 Task: Look for space in Villaviciosa de Odón, Spain from 9th July, 2023 to 16th July, 2023 for 2 adults, 1 child in price range Rs.8000 to Rs.16000. Place can be entire place with 2 bedrooms having 2 beds and 1 bathroom. Property type can be house, flat, guest house. Booking option can be shelf check-in. Required host language is English.
Action: Mouse moved to (296, 165)
Screenshot: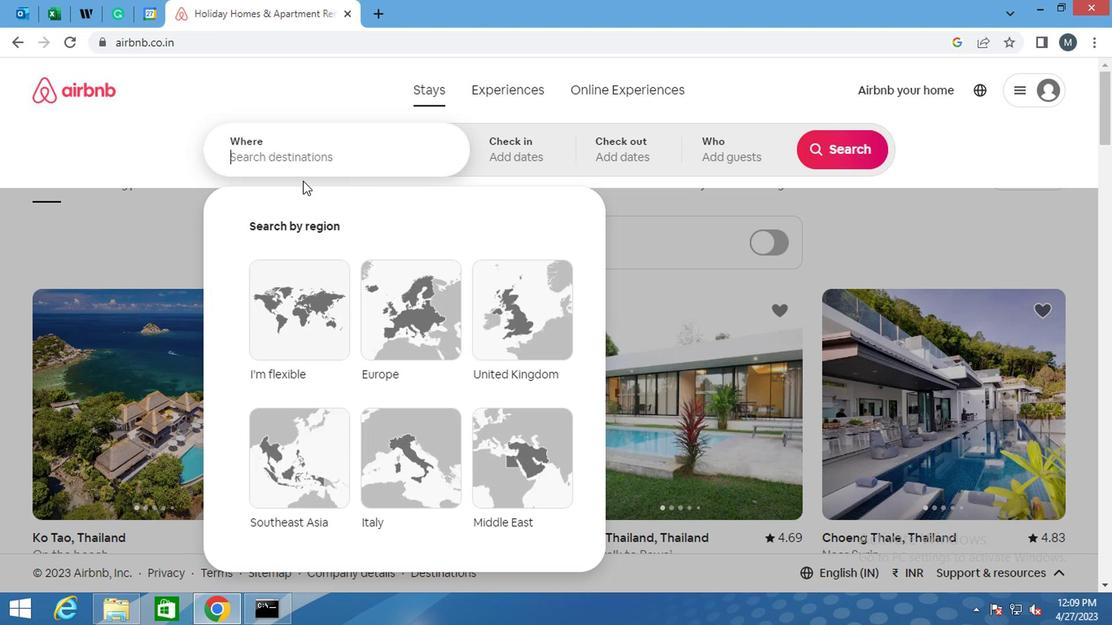 
Action: Mouse pressed left at (296, 165)
Screenshot: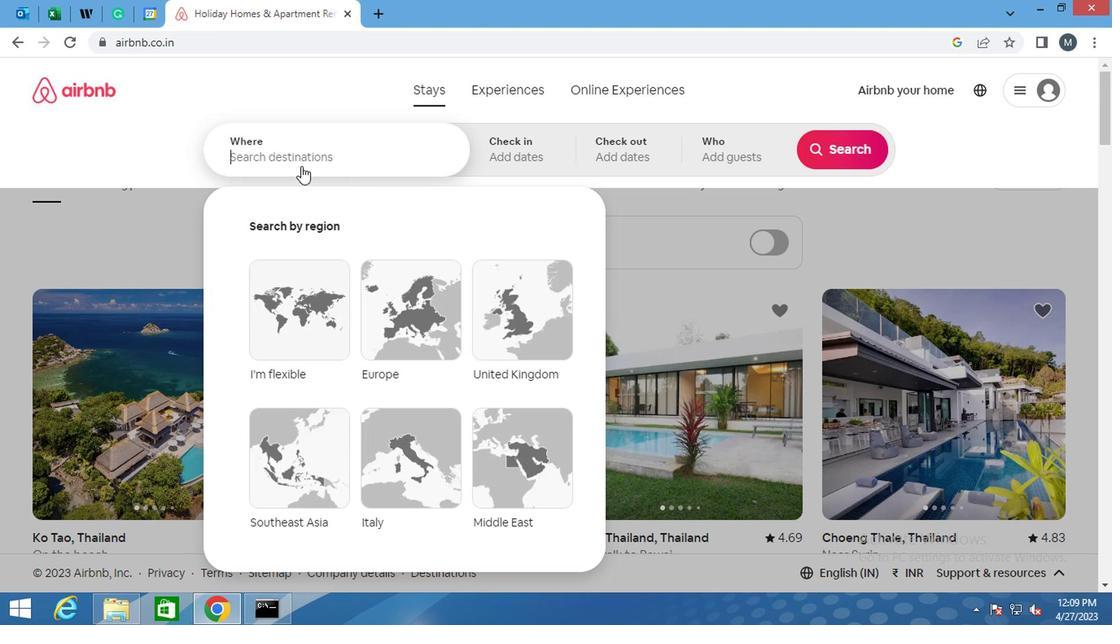 
Action: Mouse moved to (296, 165)
Screenshot: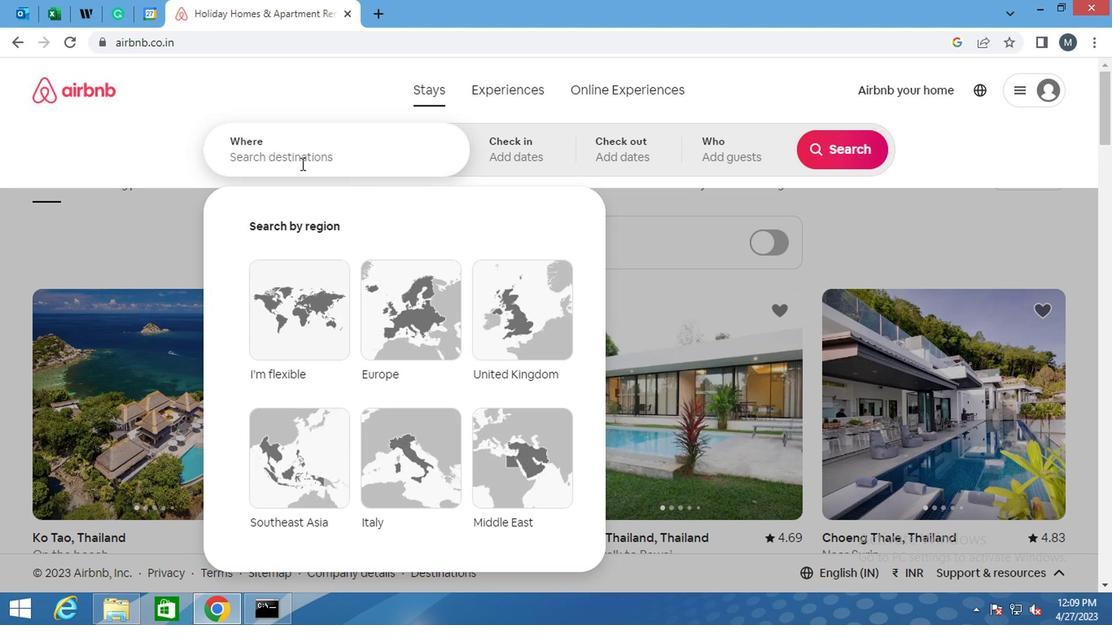 
Action: Key pressed <Key.shift><Key.shift><Key.shift><Key.shift>VILLAVICIOSA,<Key.space><Key.shift>ODA<Key.backspace>ON,<Key.shift>SPAIN
Screenshot: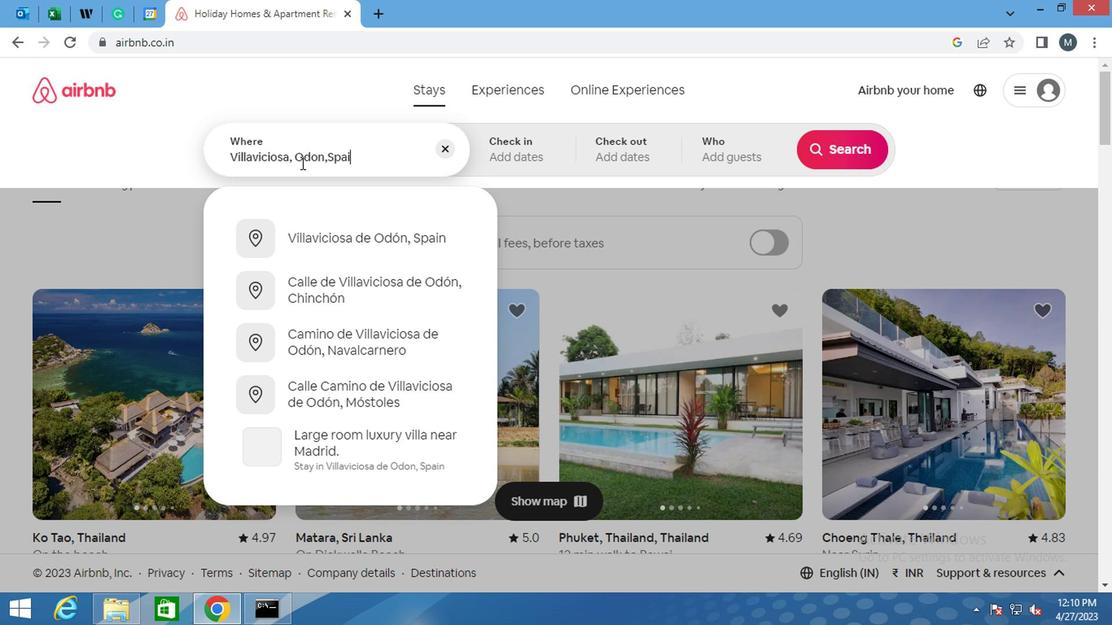 
Action: Mouse moved to (407, 235)
Screenshot: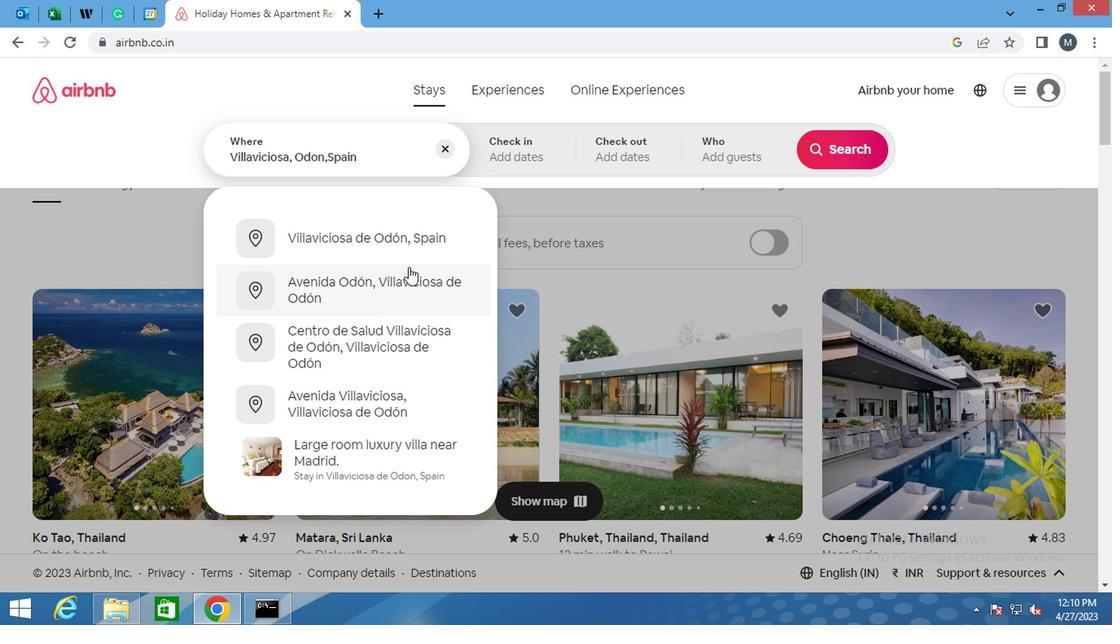 
Action: Mouse pressed left at (407, 235)
Screenshot: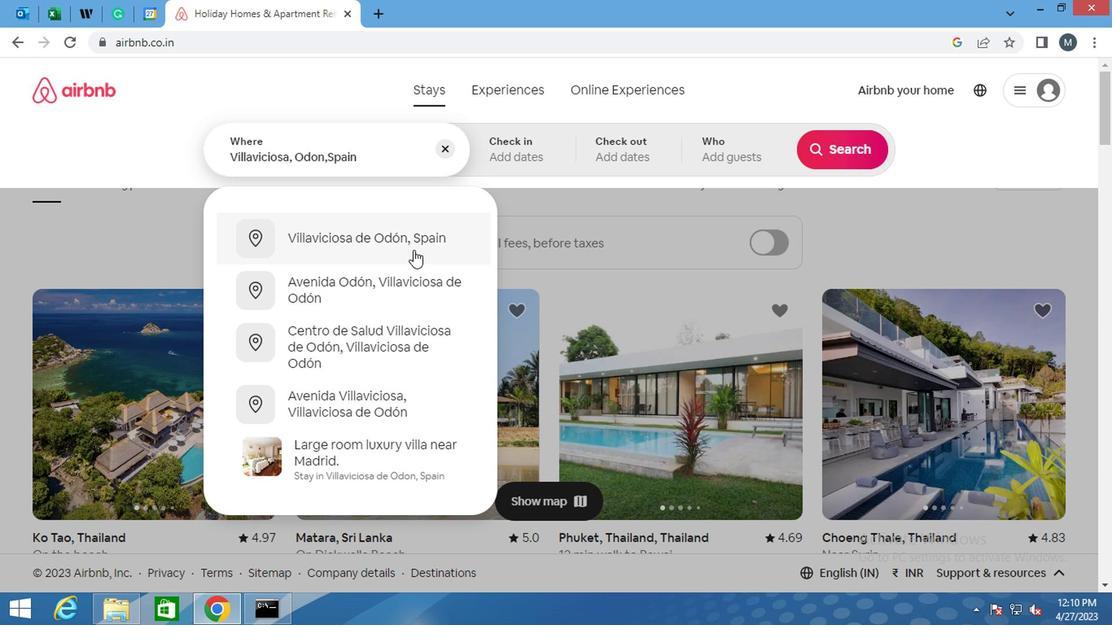 
Action: Mouse moved to (825, 288)
Screenshot: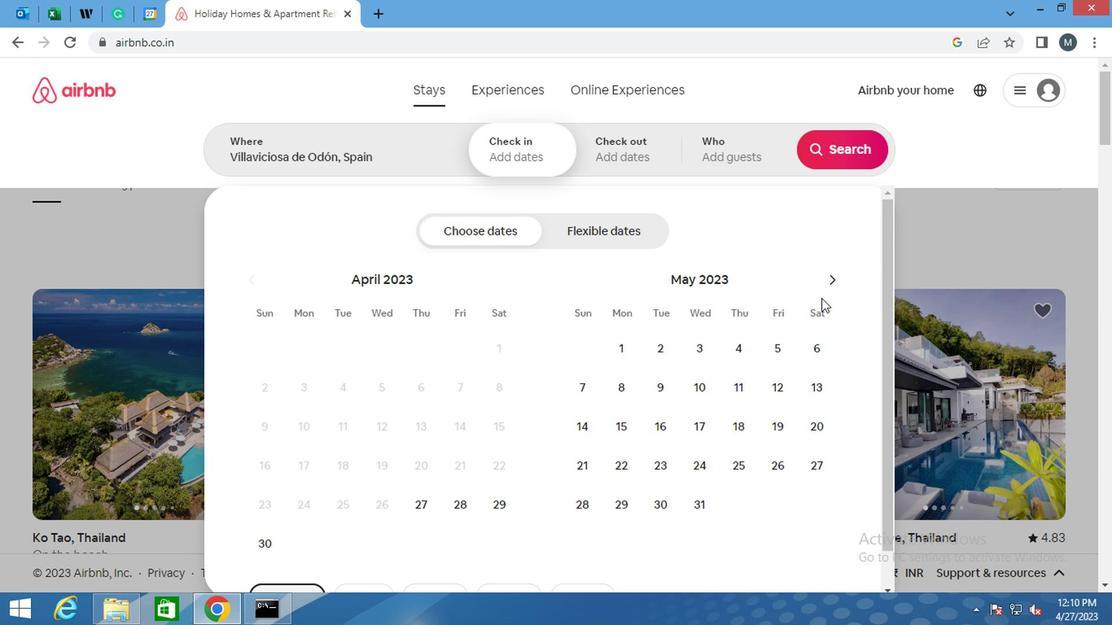 
Action: Mouse pressed left at (825, 288)
Screenshot: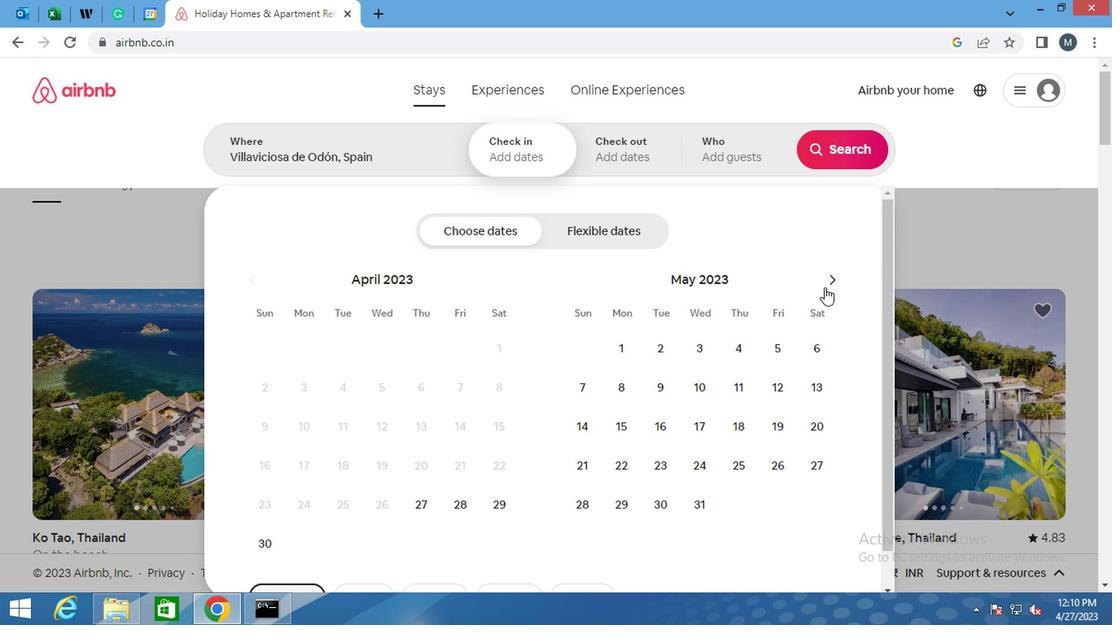 
Action: Mouse moved to (827, 285)
Screenshot: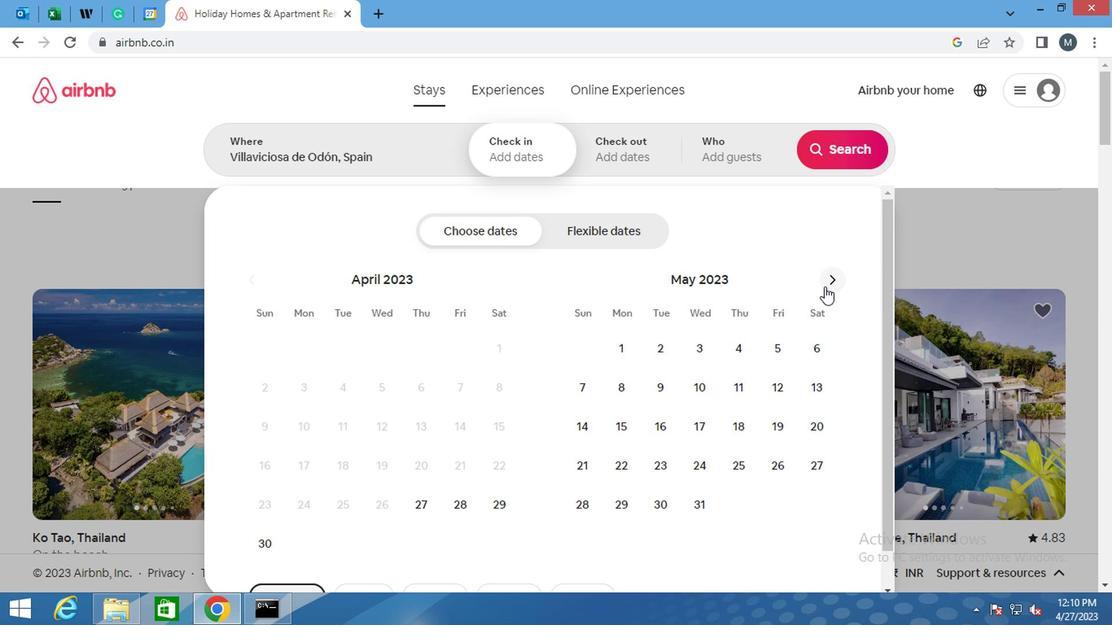 
Action: Mouse pressed left at (827, 285)
Screenshot: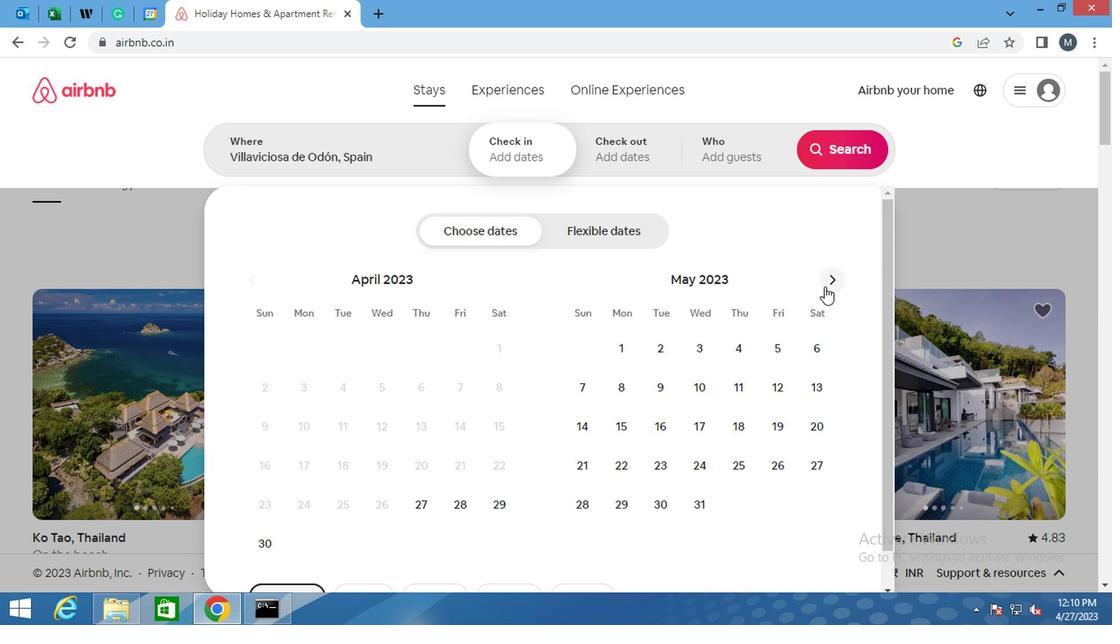
Action: Mouse pressed left at (827, 285)
Screenshot: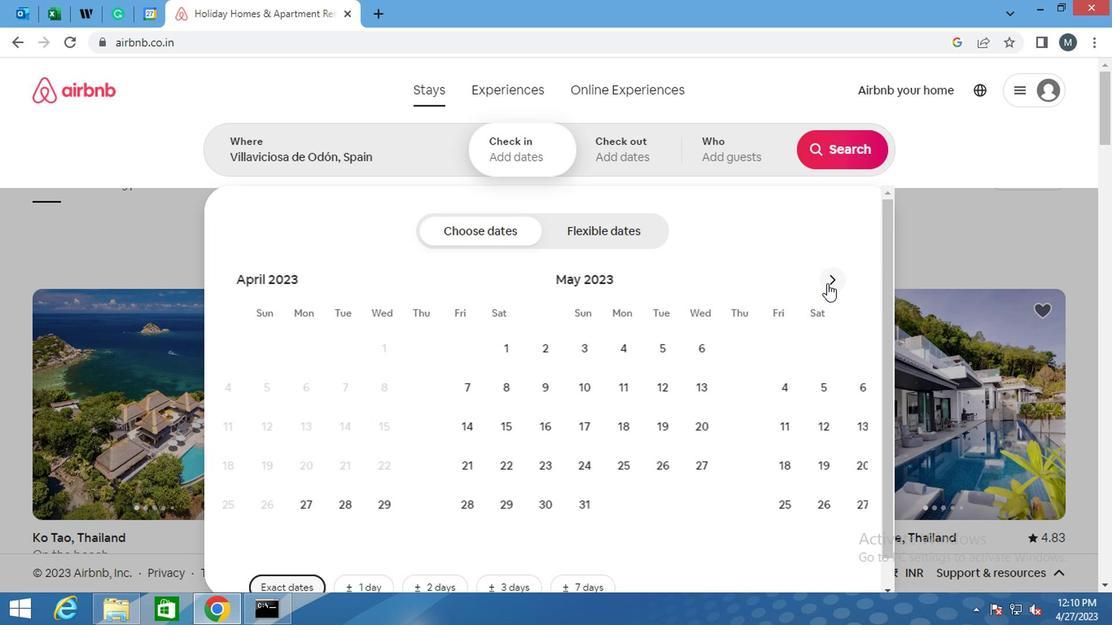 
Action: Mouse moved to (582, 424)
Screenshot: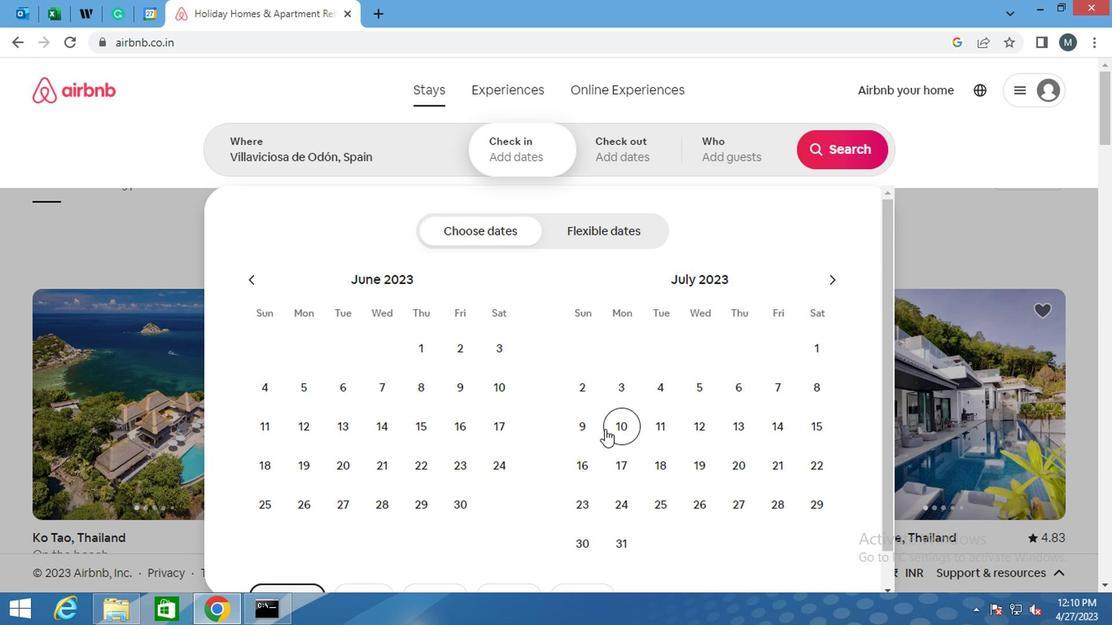 
Action: Mouse pressed left at (582, 424)
Screenshot: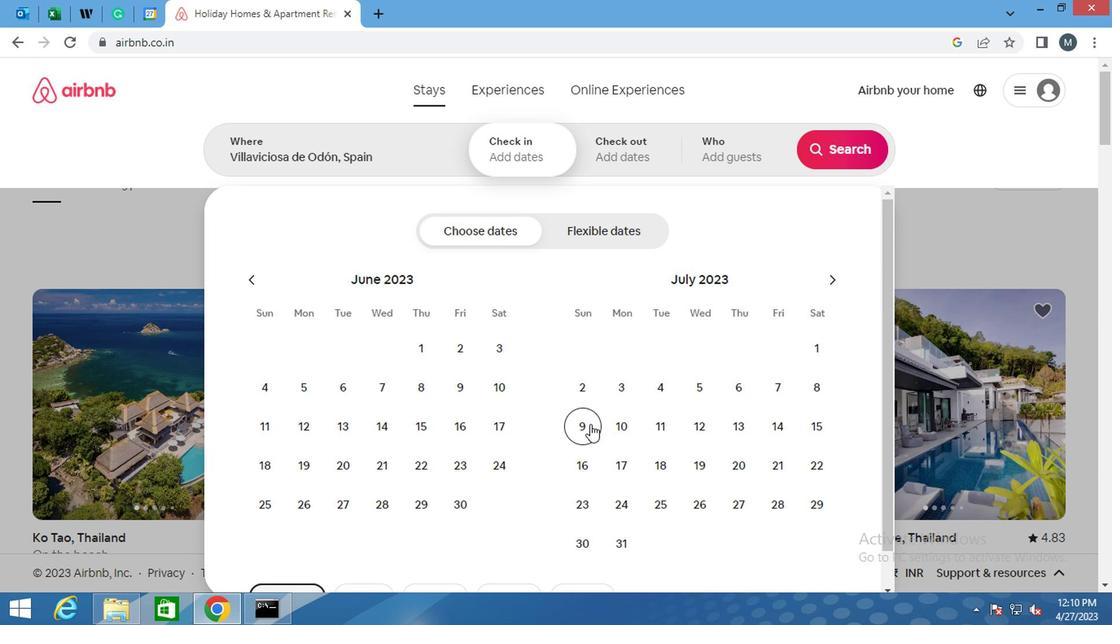 
Action: Mouse moved to (594, 469)
Screenshot: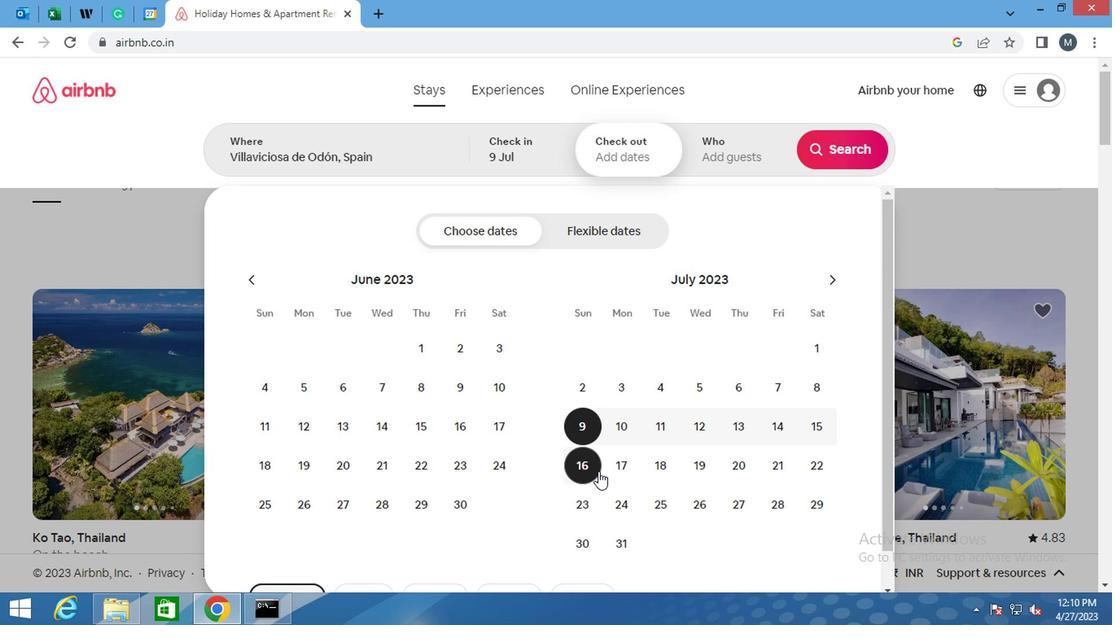 
Action: Mouse pressed left at (594, 469)
Screenshot: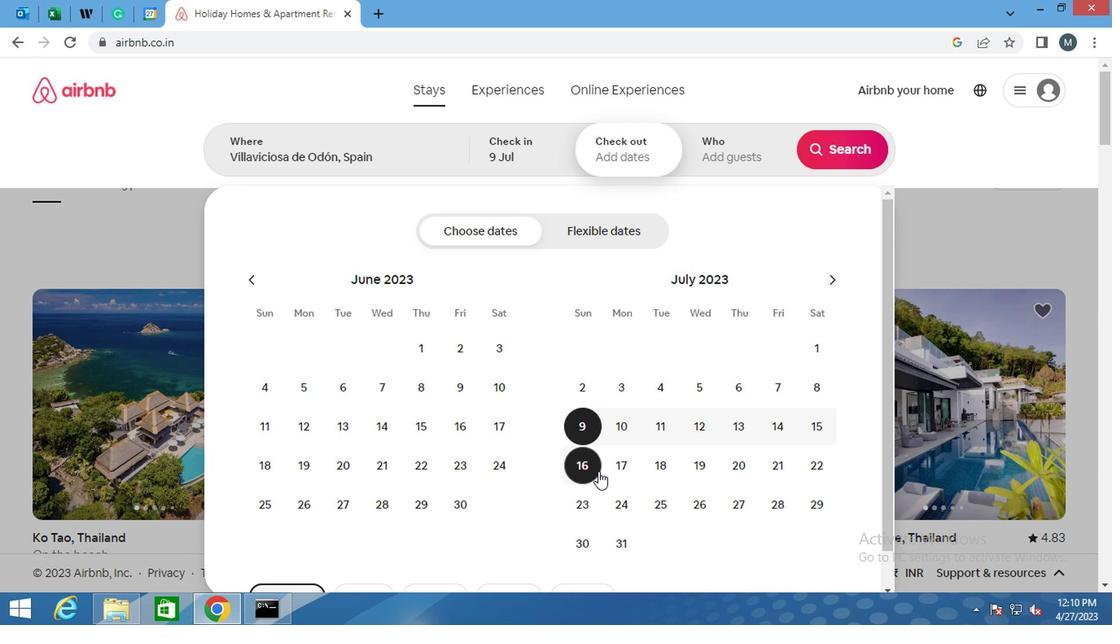
Action: Mouse moved to (723, 161)
Screenshot: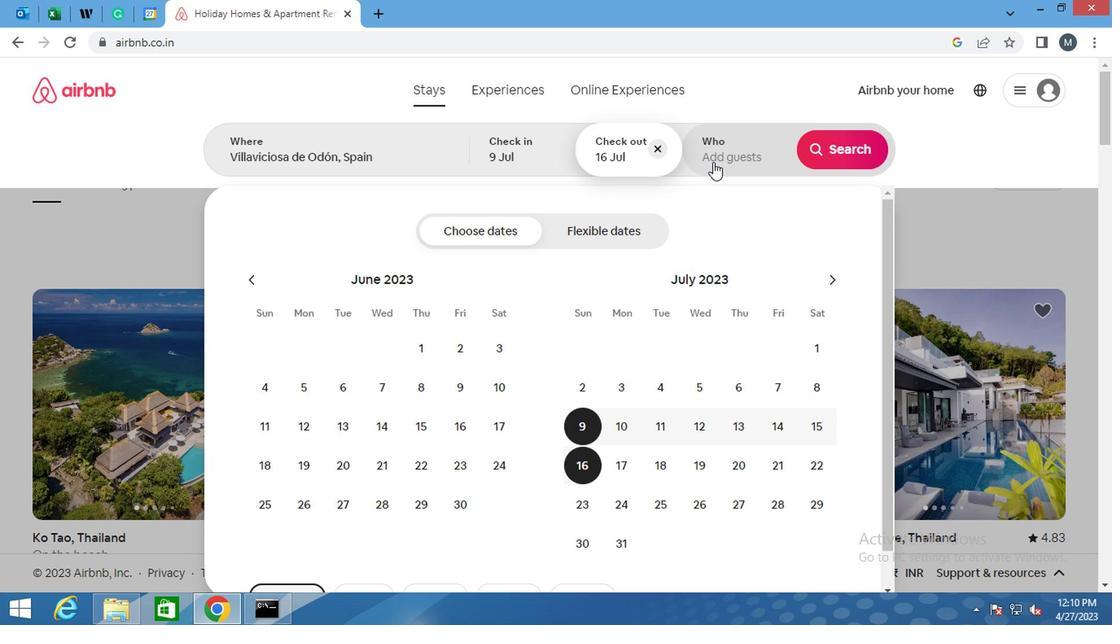 
Action: Mouse pressed left at (723, 161)
Screenshot: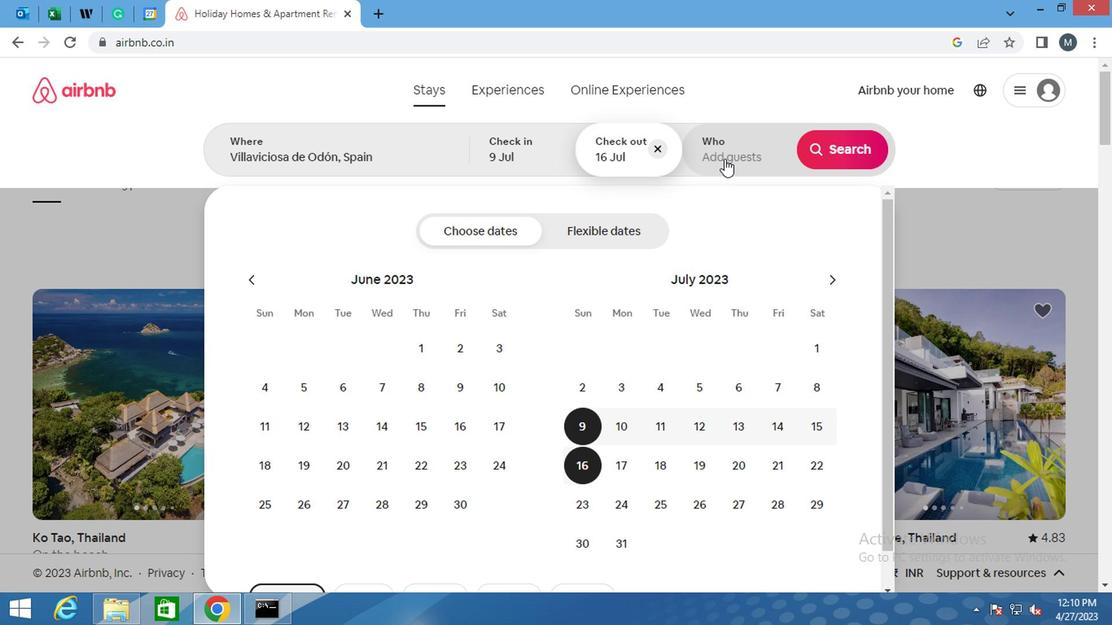 
Action: Mouse moved to (851, 244)
Screenshot: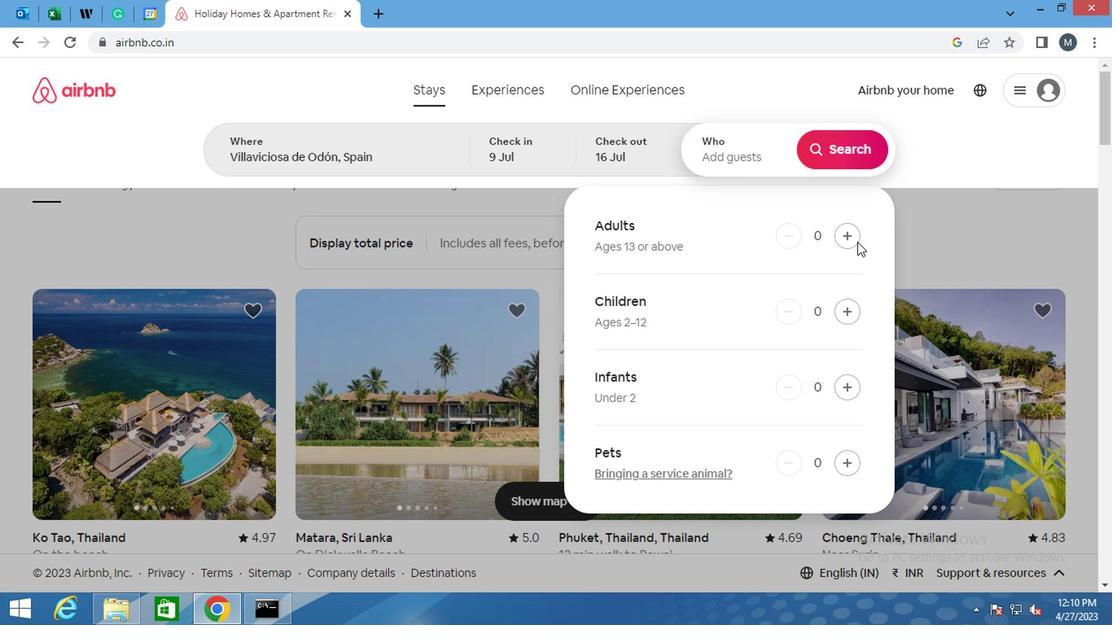 
Action: Mouse pressed left at (851, 244)
Screenshot: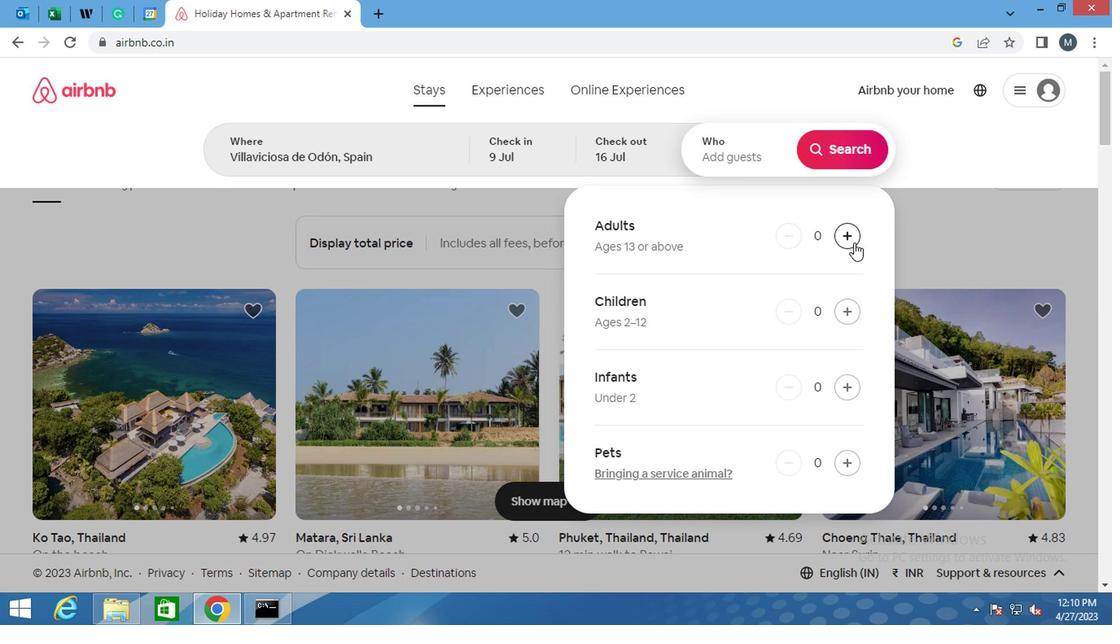 
Action: Mouse moved to (850, 246)
Screenshot: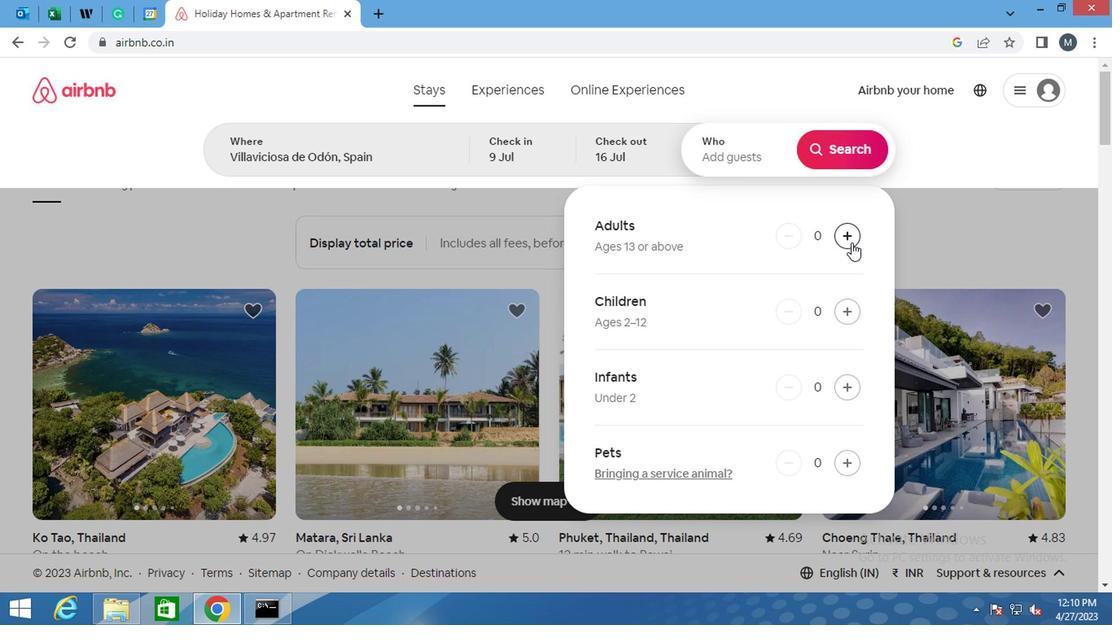 
Action: Mouse pressed left at (850, 246)
Screenshot: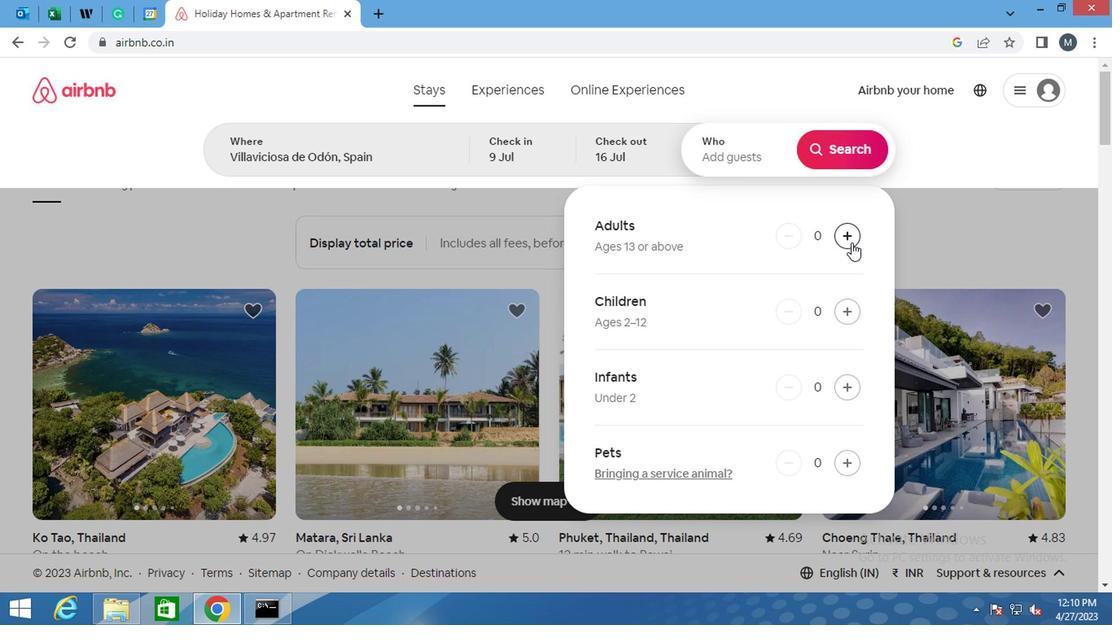 
Action: Mouse moved to (847, 312)
Screenshot: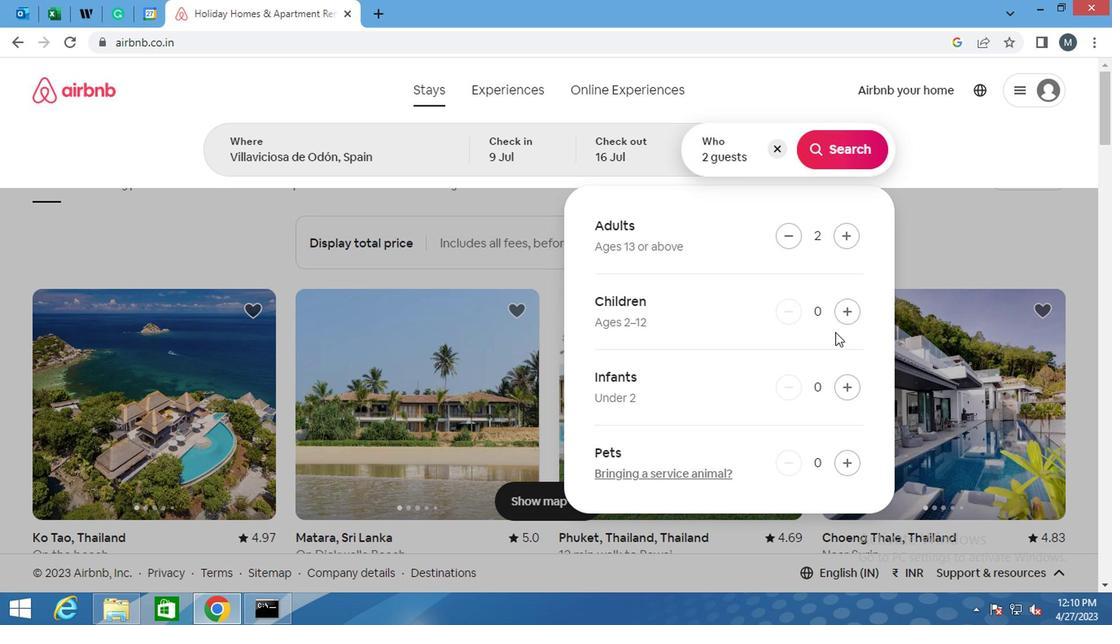 
Action: Mouse pressed left at (847, 312)
Screenshot: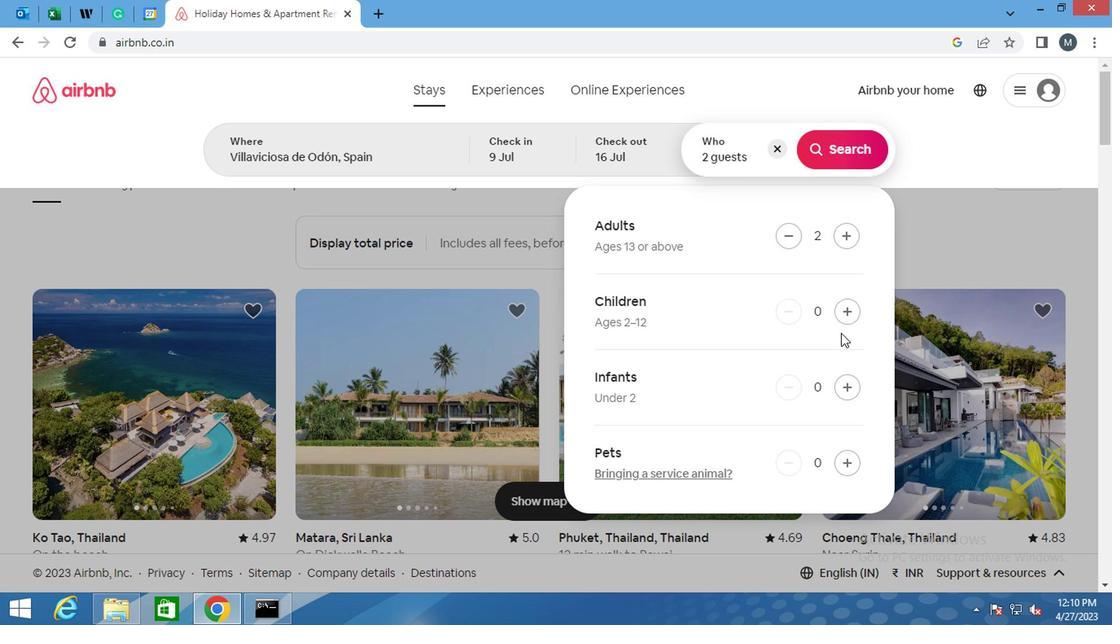 
Action: Mouse moved to (859, 147)
Screenshot: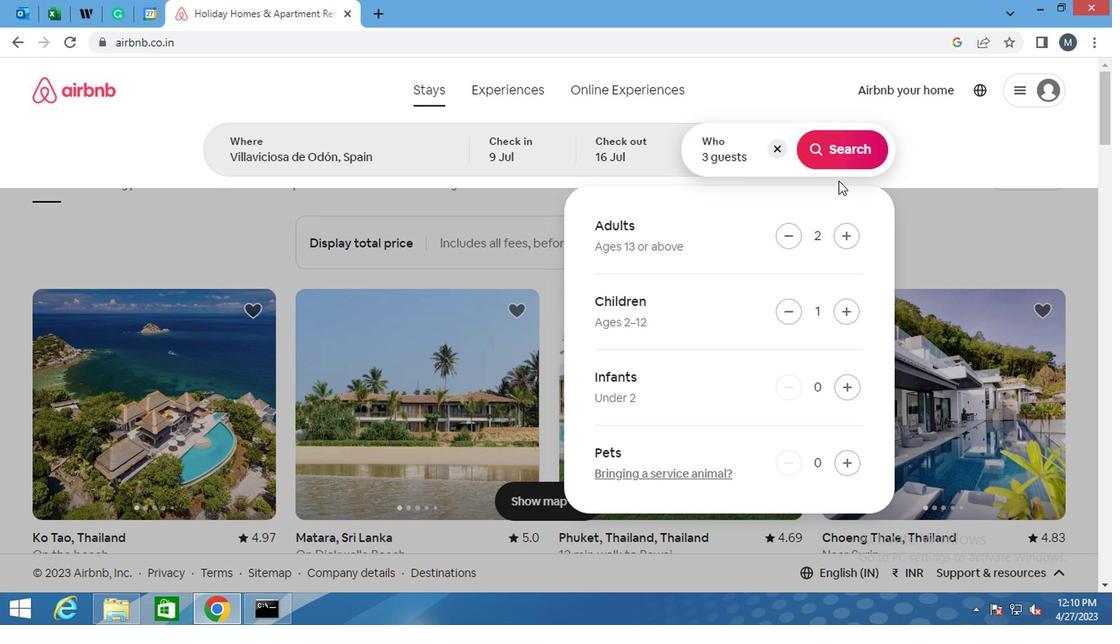 
Action: Mouse pressed left at (859, 147)
Screenshot: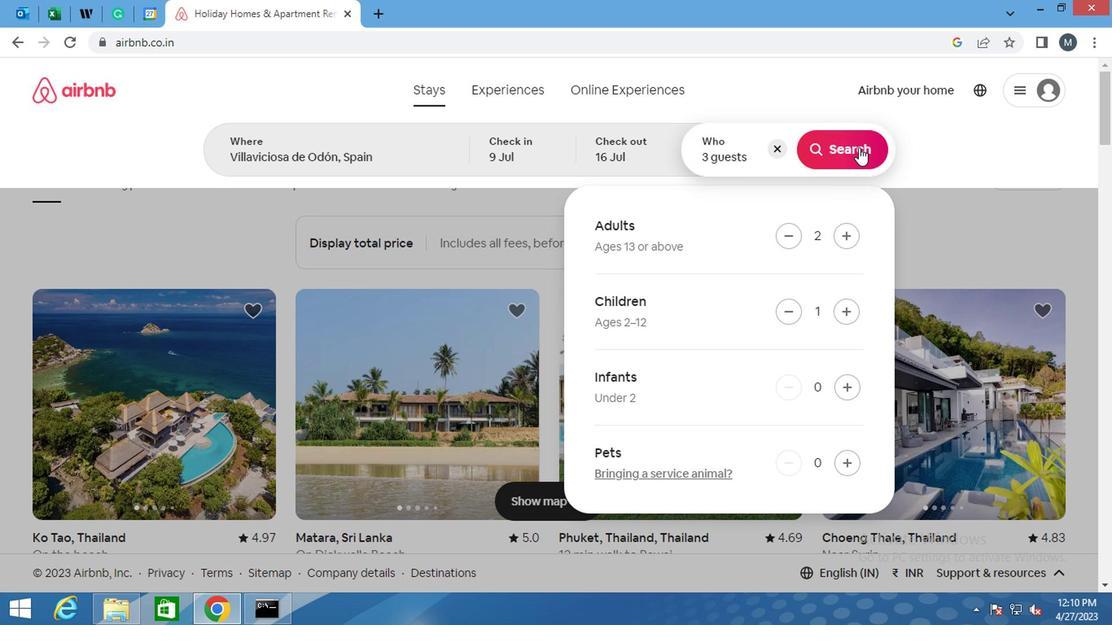 
Action: Mouse moved to (1021, 152)
Screenshot: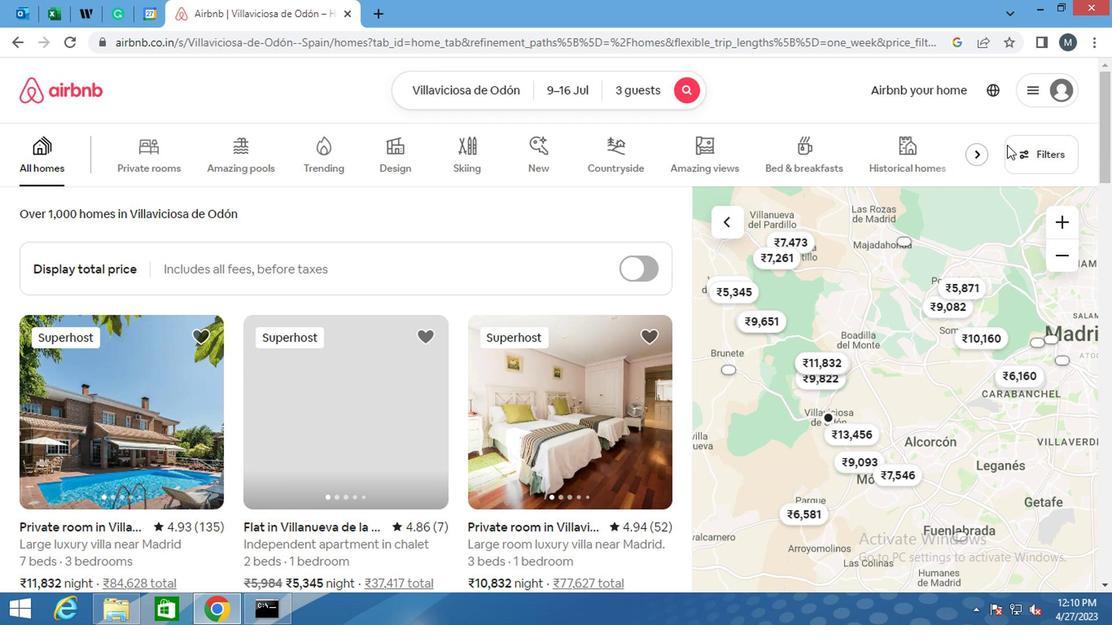 
Action: Mouse pressed left at (1021, 152)
Screenshot: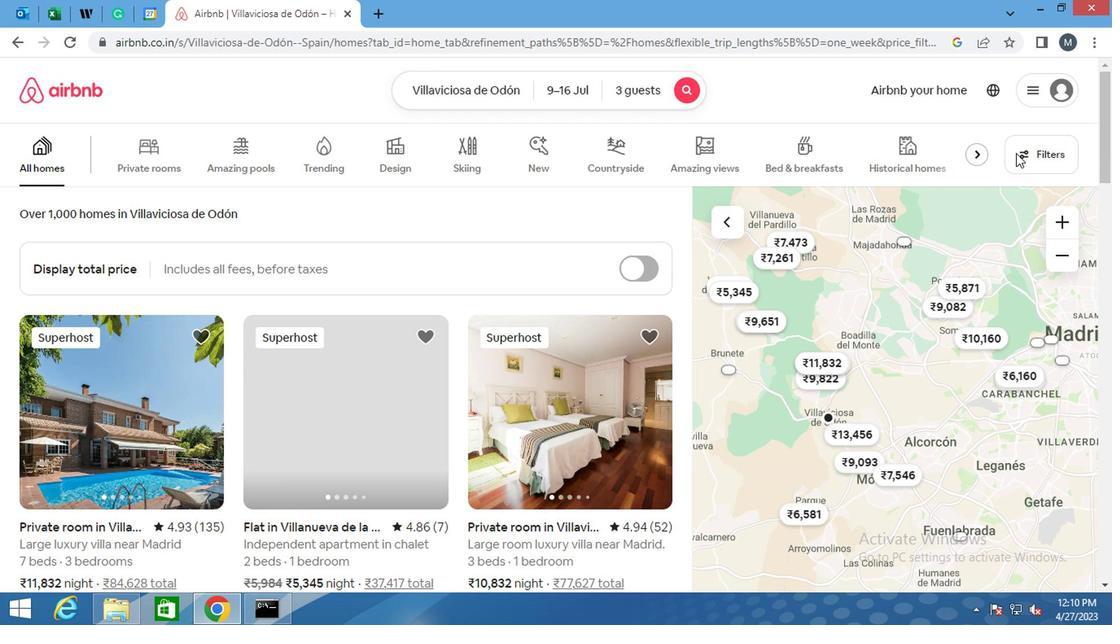 
Action: Mouse moved to (350, 359)
Screenshot: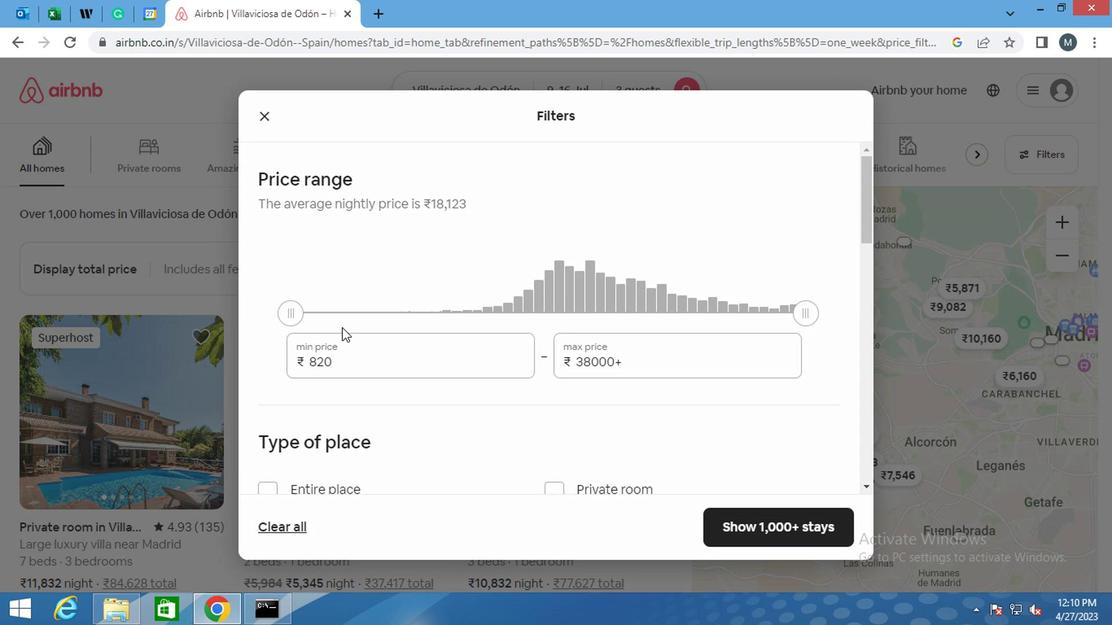 
Action: Mouse pressed left at (350, 359)
Screenshot: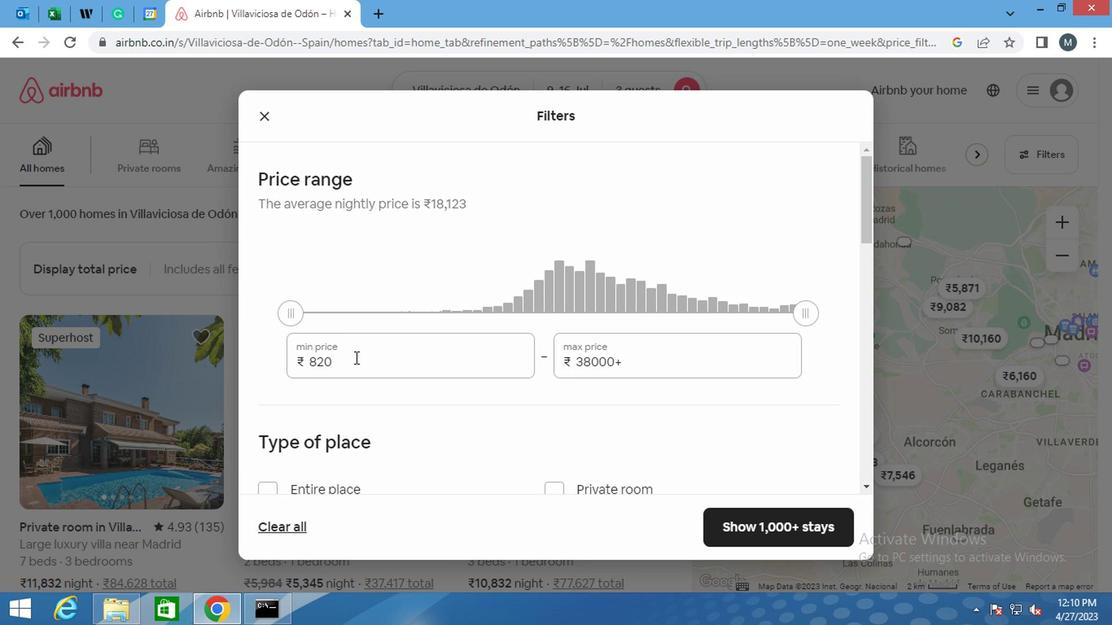 
Action: Key pressed <Key.backspace><Key.backspace>000
Screenshot: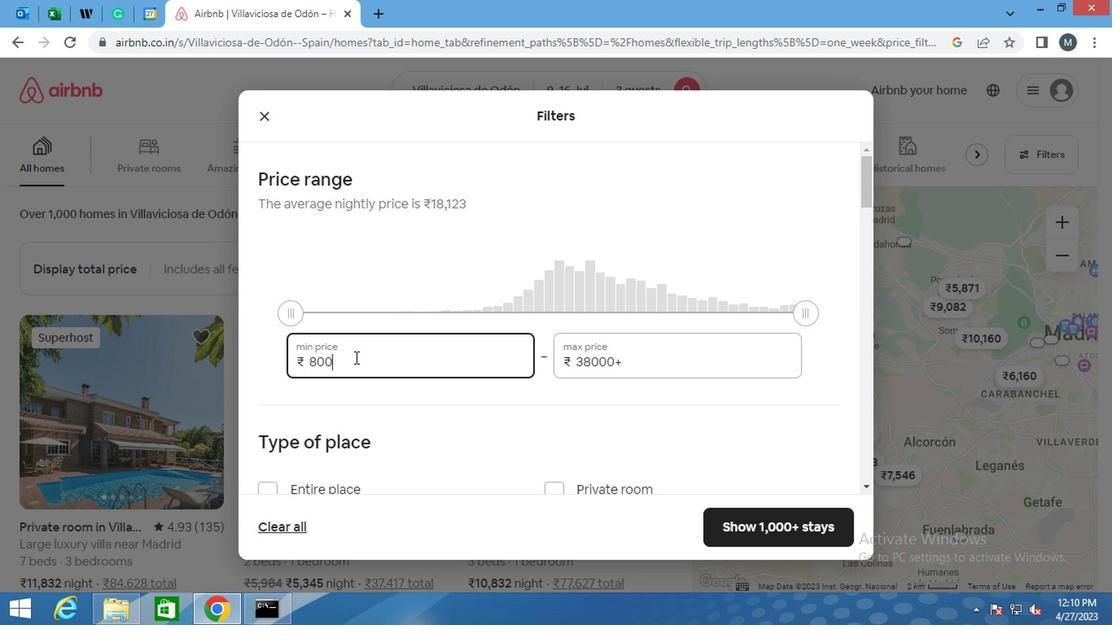 
Action: Mouse moved to (639, 351)
Screenshot: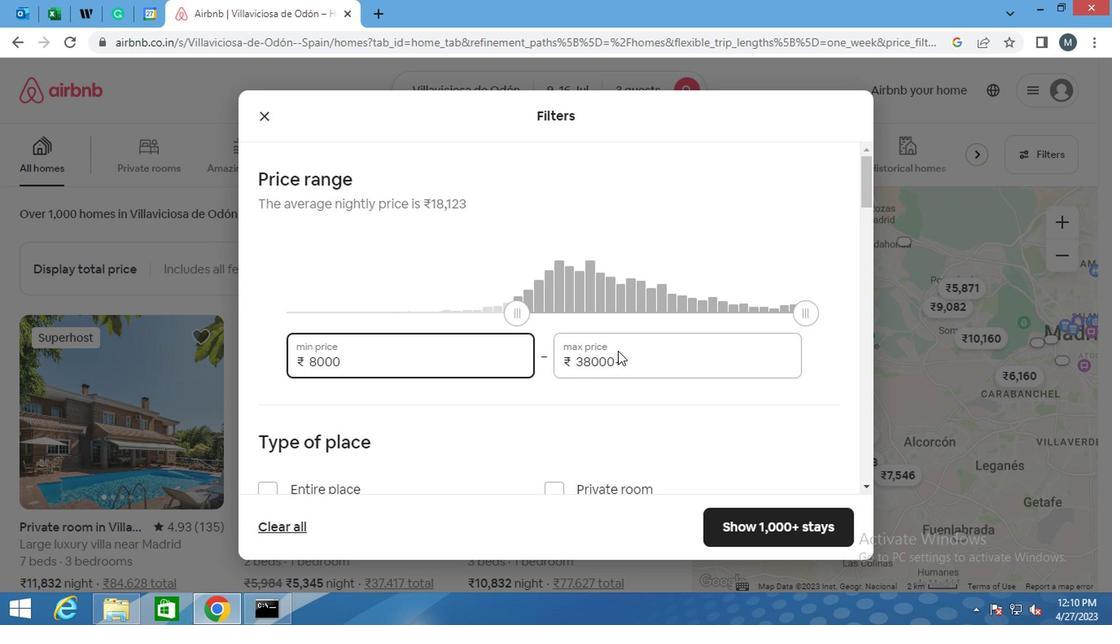 
Action: Mouse pressed left at (639, 351)
Screenshot: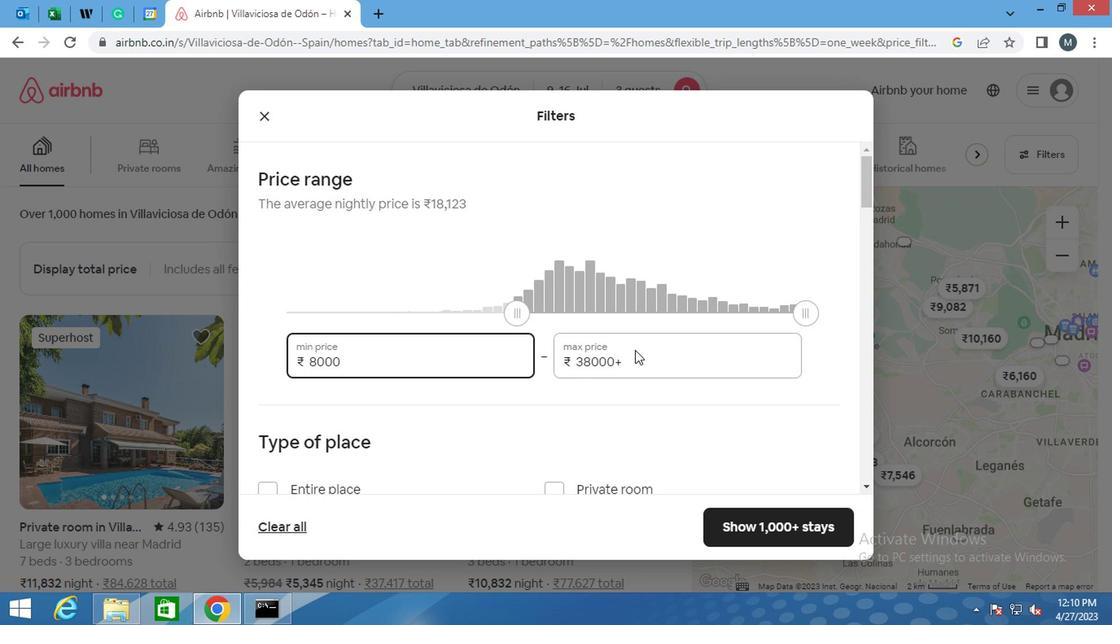 
Action: Mouse moved to (639, 368)
Screenshot: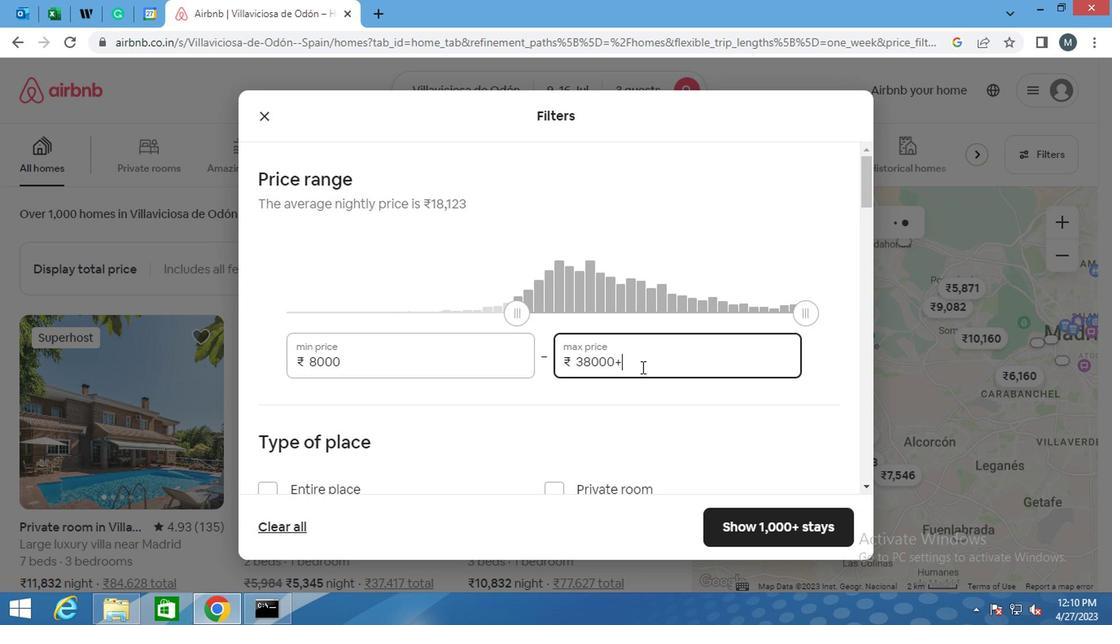 
Action: Key pressed <Key.backspace><Key.backspace><Key.backspace><Key.backspace><Key.backspace><Key.backspace><Key.backspace><Key.backspace>
Screenshot: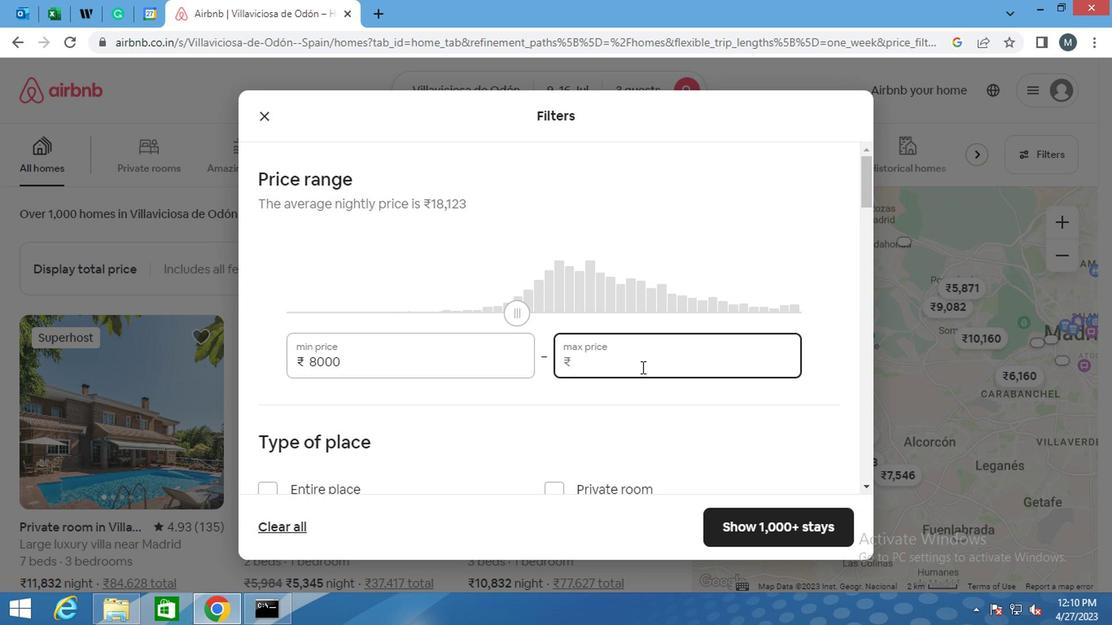 
Action: Mouse moved to (639, 365)
Screenshot: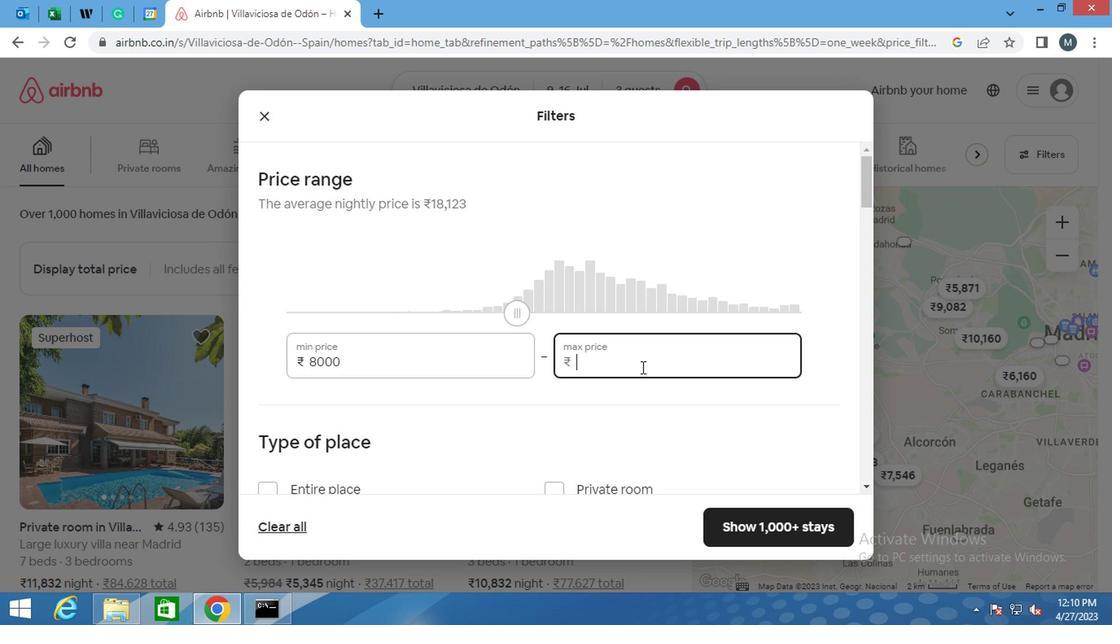 
Action: Key pressed 16
Screenshot: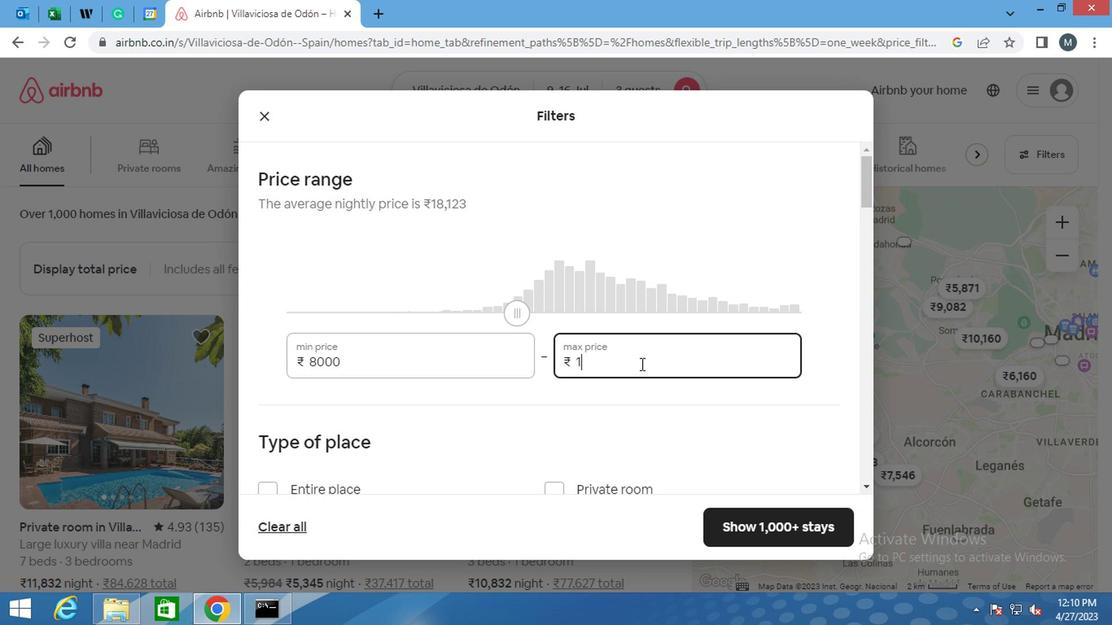 
Action: Mouse moved to (637, 365)
Screenshot: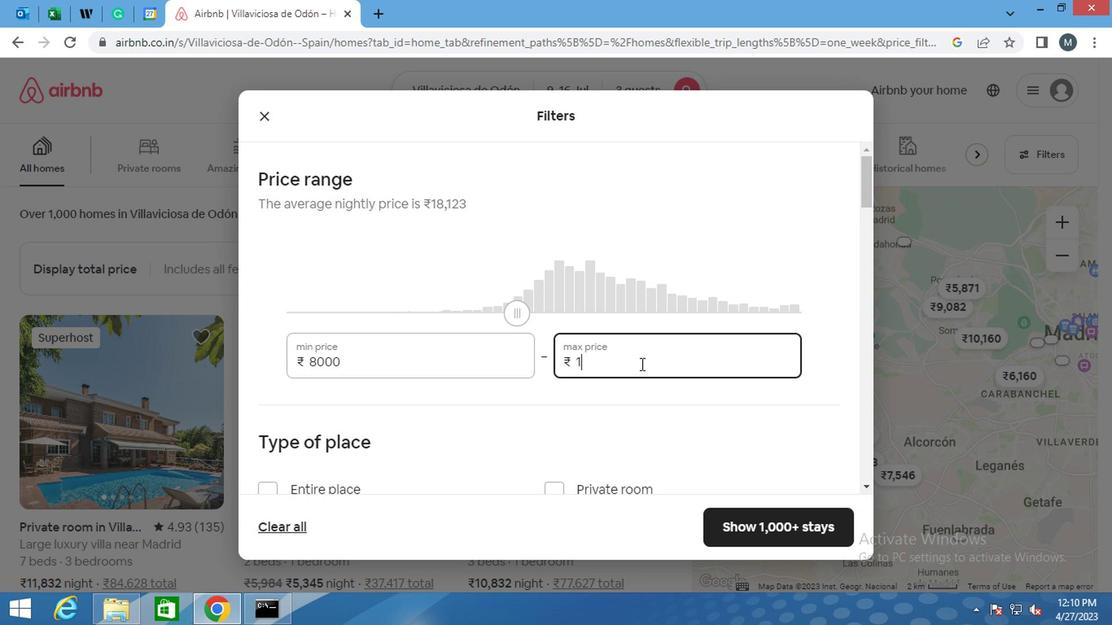 
Action: Key pressed 000
Screenshot: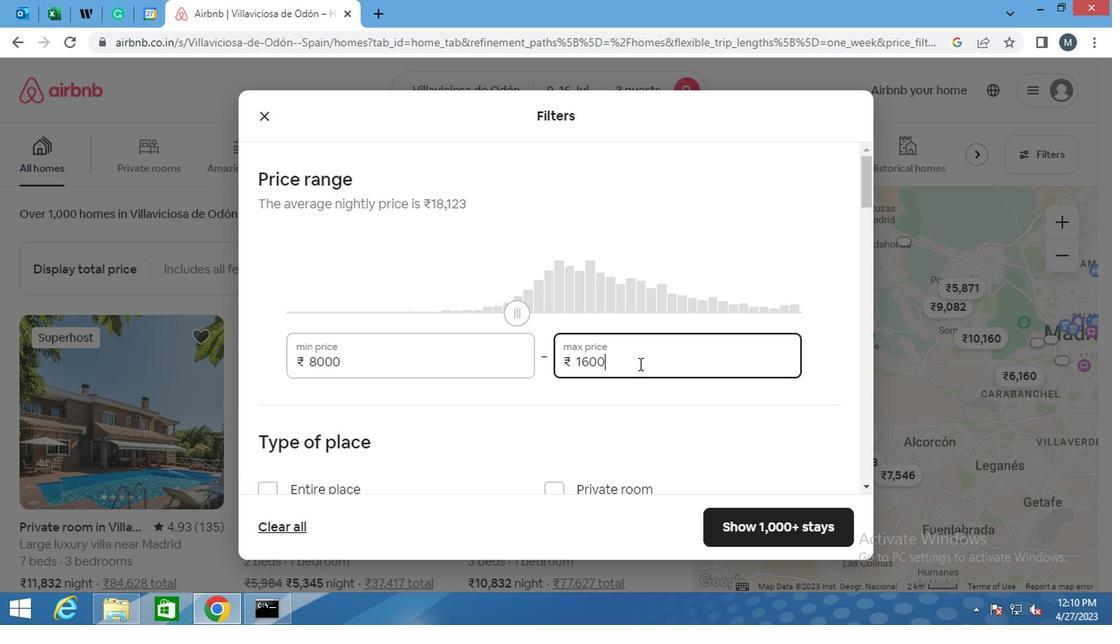 
Action: Mouse moved to (400, 336)
Screenshot: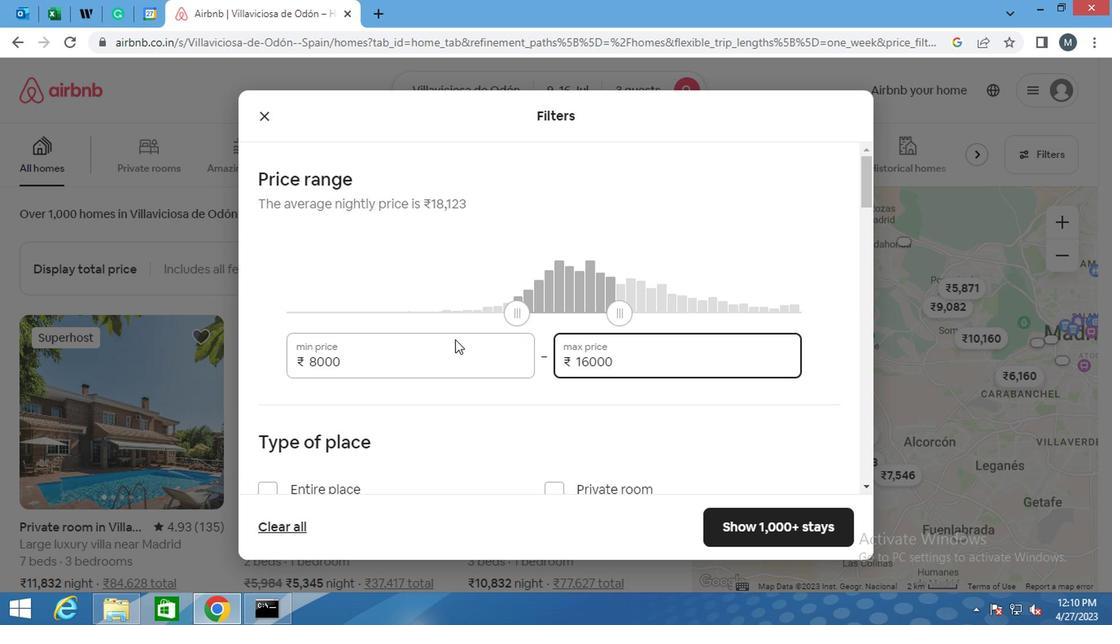 
Action: Mouse scrolled (400, 335) with delta (0, 0)
Screenshot: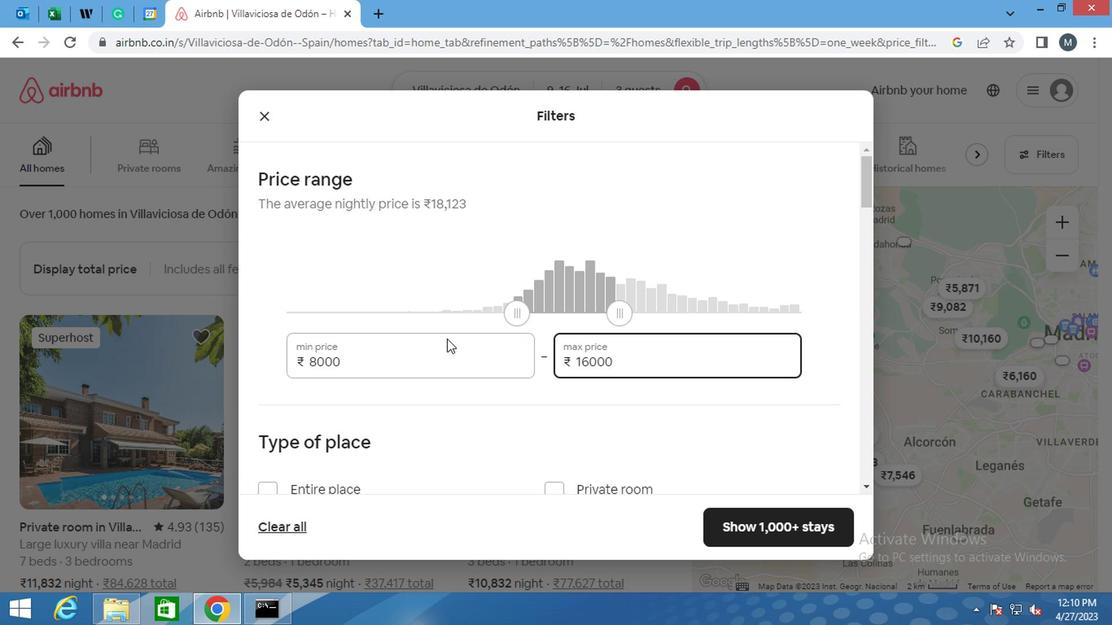 
Action: Mouse moved to (270, 341)
Screenshot: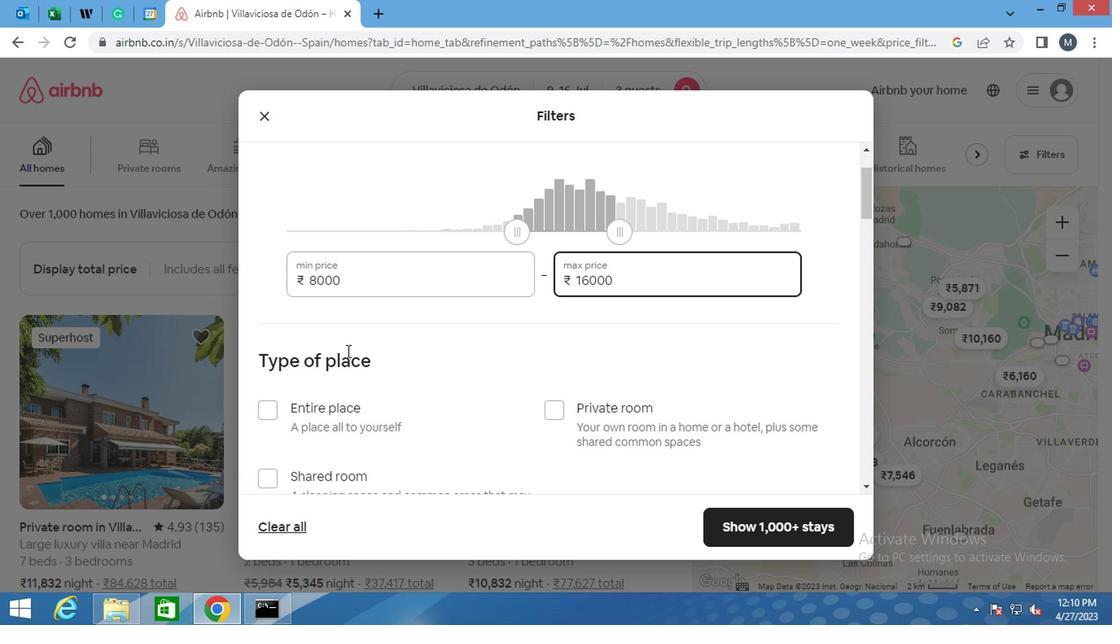 
Action: Mouse scrolled (270, 341) with delta (0, 0)
Screenshot: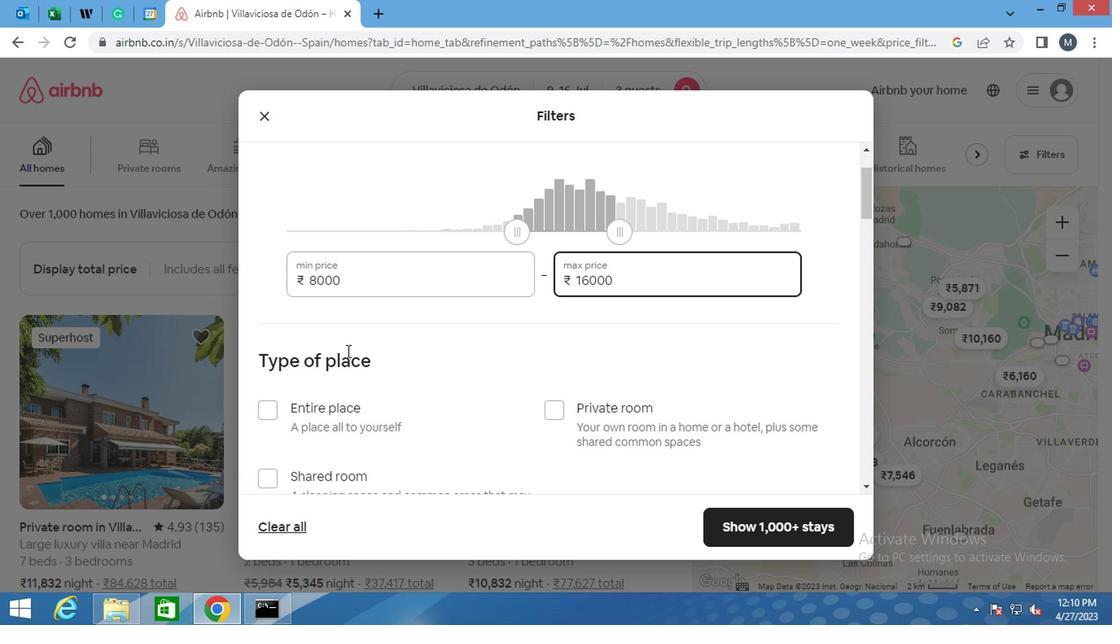 
Action: Mouse moved to (270, 341)
Screenshot: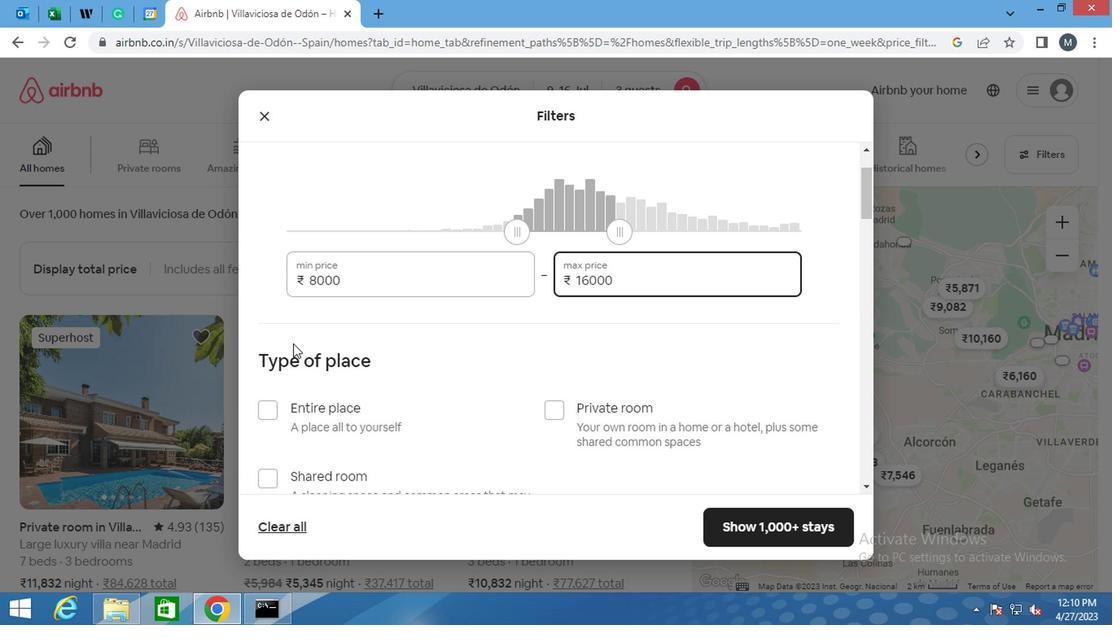 
Action: Mouse scrolled (270, 341) with delta (0, 0)
Screenshot: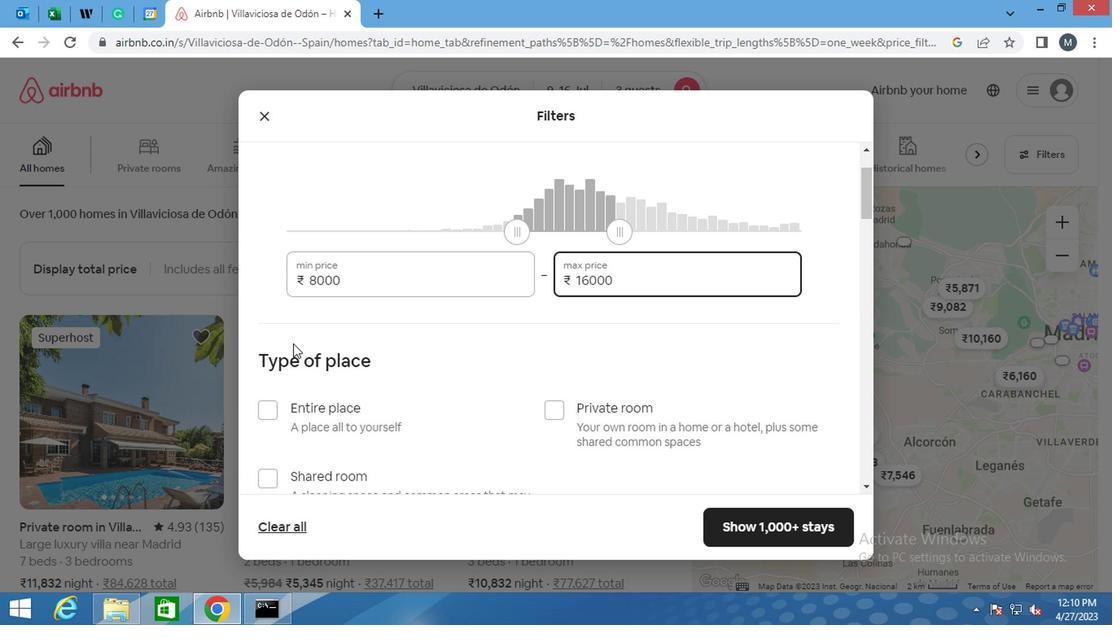
Action: Mouse moved to (256, 252)
Screenshot: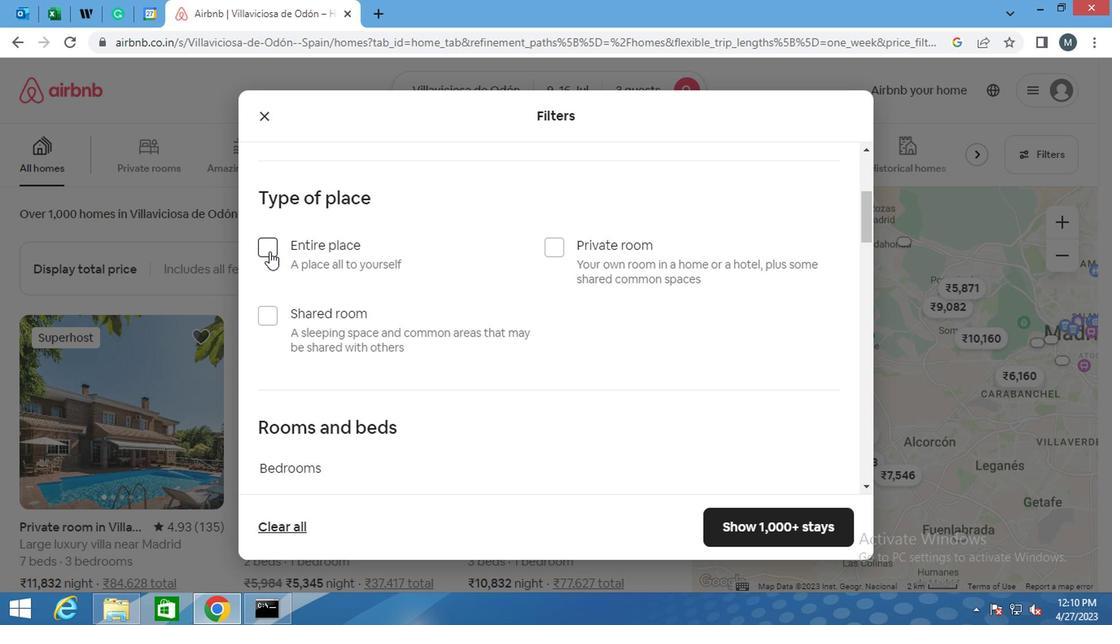 
Action: Mouse pressed left at (256, 252)
Screenshot: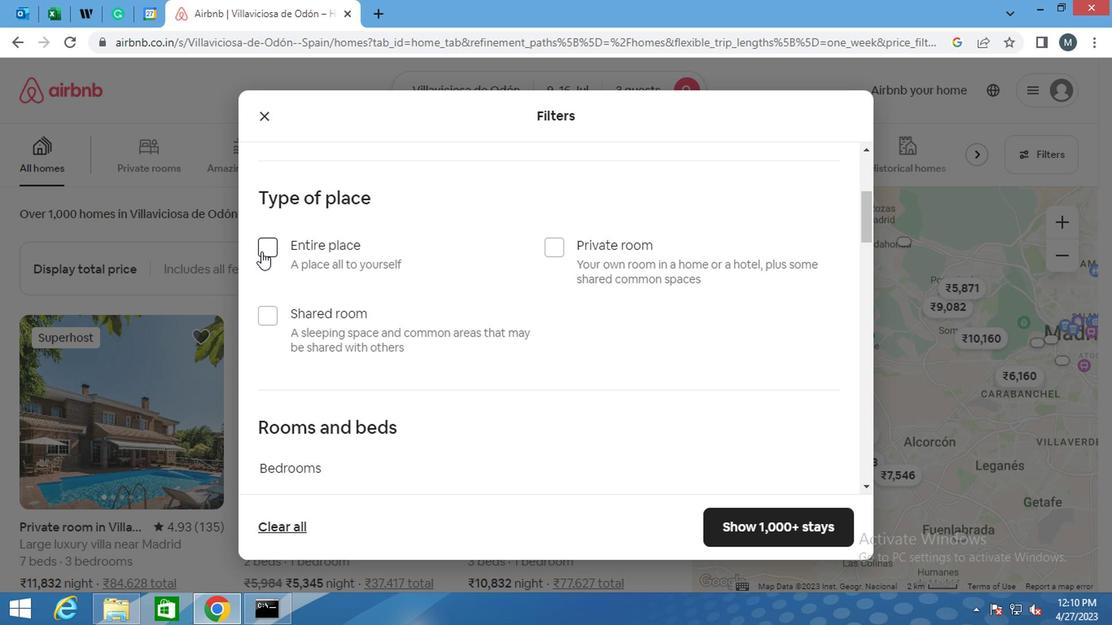 
Action: Mouse moved to (313, 252)
Screenshot: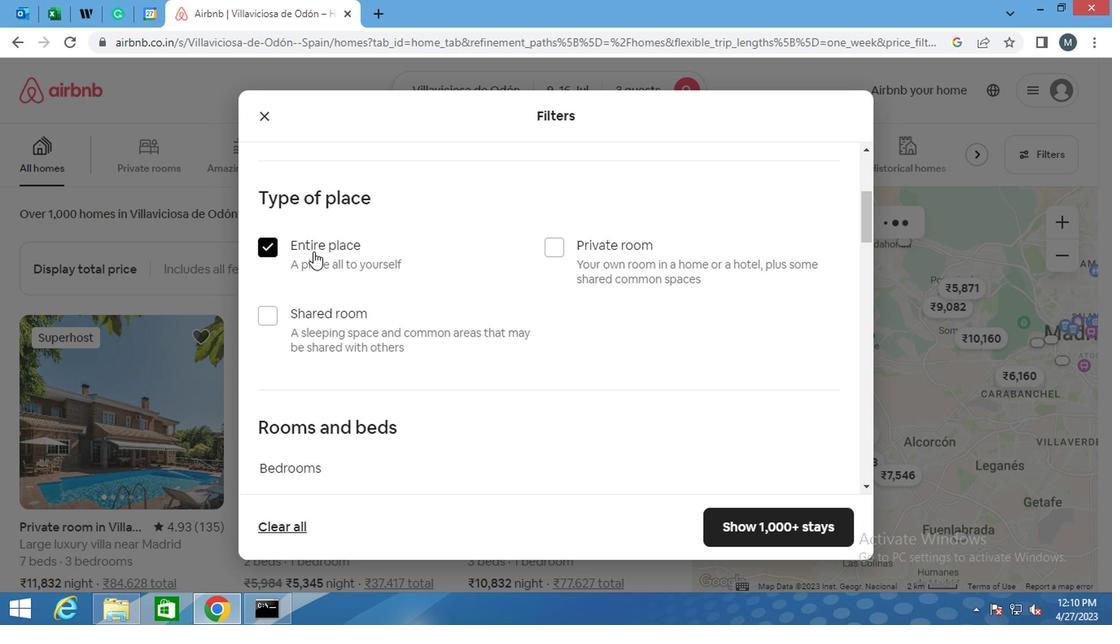 
Action: Mouse scrolled (313, 252) with delta (0, 0)
Screenshot: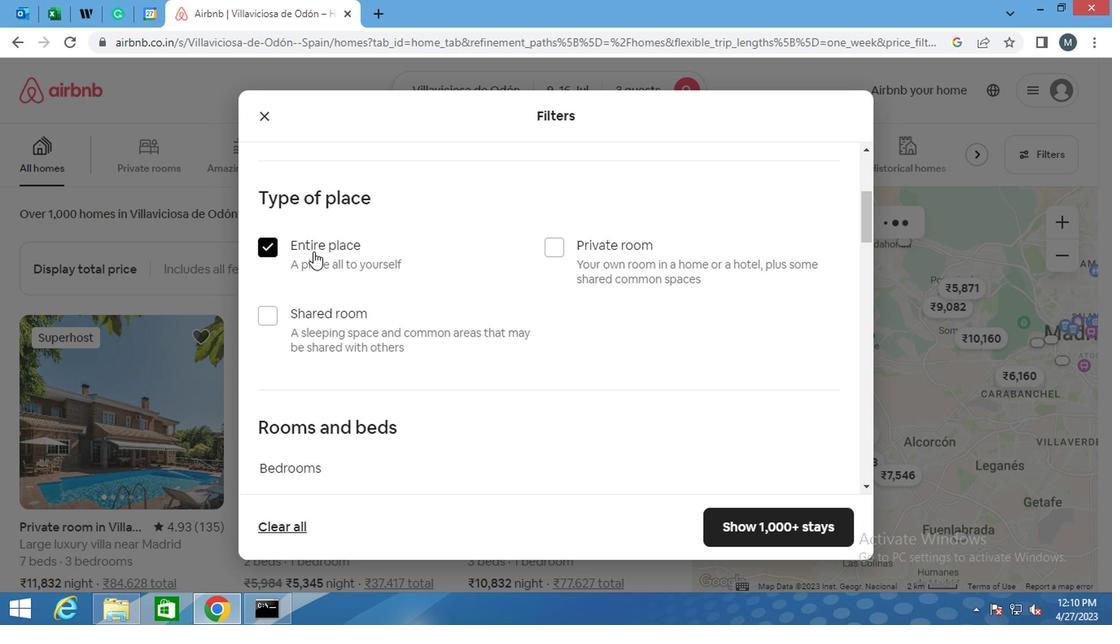 
Action: Mouse moved to (313, 253)
Screenshot: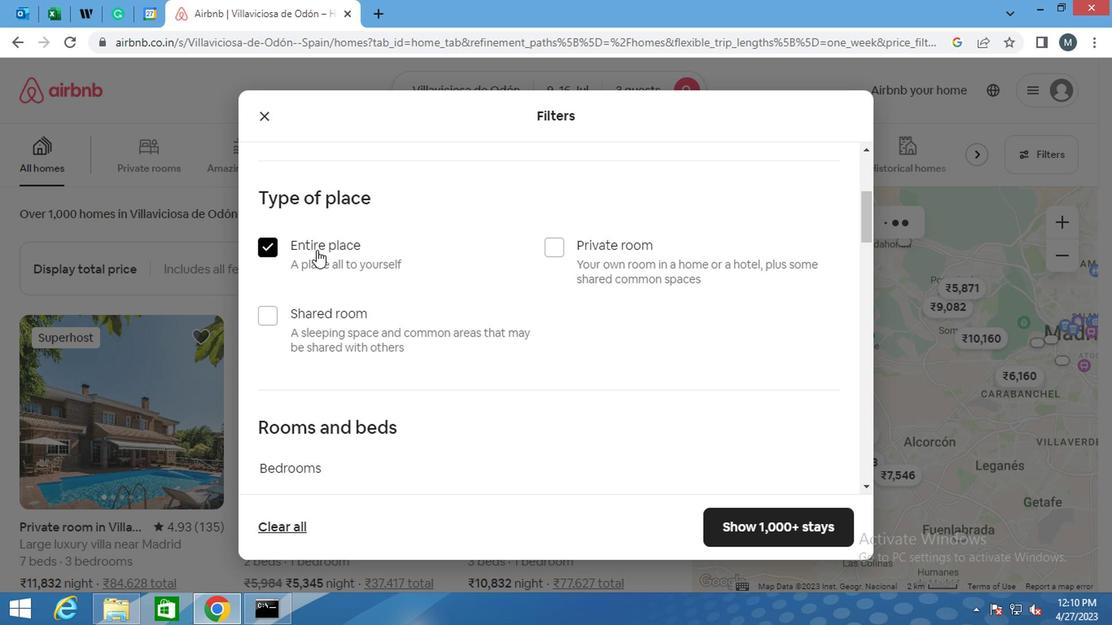 
Action: Mouse scrolled (313, 252) with delta (0, 0)
Screenshot: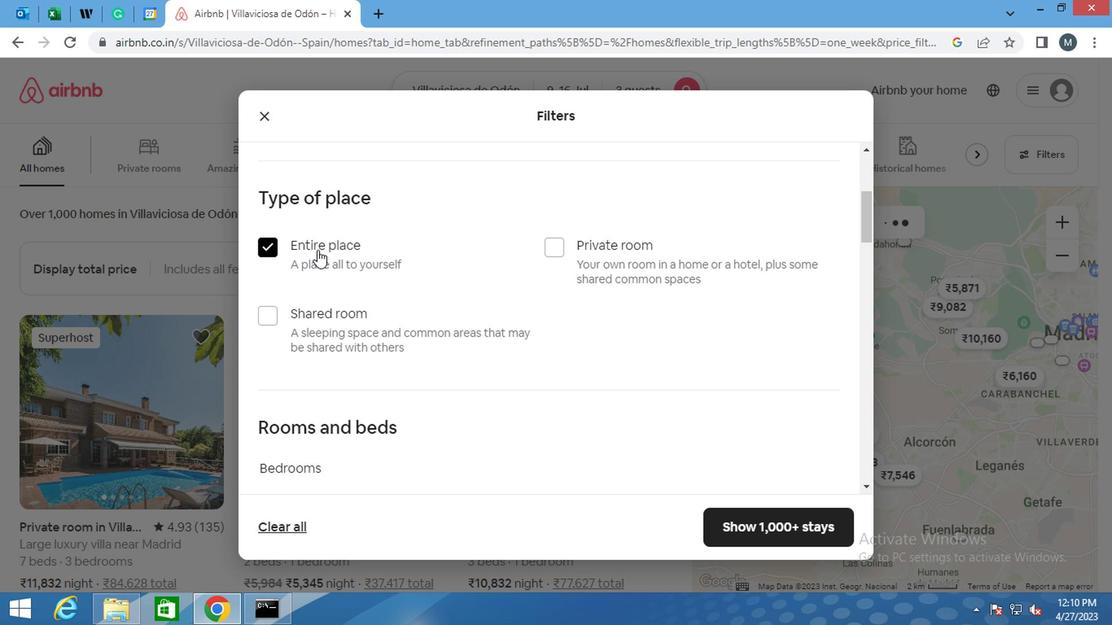 
Action: Mouse moved to (295, 252)
Screenshot: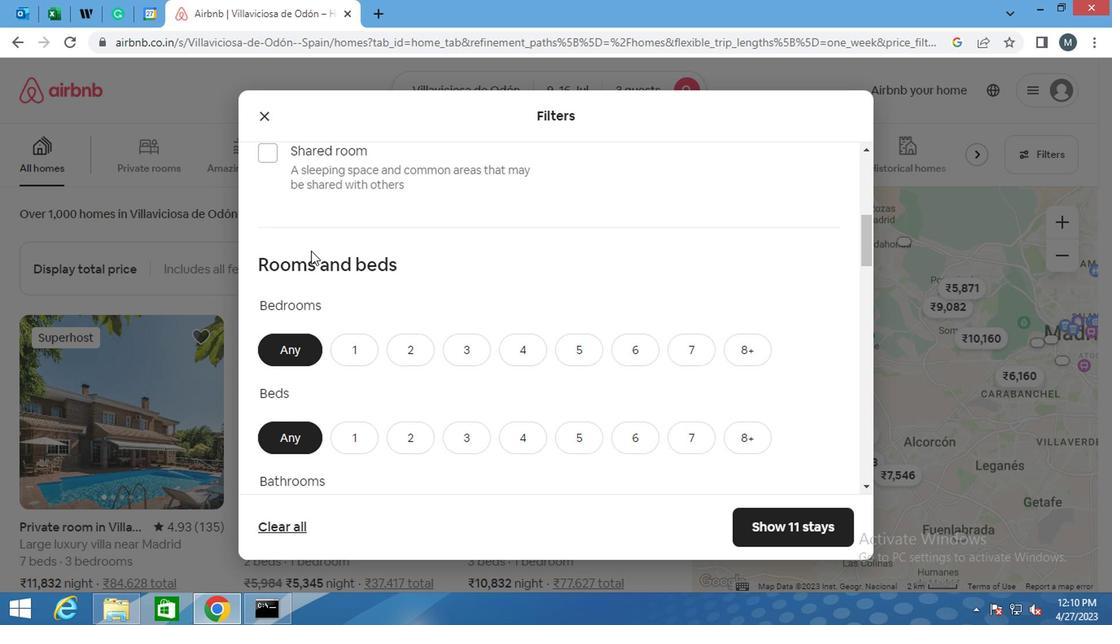 
Action: Mouse scrolled (295, 252) with delta (0, 0)
Screenshot: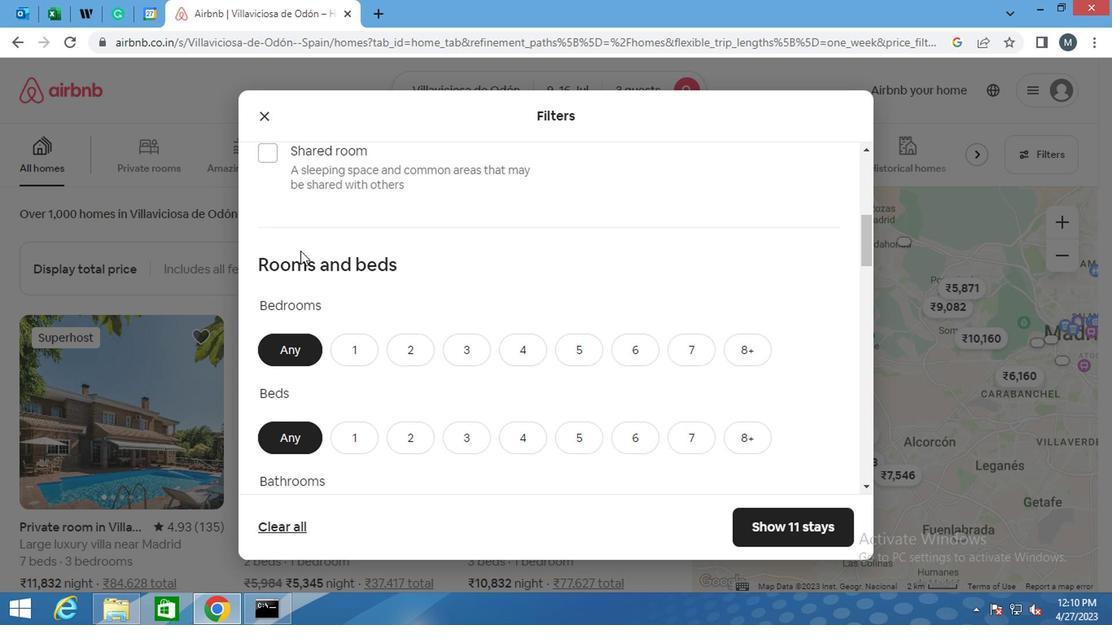 
Action: Mouse moved to (295, 250)
Screenshot: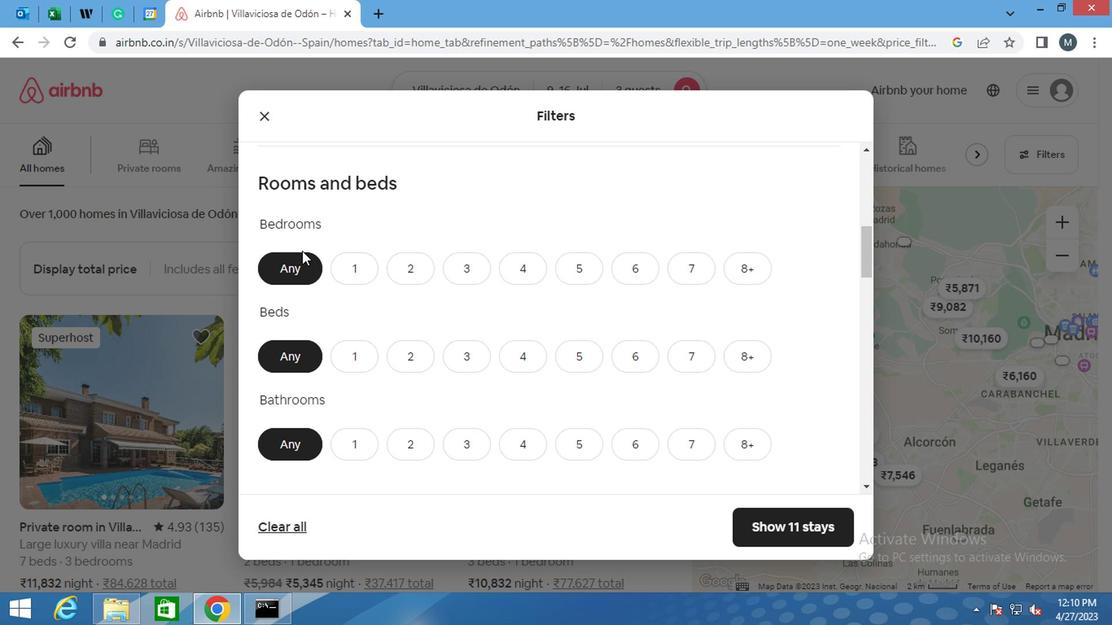 
Action: Mouse scrolled (295, 250) with delta (0, 0)
Screenshot: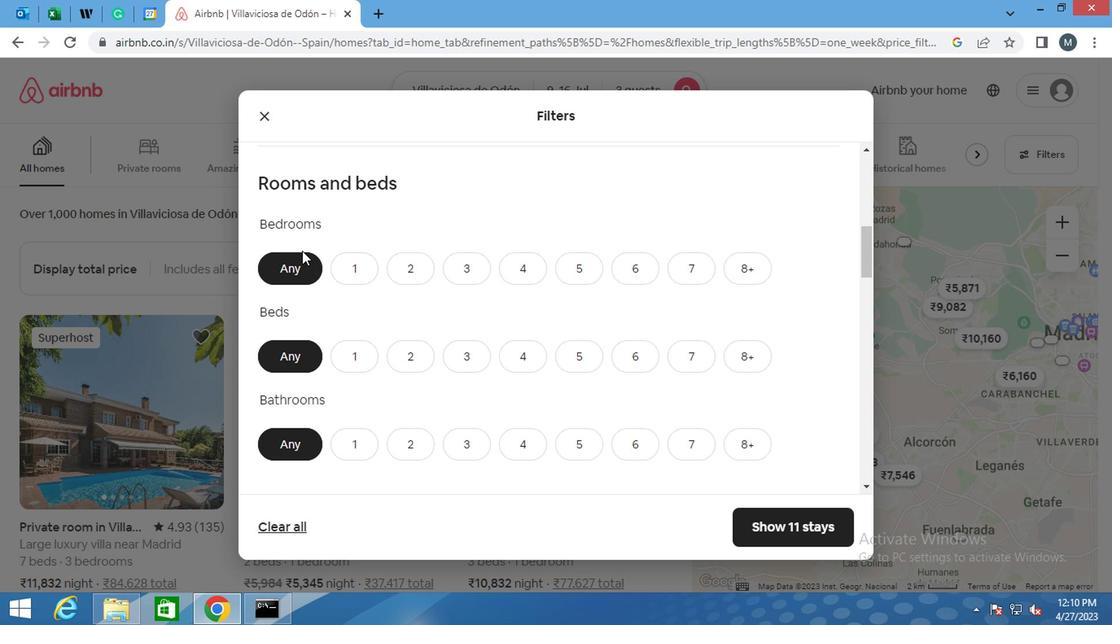 
Action: Mouse scrolled (295, 250) with delta (0, 0)
Screenshot: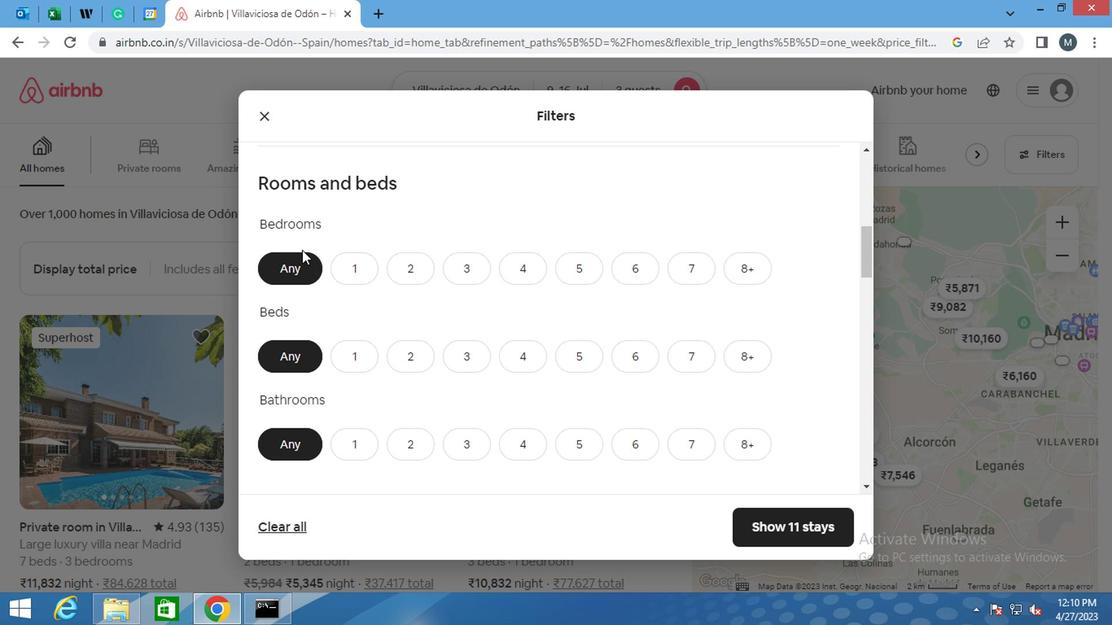 
Action: Mouse moved to (334, 246)
Screenshot: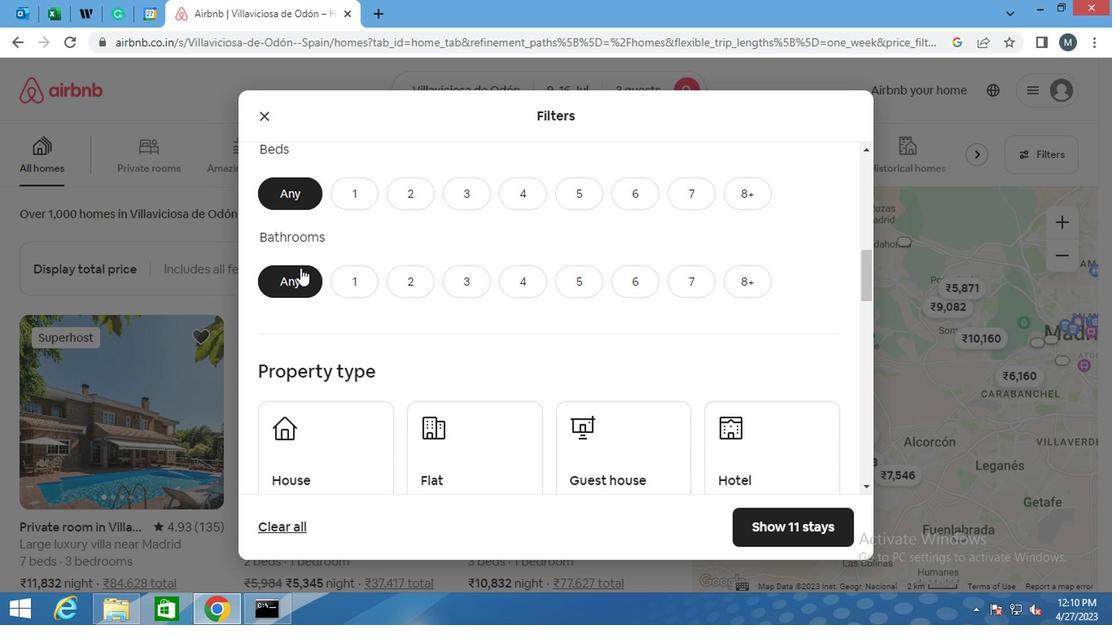 
Action: Mouse scrolled (334, 248) with delta (0, 1)
Screenshot: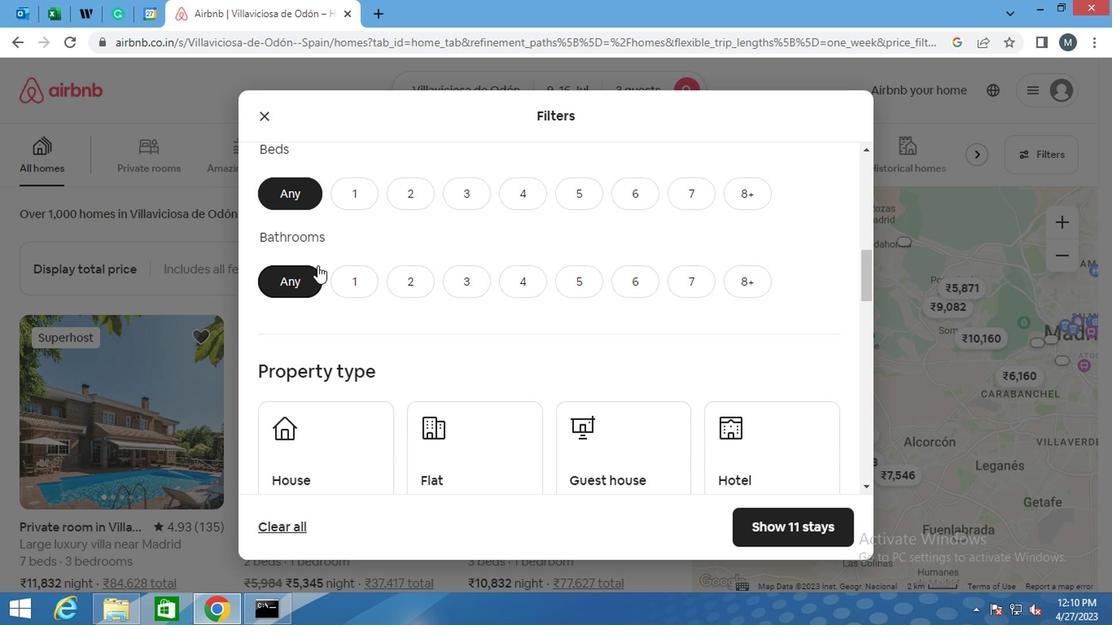 
Action: Mouse moved to (334, 246)
Screenshot: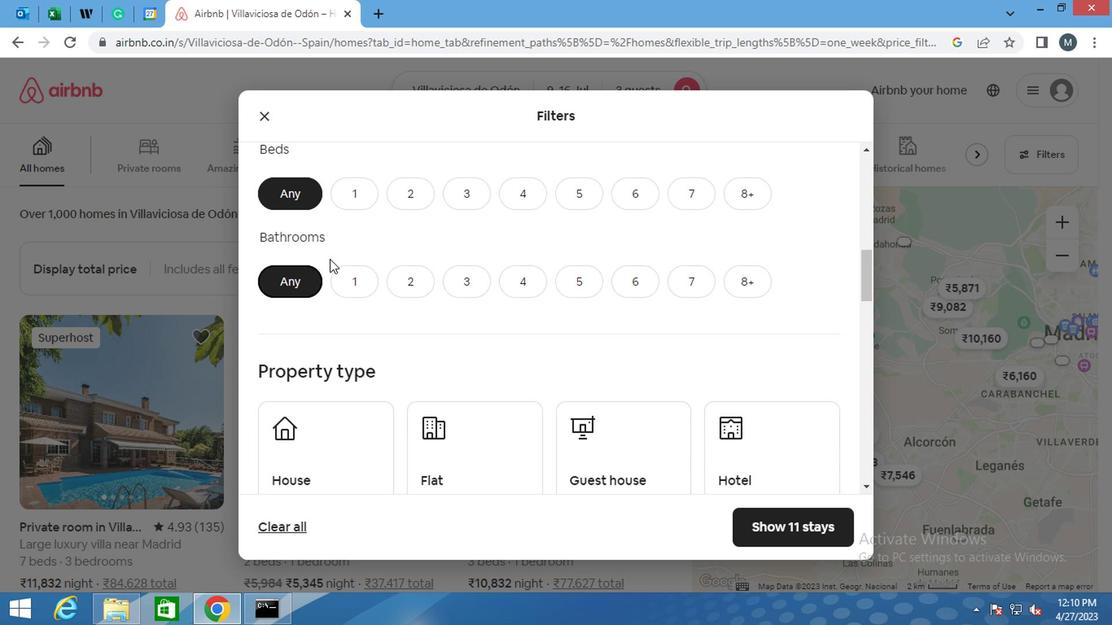 
Action: Mouse scrolled (334, 246) with delta (0, 0)
Screenshot: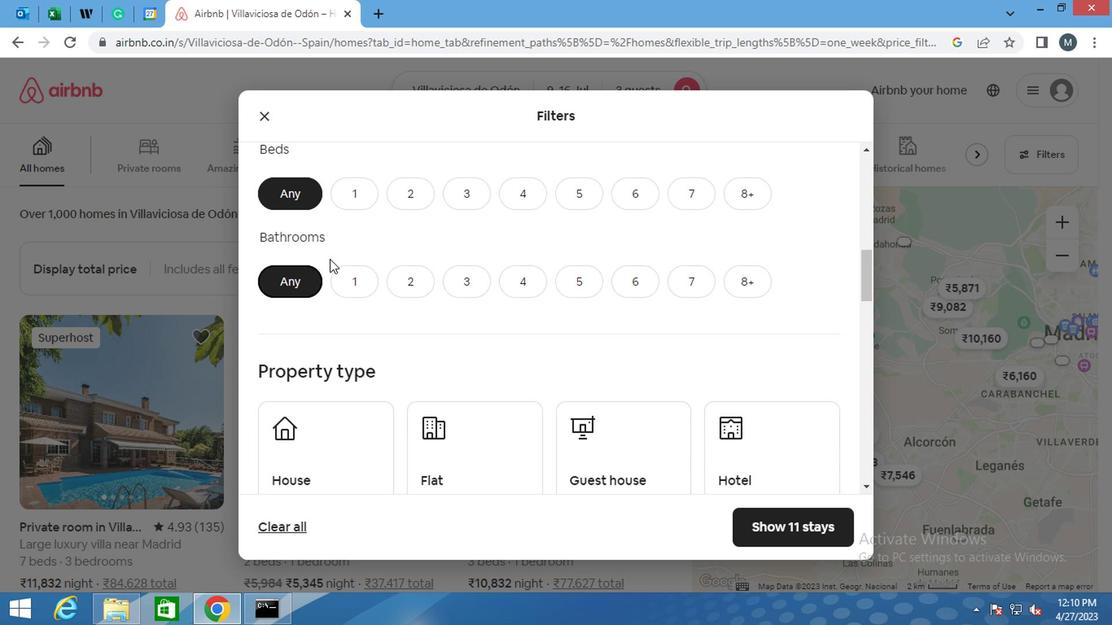 
Action: Mouse moved to (396, 272)
Screenshot: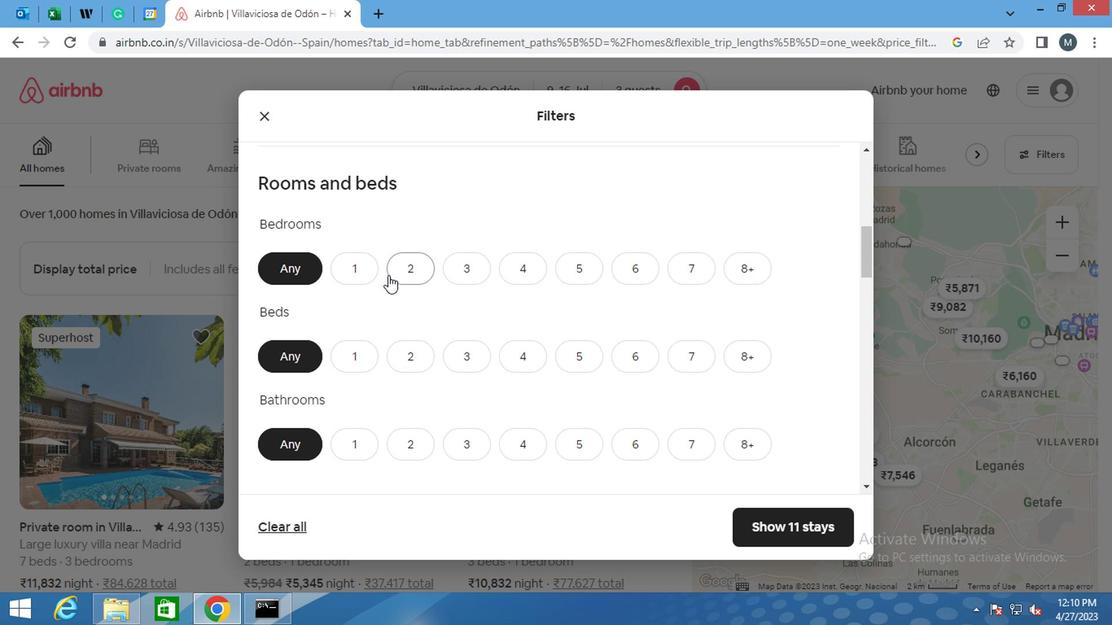 
Action: Mouse pressed left at (396, 272)
Screenshot: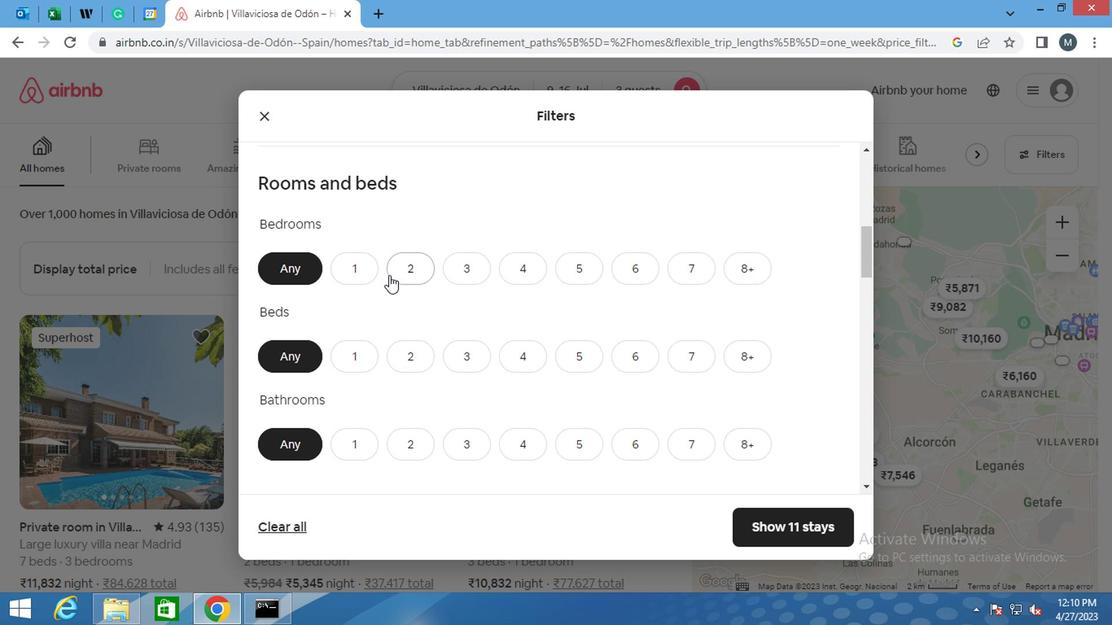 
Action: Mouse moved to (404, 360)
Screenshot: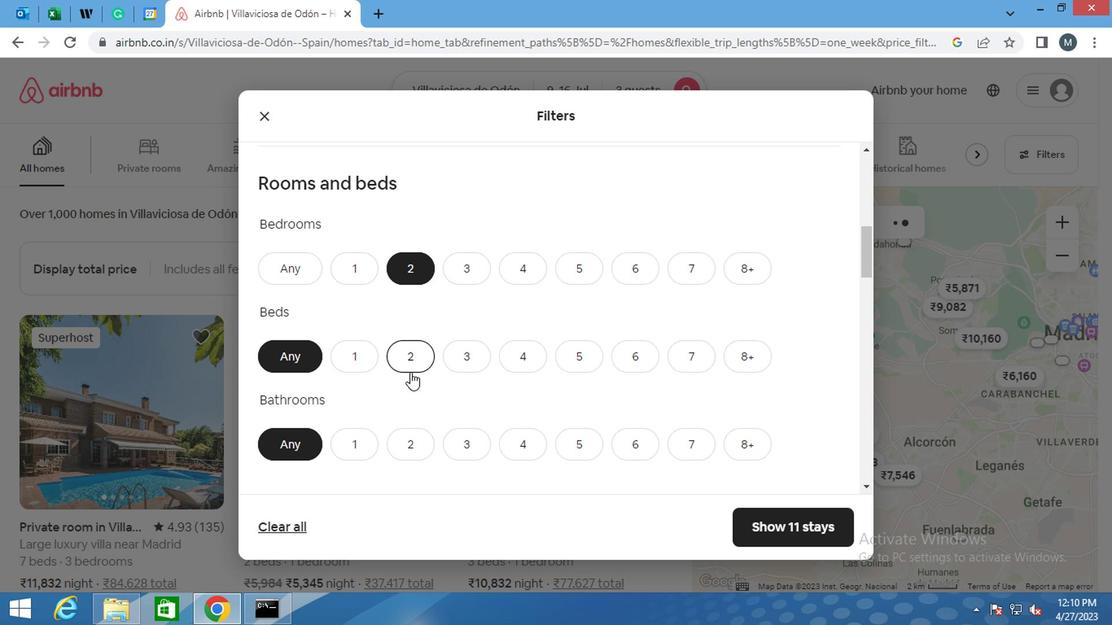
Action: Mouse pressed left at (404, 360)
Screenshot: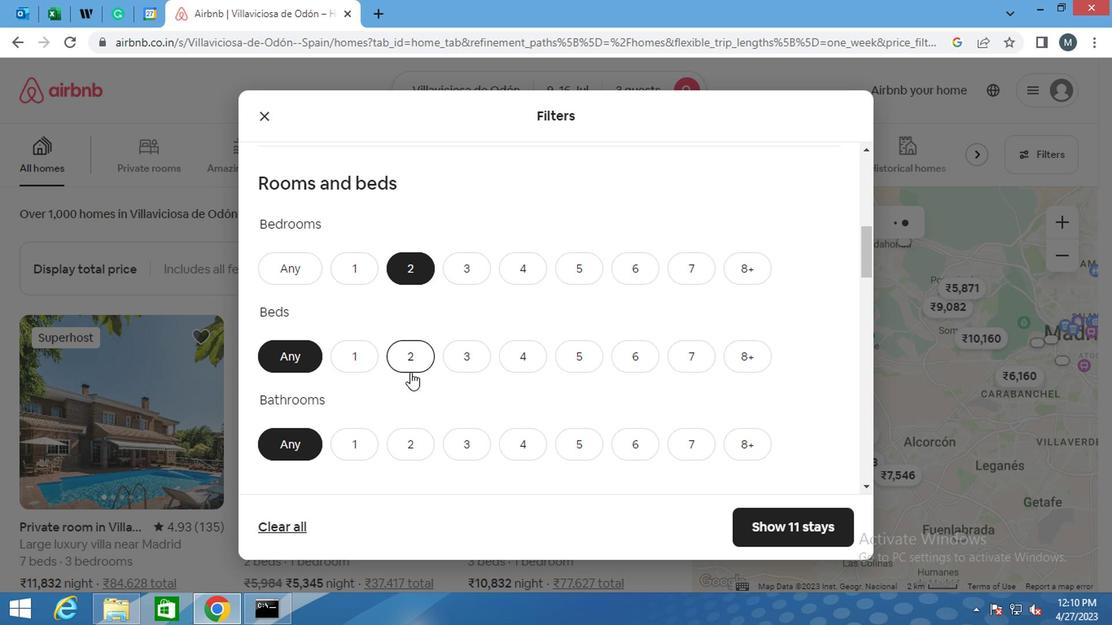 
Action: Mouse moved to (336, 451)
Screenshot: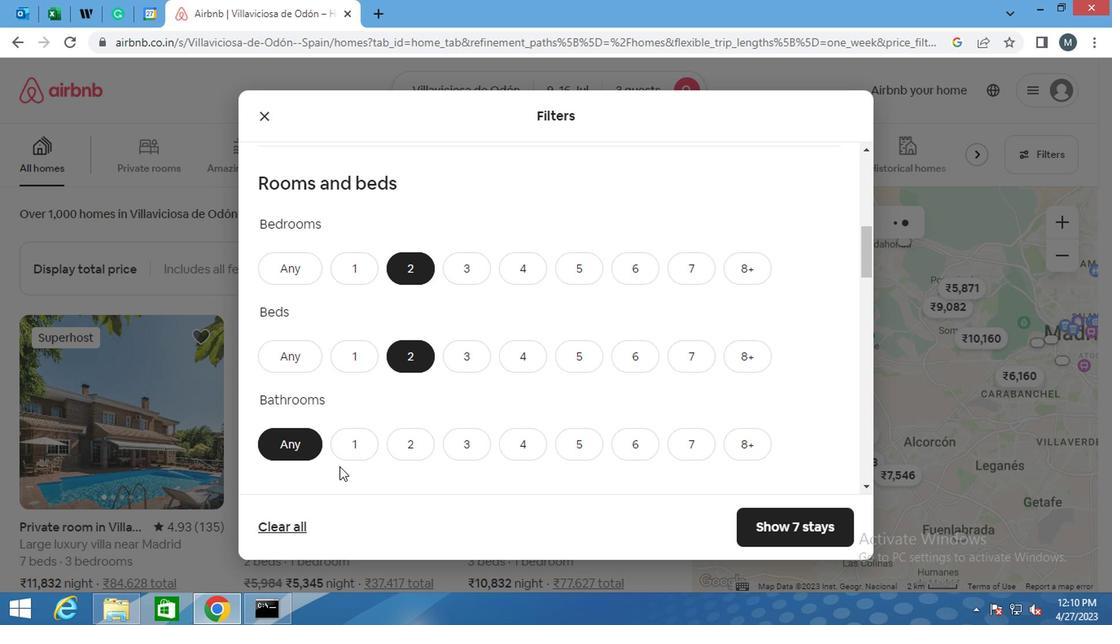 
Action: Mouse pressed left at (336, 451)
Screenshot: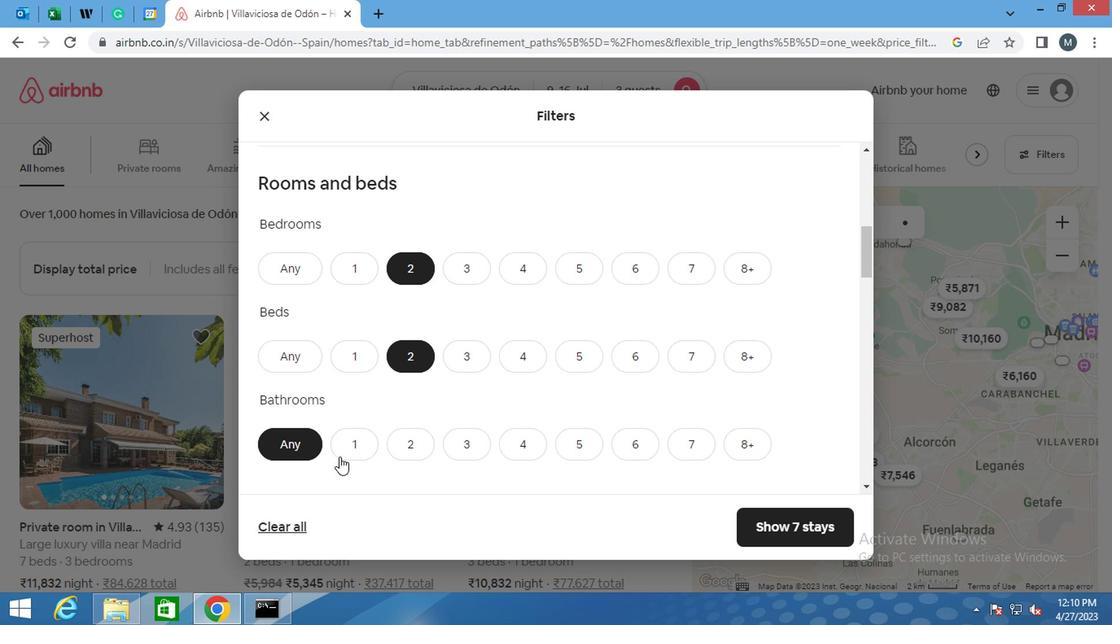 
Action: Mouse moved to (337, 383)
Screenshot: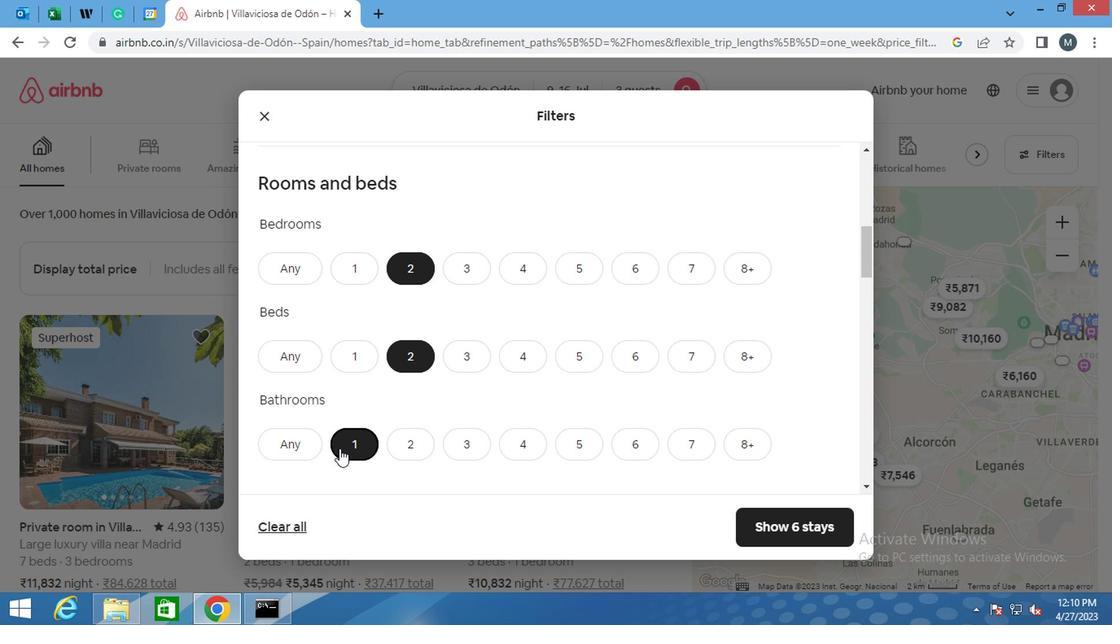 
Action: Mouse scrolled (337, 382) with delta (0, -1)
Screenshot: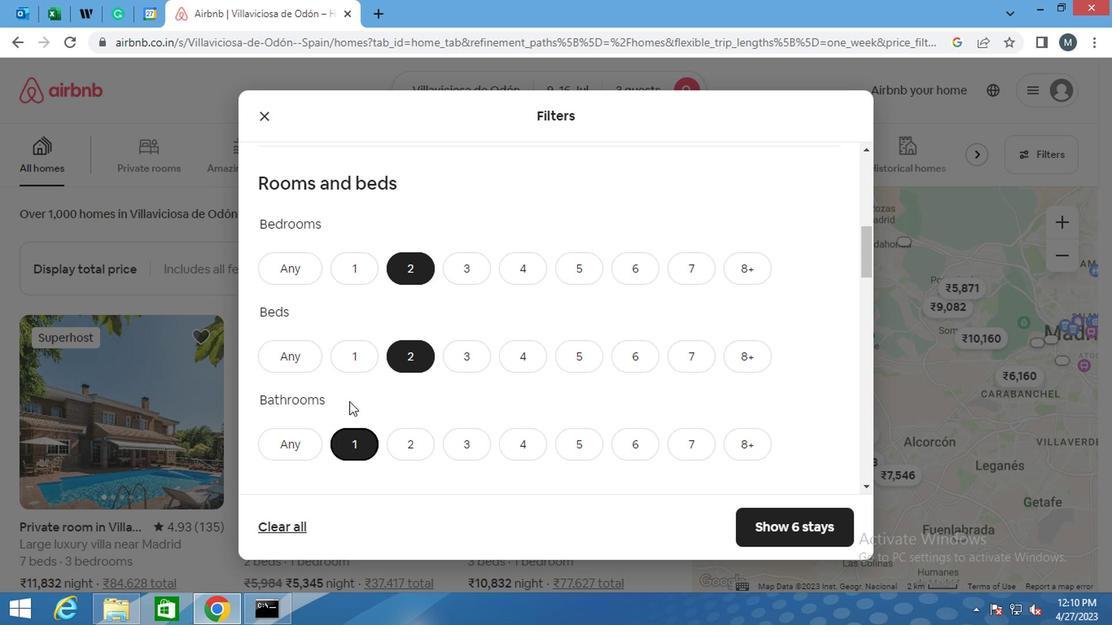 
Action: Mouse scrolled (337, 382) with delta (0, -1)
Screenshot: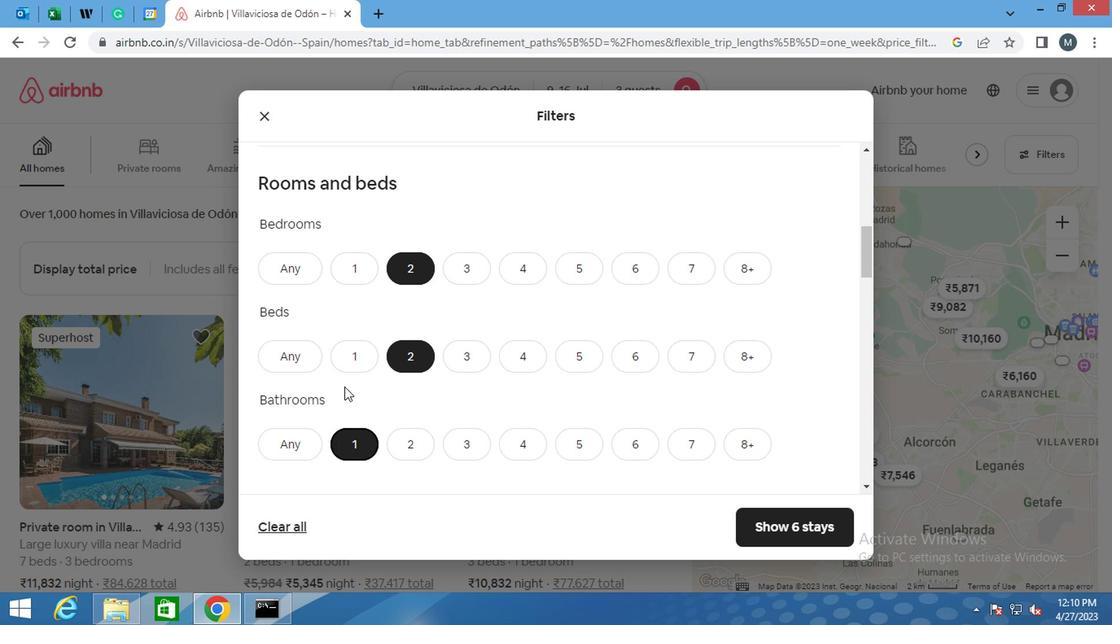 
Action: Mouse moved to (341, 381)
Screenshot: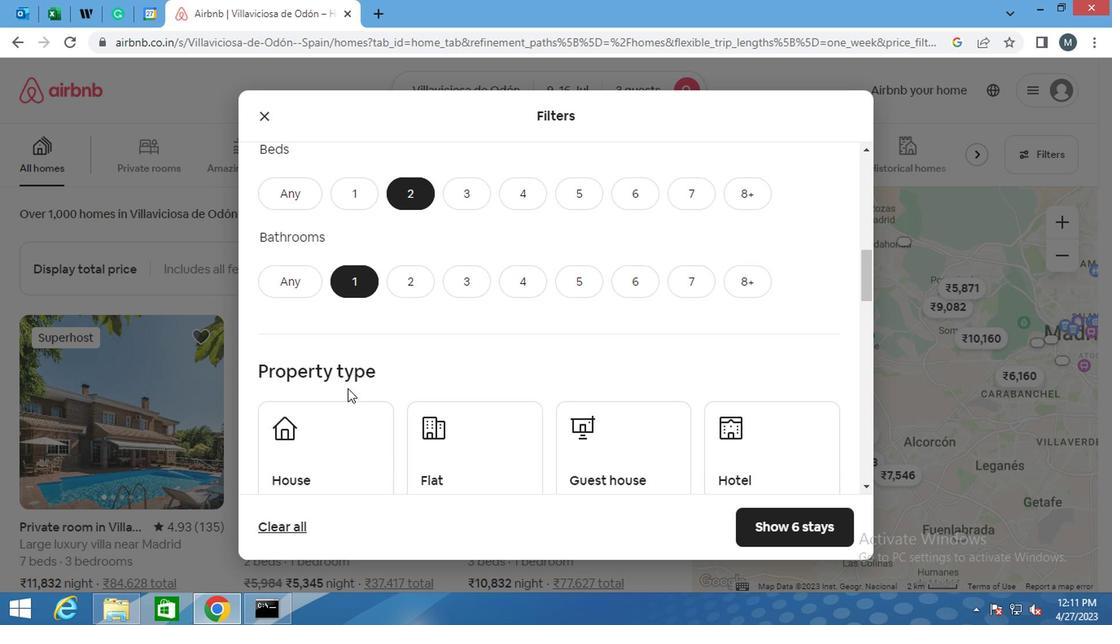 
Action: Mouse scrolled (341, 380) with delta (0, -1)
Screenshot: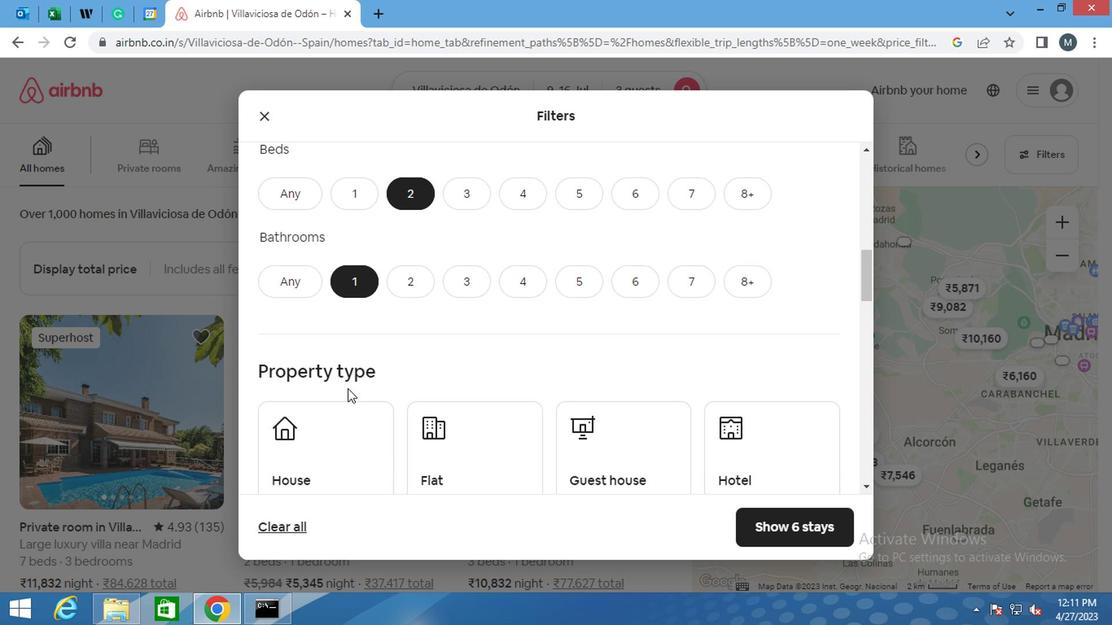 
Action: Mouse scrolled (341, 380) with delta (0, -1)
Screenshot: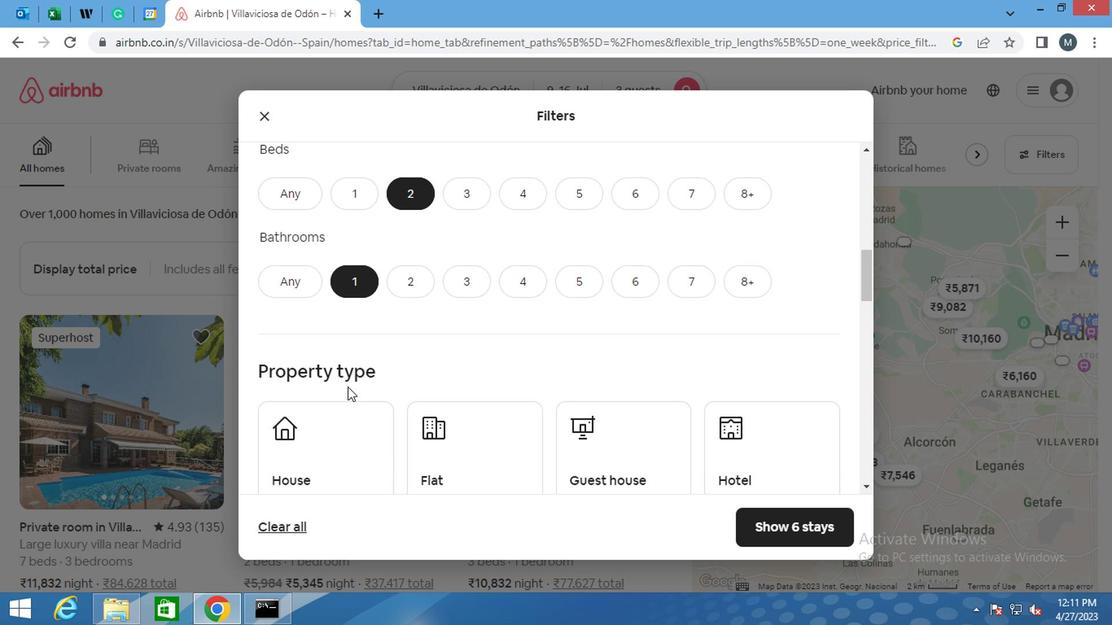 
Action: Mouse moved to (268, 305)
Screenshot: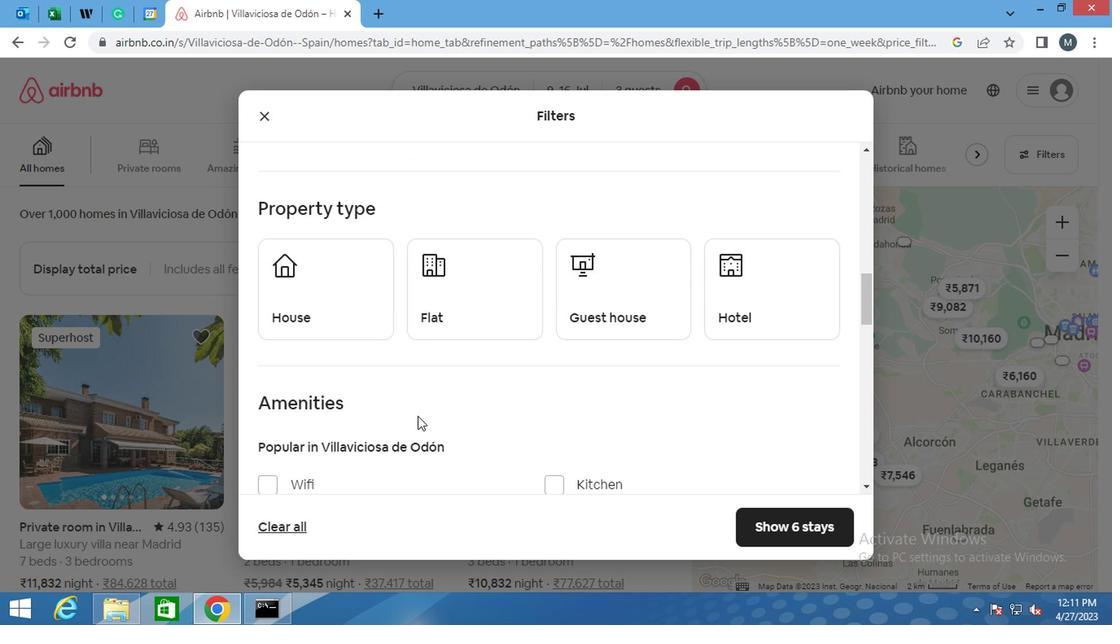 
Action: Mouse pressed left at (268, 305)
Screenshot: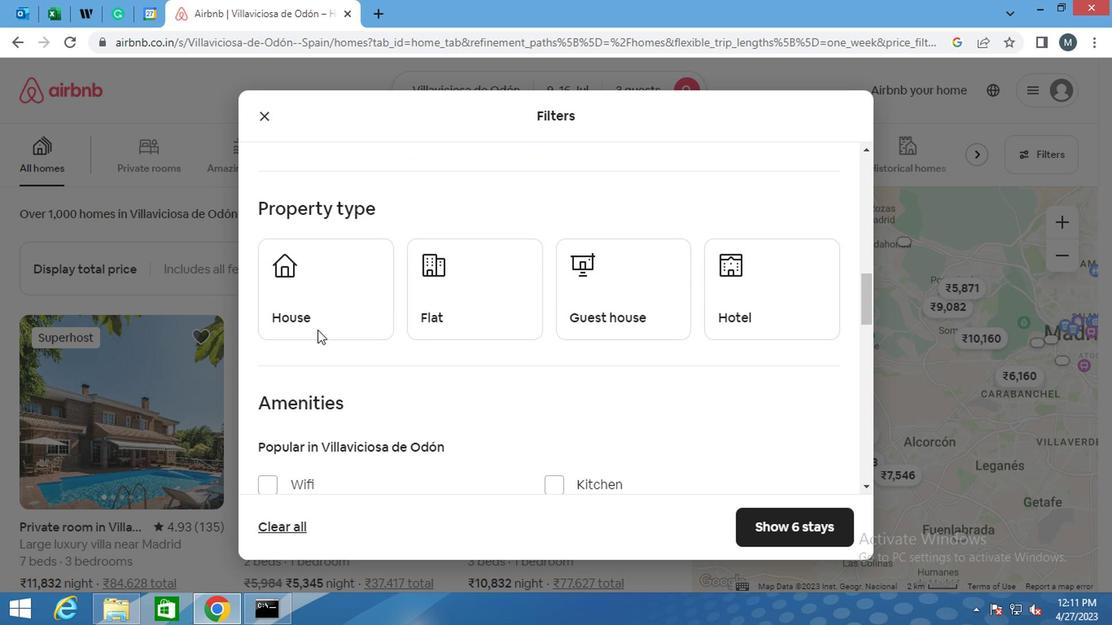 
Action: Mouse moved to (439, 307)
Screenshot: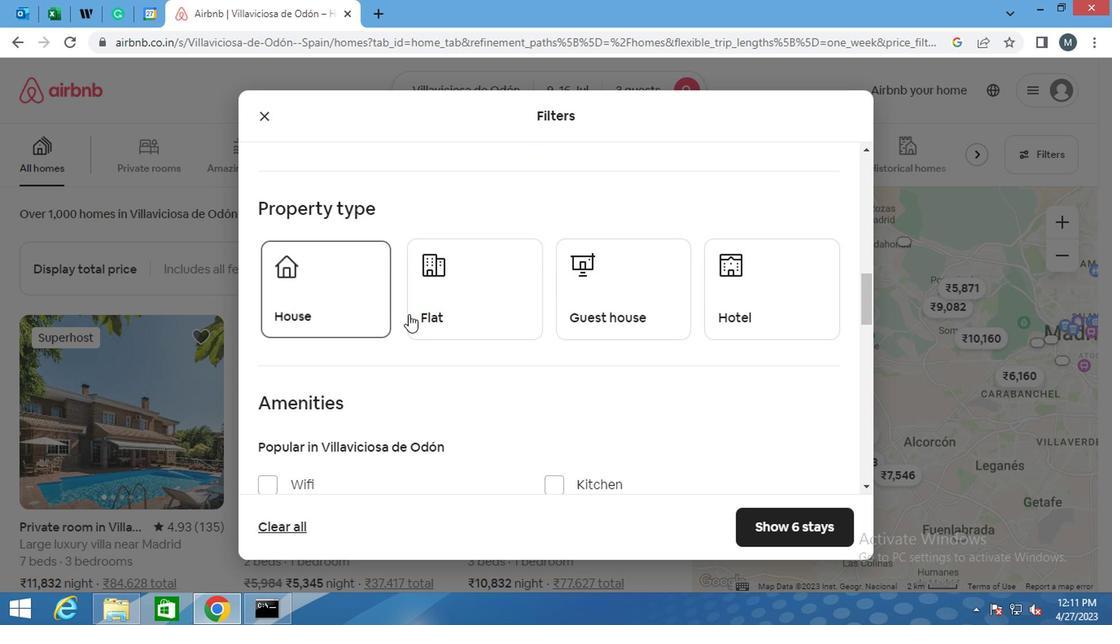 
Action: Mouse pressed left at (439, 307)
Screenshot: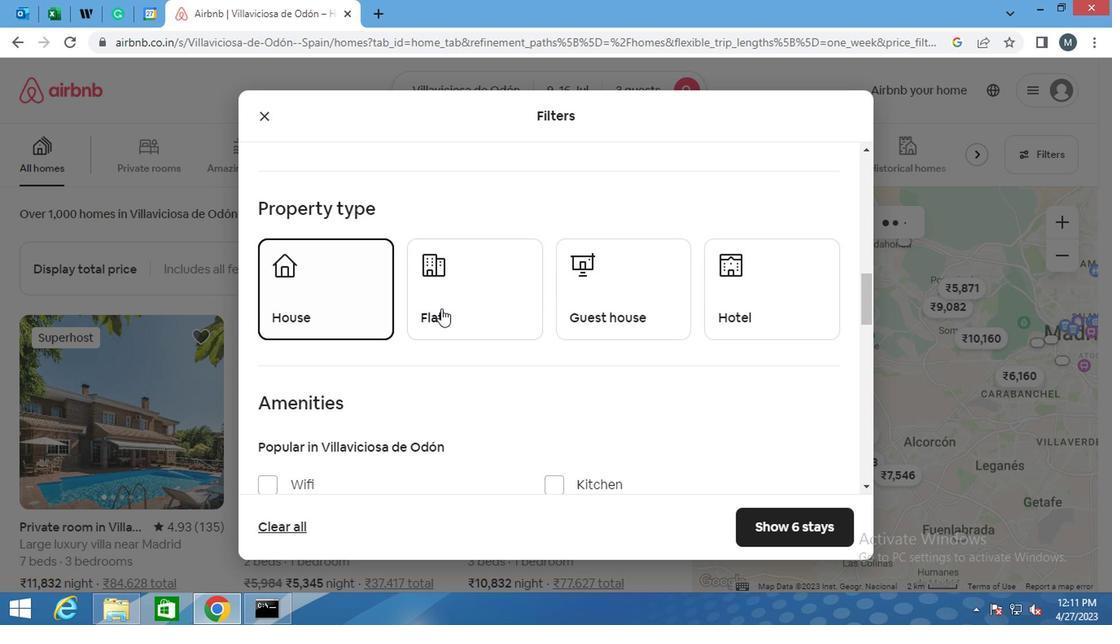 
Action: Mouse moved to (611, 307)
Screenshot: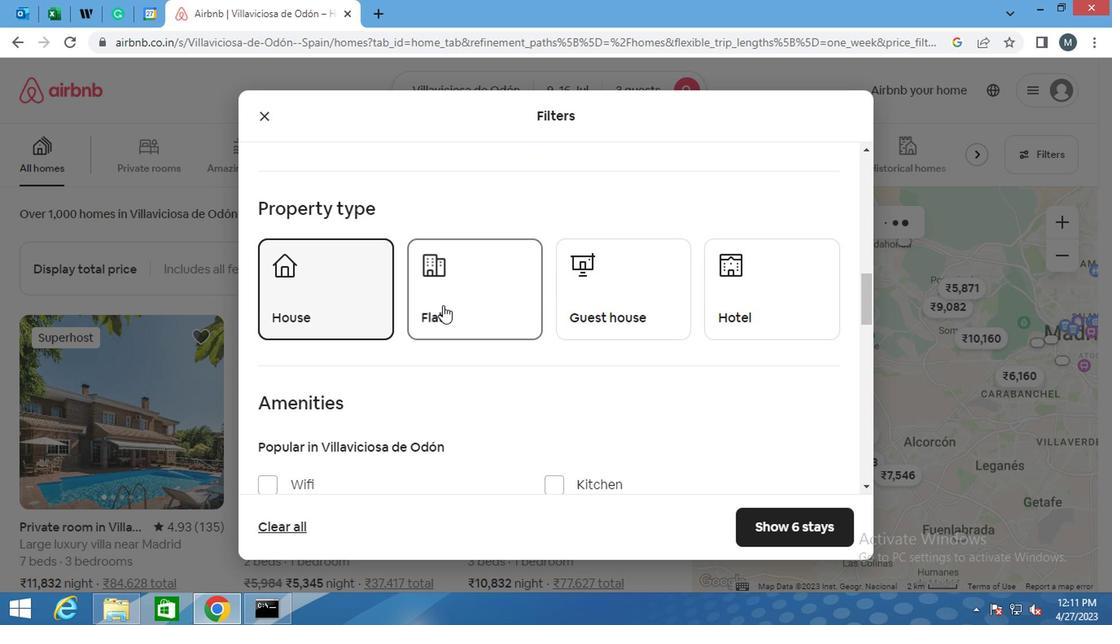 
Action: Mouse pressed left at (611, 307)
Screenshot: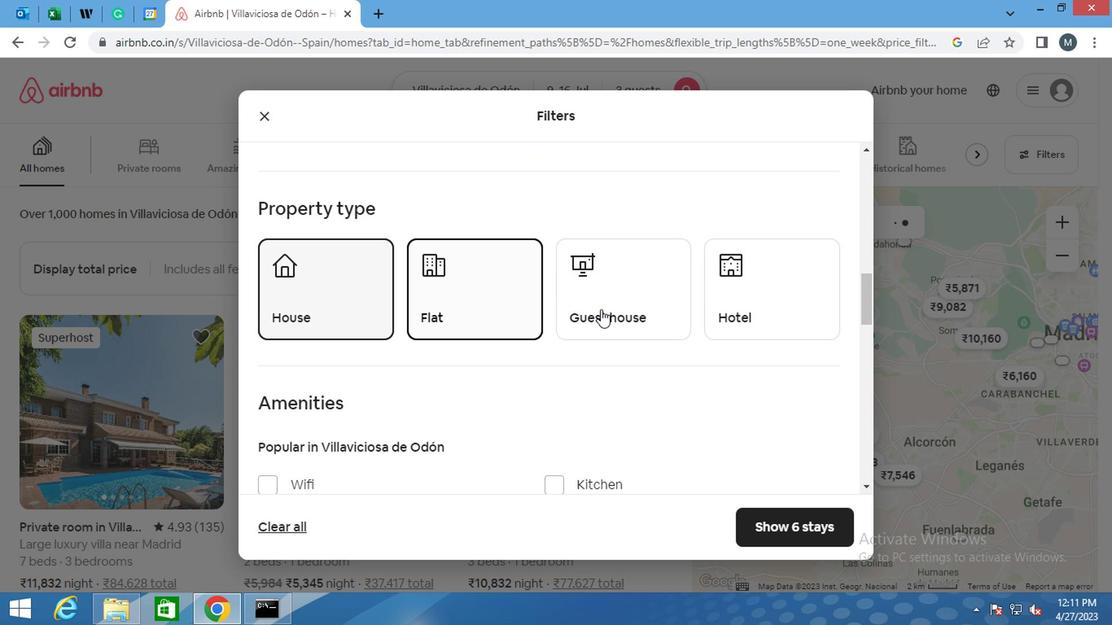 
Action: Mouse moved to (551, 295)
Screenshot: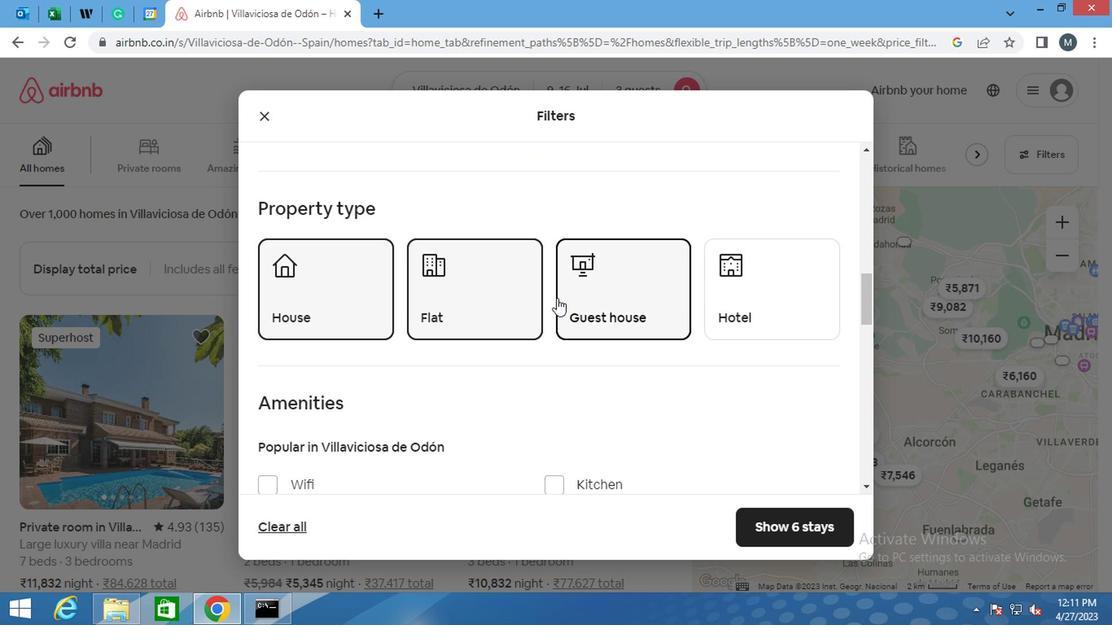 
Action: Mouse scrolled (551, 294) with delta (0, 0)
Screenshot: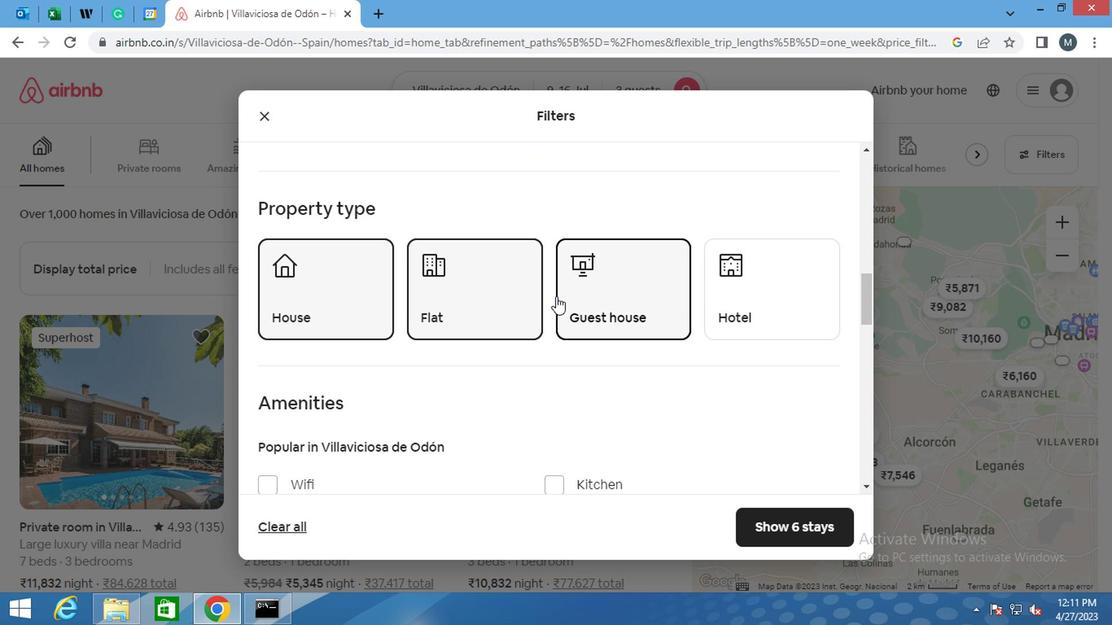 
Action: Mouse moved to (534, 295)
Screenshot: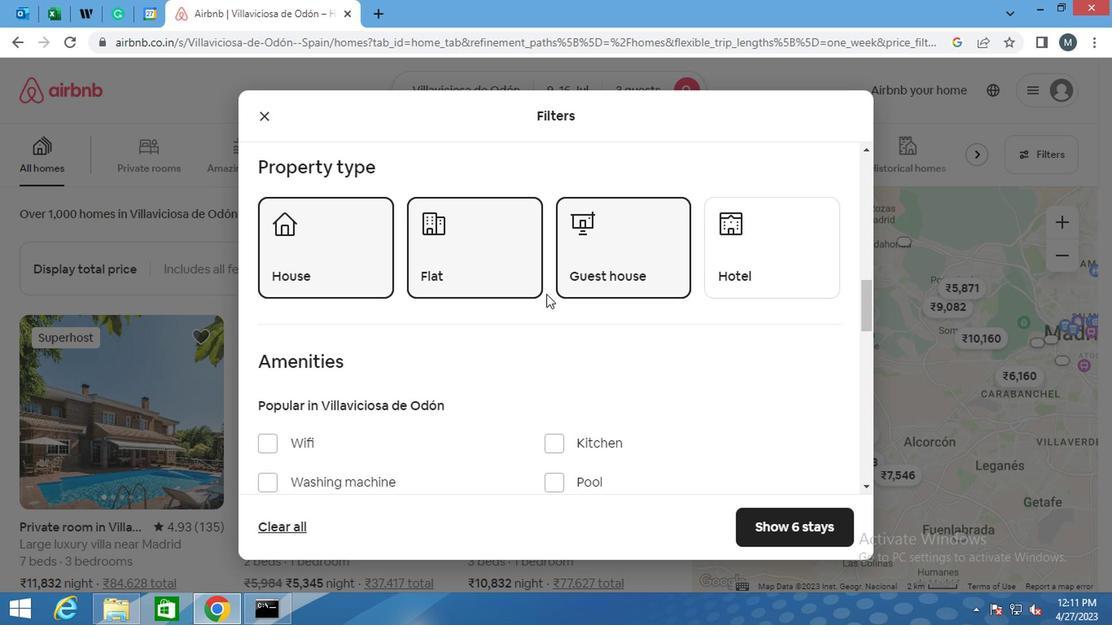 
Action: Mouse scrolled (534, 294) with delta (0, 0)
Screenshot: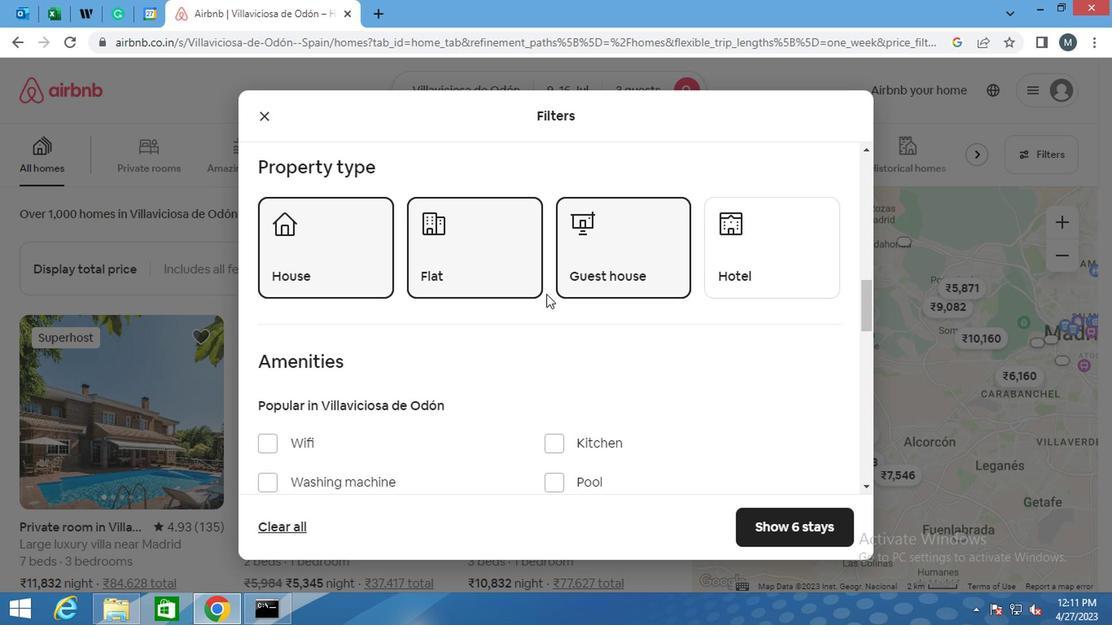 
Action: Mouse moved to (514, 295)
Screenshot: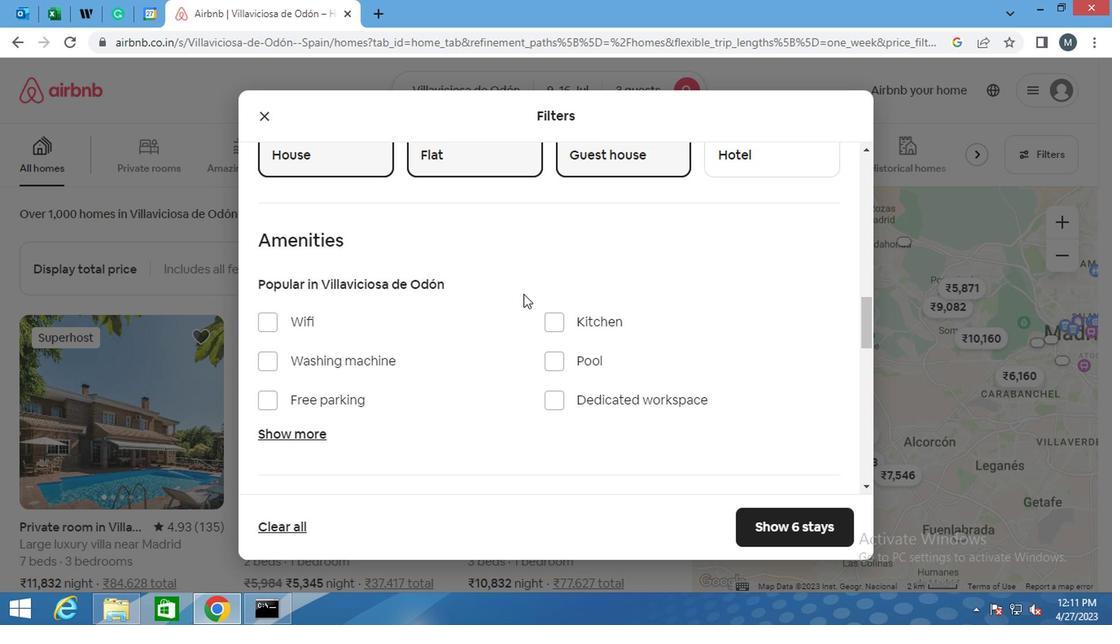 
Action: Mouse scrolled (514, 294) with delta (0, 0)
Screenshot: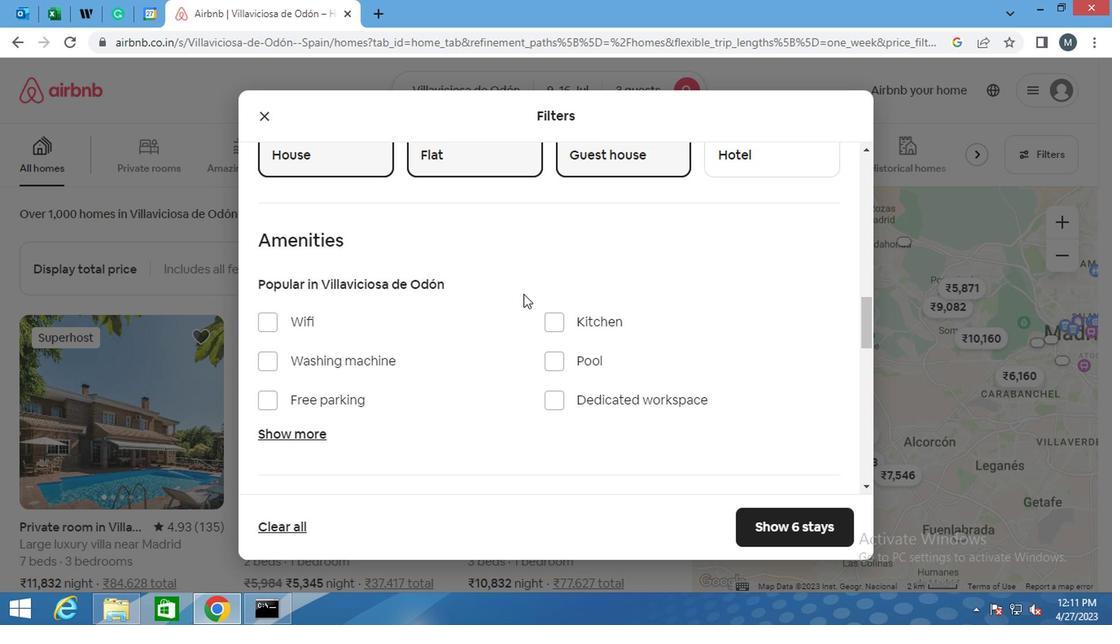 
Action: Mouse moved to (514, 296)
Screenshot: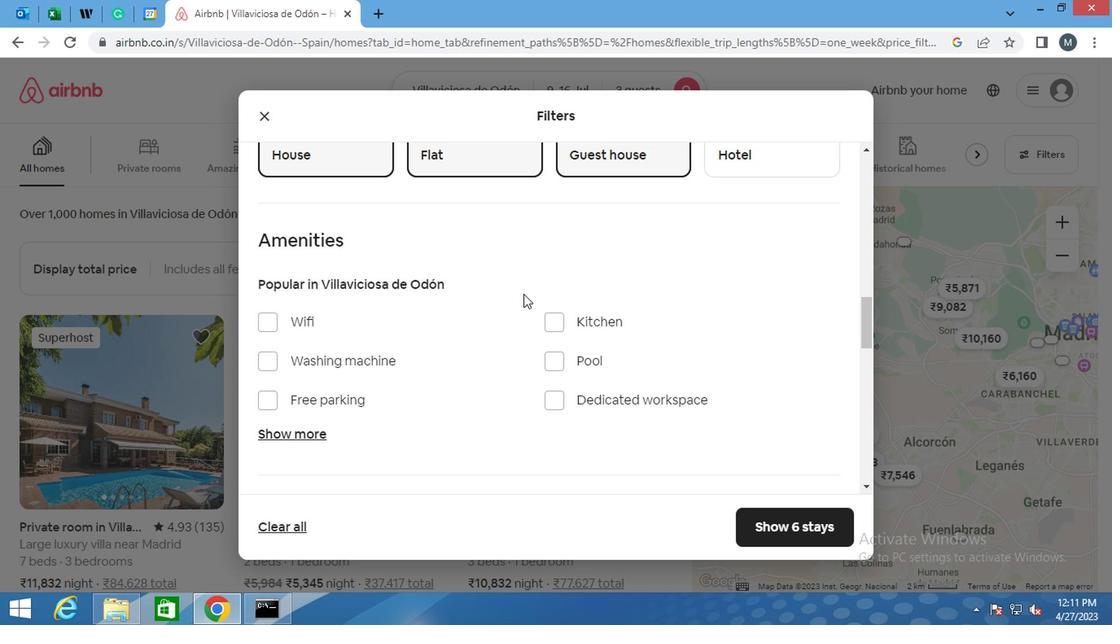
Action: Mouse scrolled (514, 295) with delta (0, -1)
Screenshot: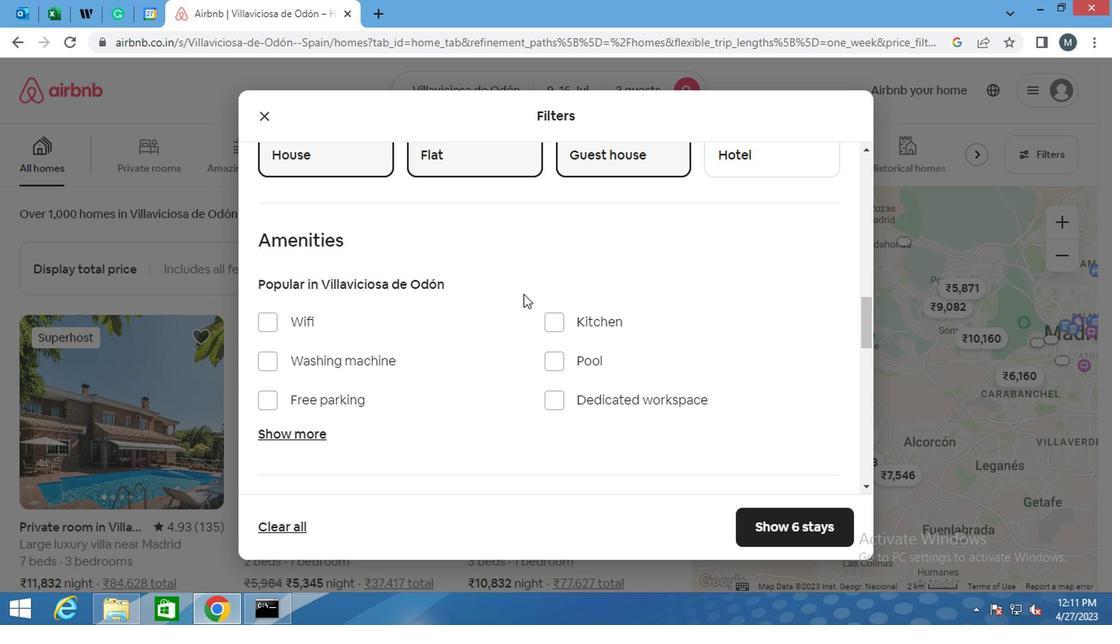 
Action: Mouse moved to (405, 311)
Screenshot: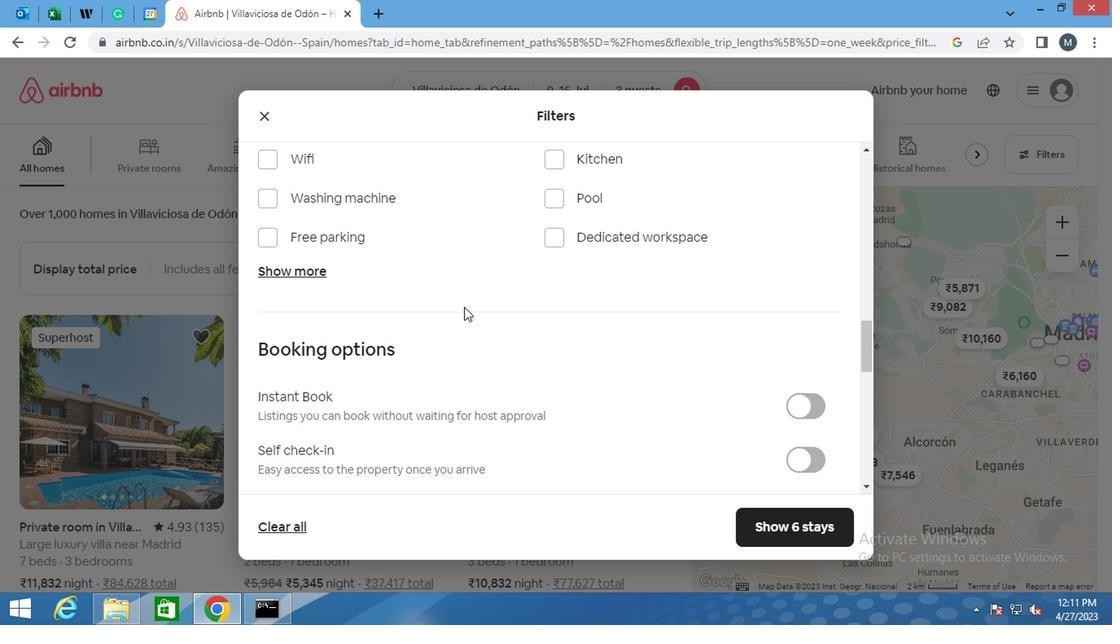 
Action: Mouse scrolled (405, 311) with delta (0, 0)
Screenshot: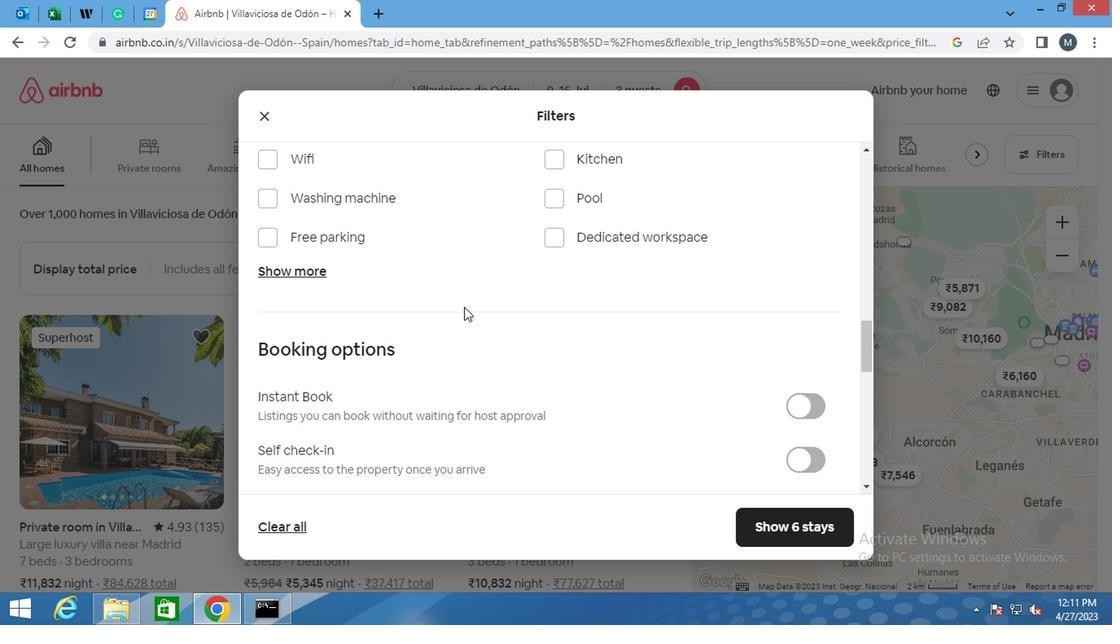 
Action: Mouse scrolled (405, 311) with delta (0, 0)
Screenshot: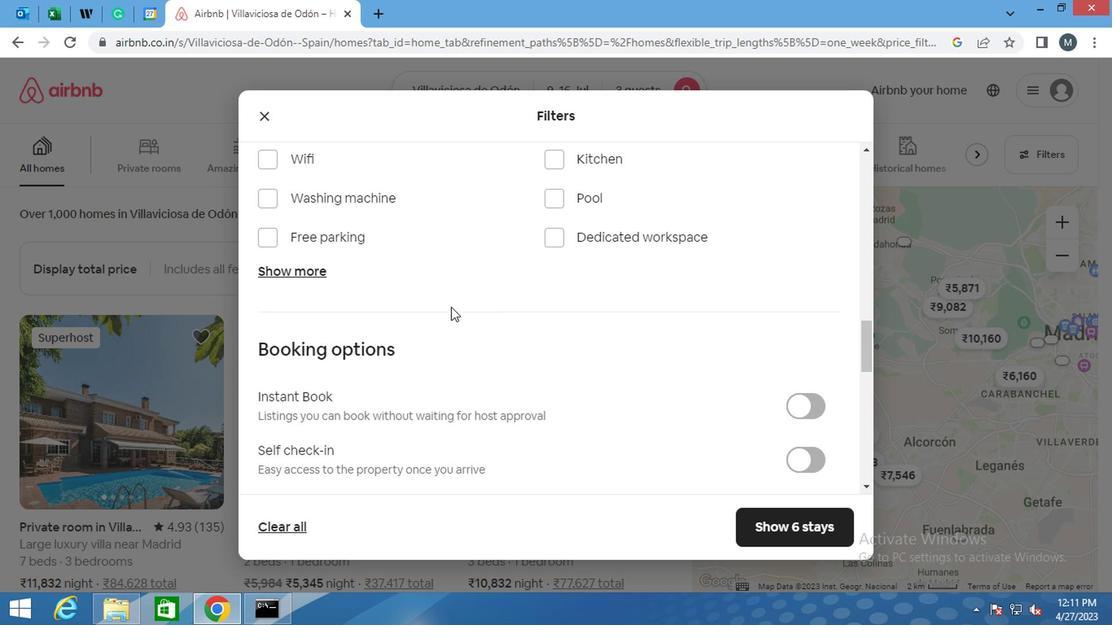 
Action: Mouse moved to (469, 326)
Screenshot: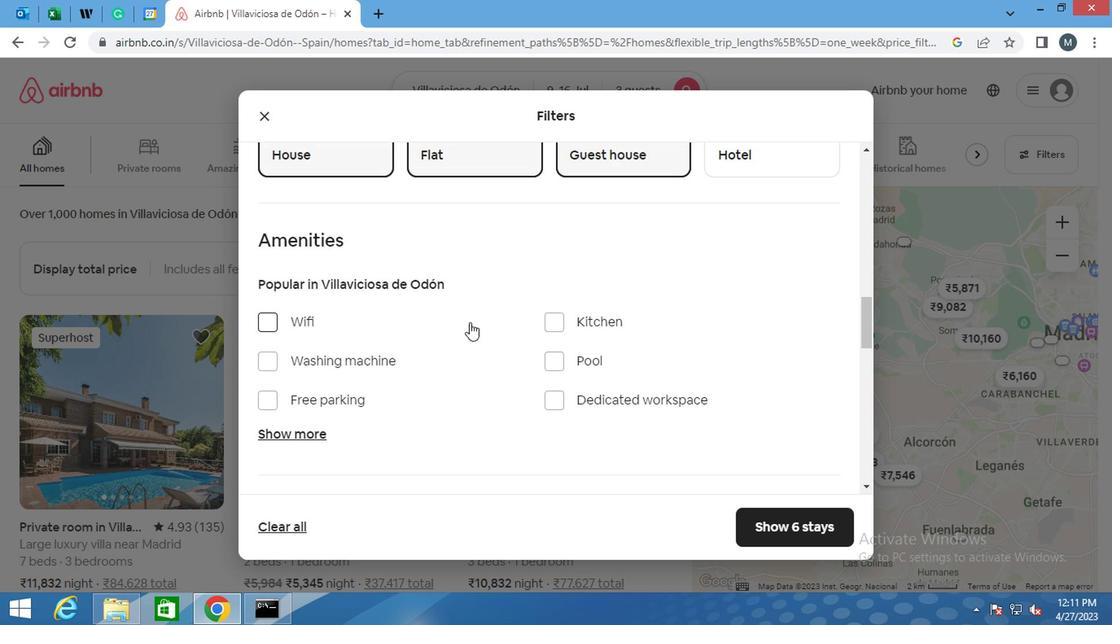 
Action: Mouse scrolled (469, 325) with delta (0, 0)
Screenshot: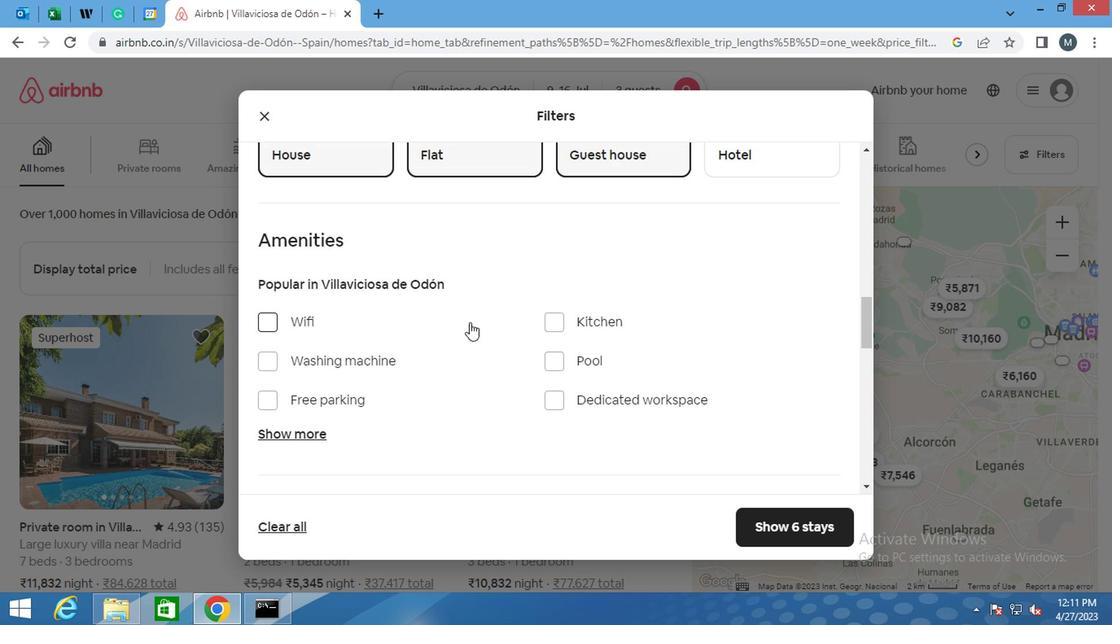 
Action: Mouse moved to (468, 326)
Screenshot: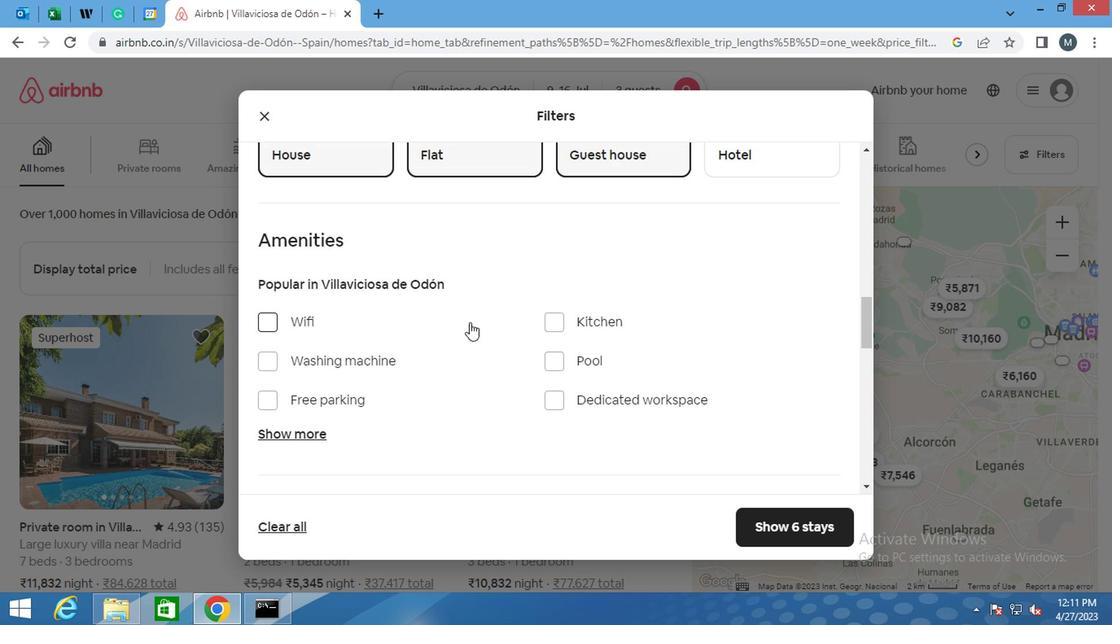 
Action: Mouse scrolled (468, 325) with delta (0, 0)
Screenshot: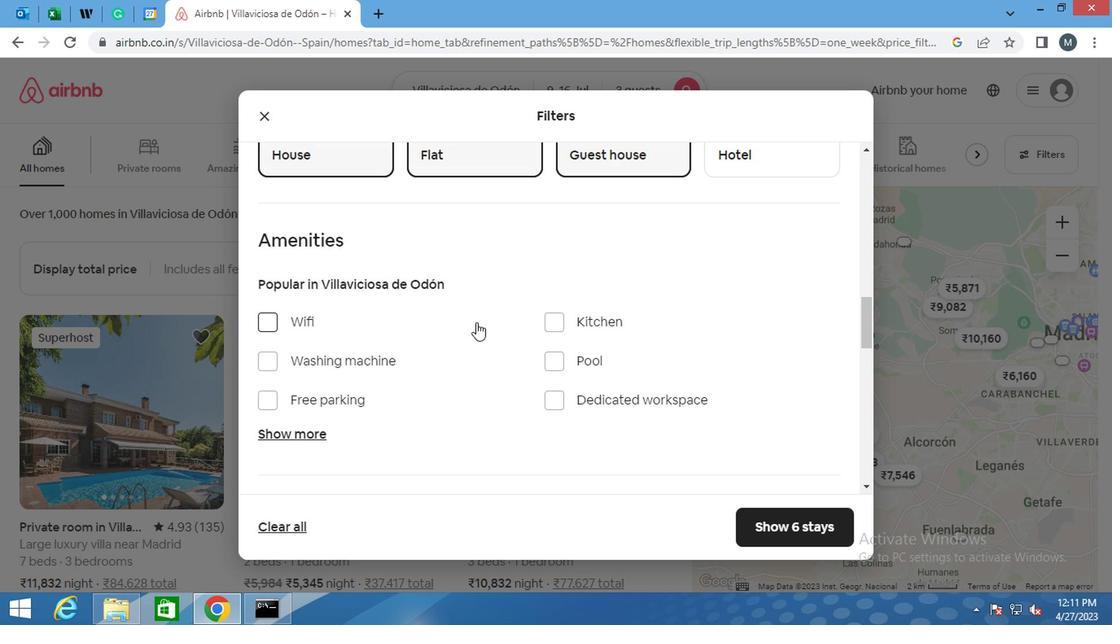 
Action: Mouse moved to (431, 334)
Screenshot: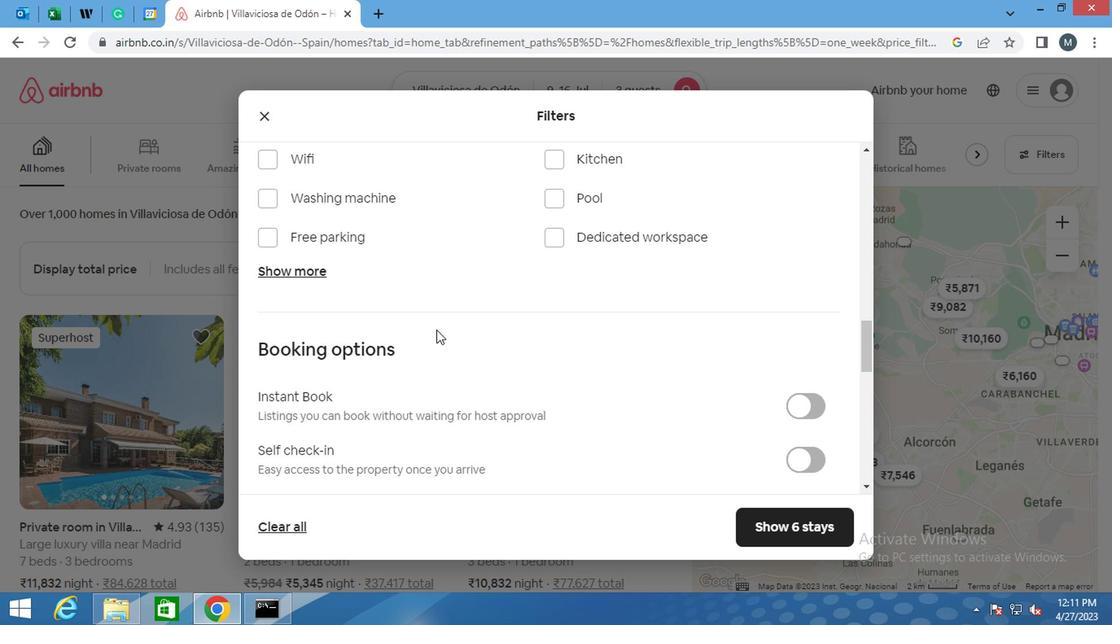
Action: Mouse scrolled (431, 333) with delta (0, 0)
Screenshot: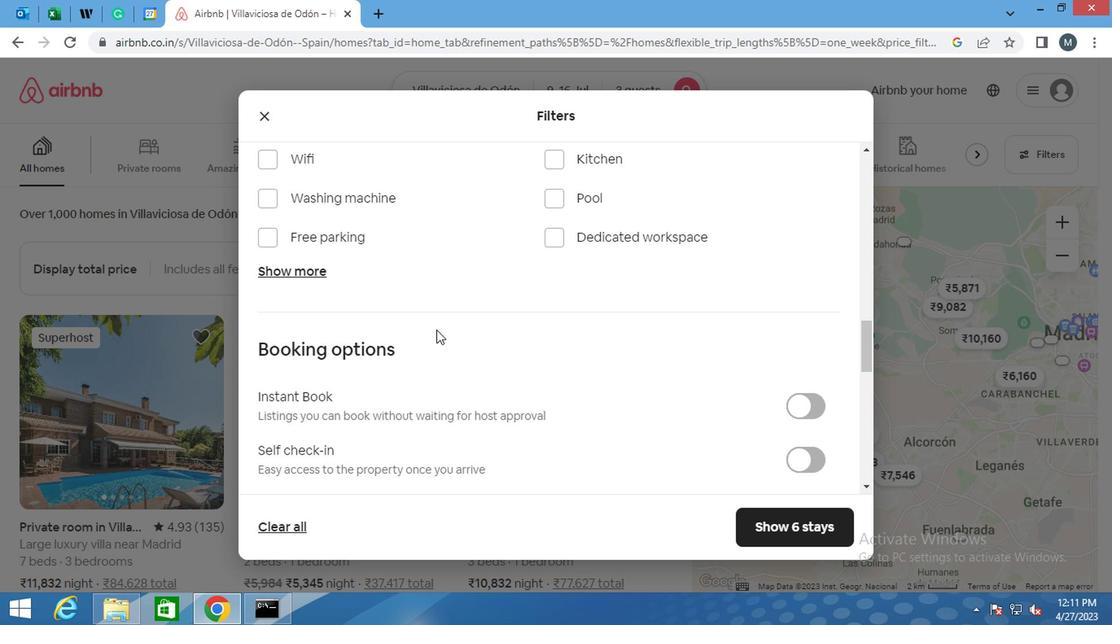 
Action: Mouse moved to (431, 336)
Screenshot: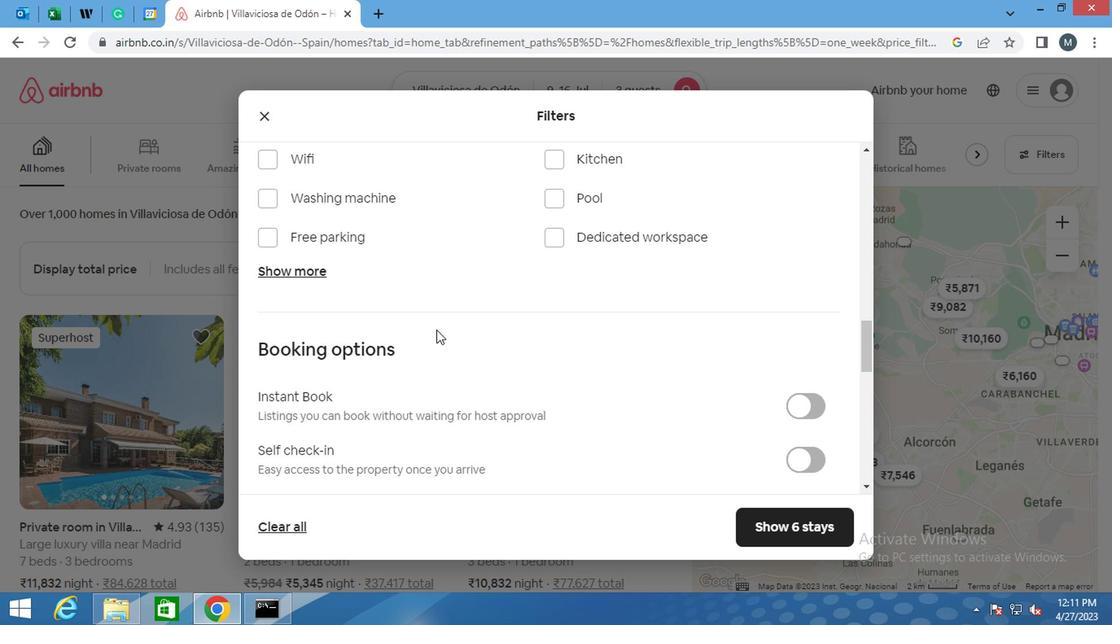 
Action: Mouse scrolled (431, 335) with delta (0, 0)
Screenshot: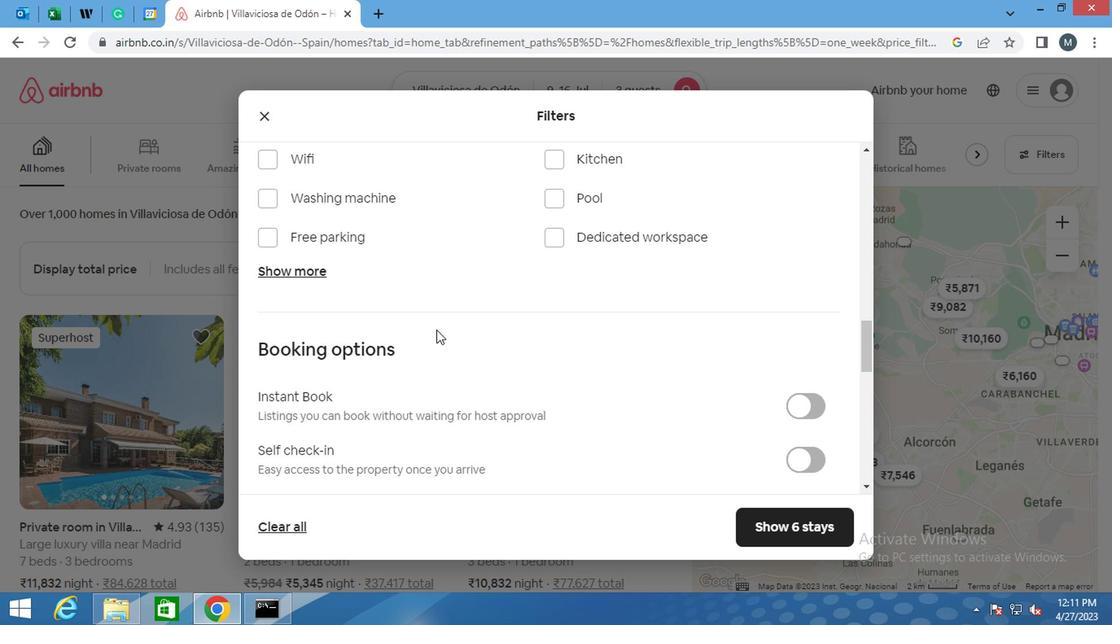 
Action: Mouse scrolled (431, 335) with delta (0, 0)
Screenshot: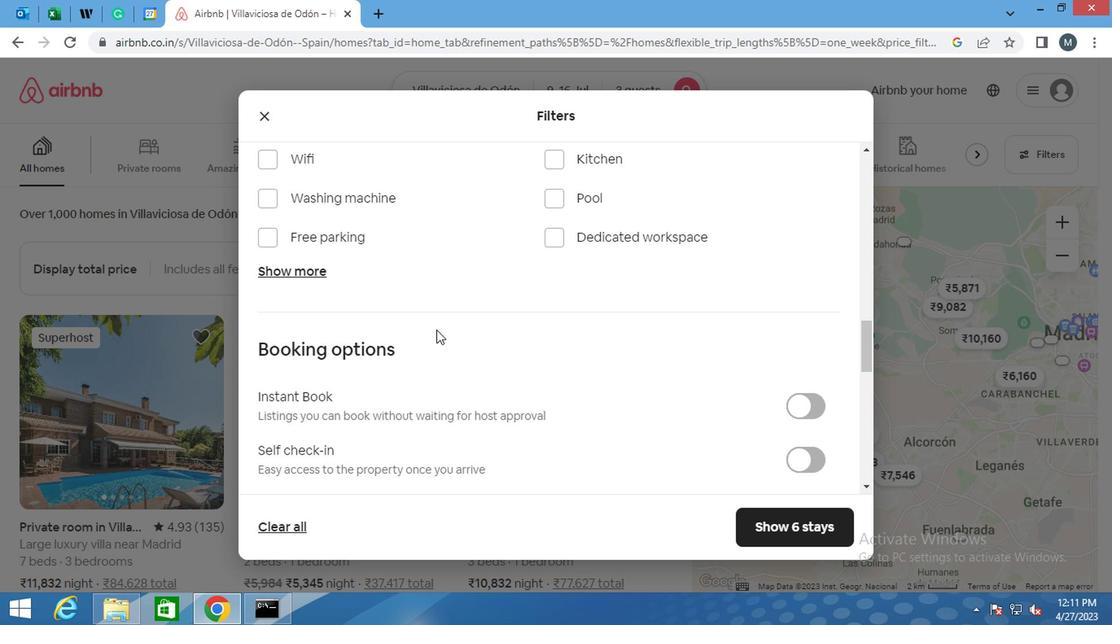 
Action: Mouse moved to (448, 319)
Screenshot: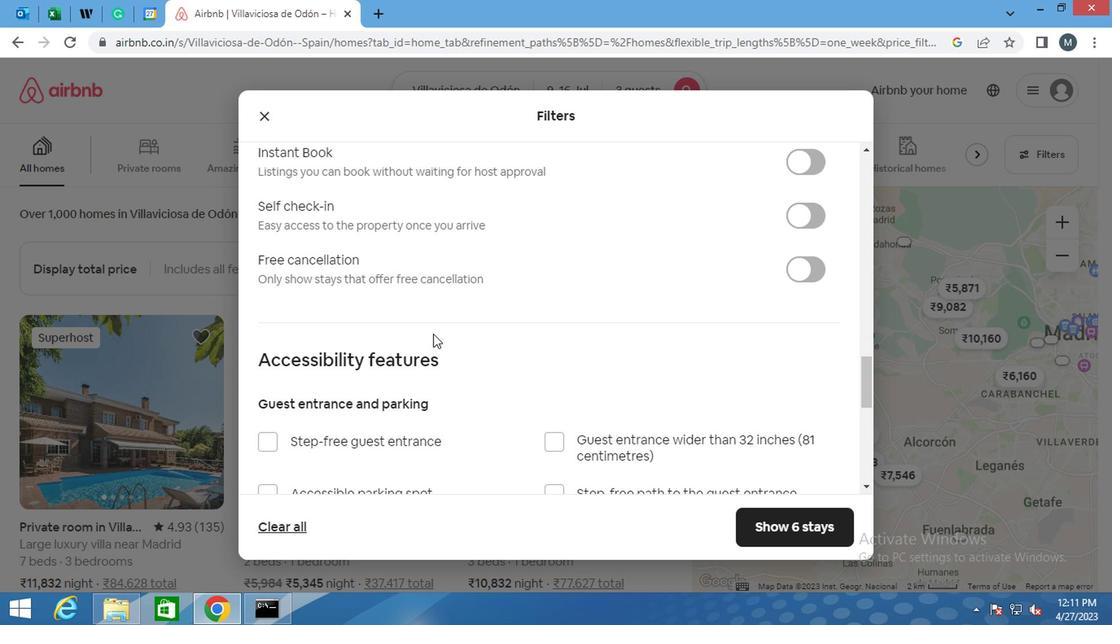 
Action: Mouse scrolled (448, 321) with delta (0, 1)
Screenshot: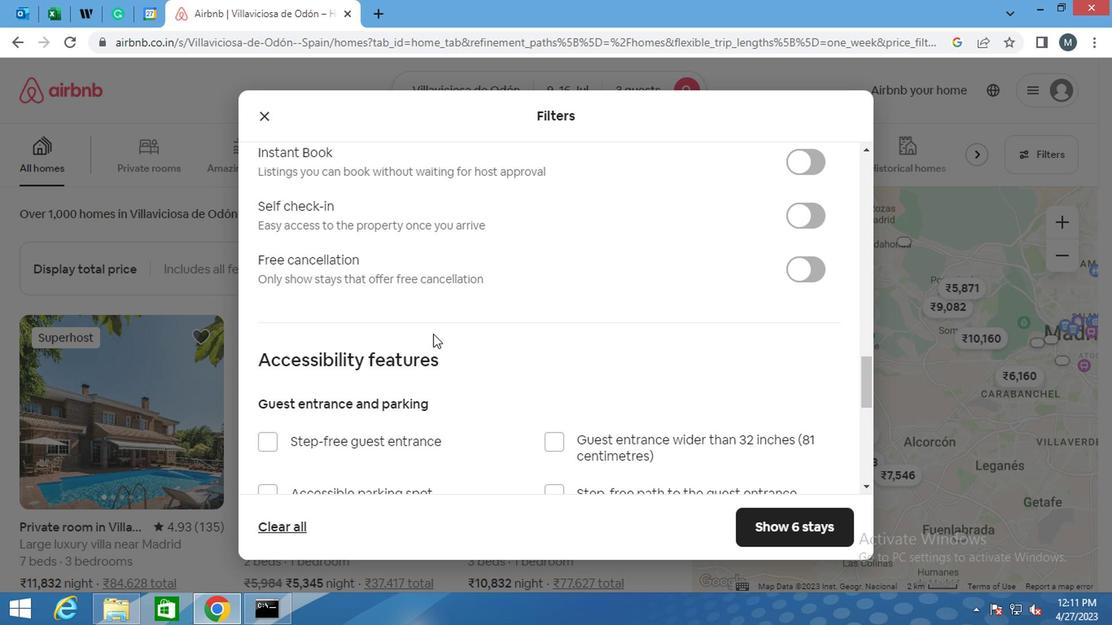 
Action: Mouse scrolled (448, 321) with delta (0, 1)
Screenshot: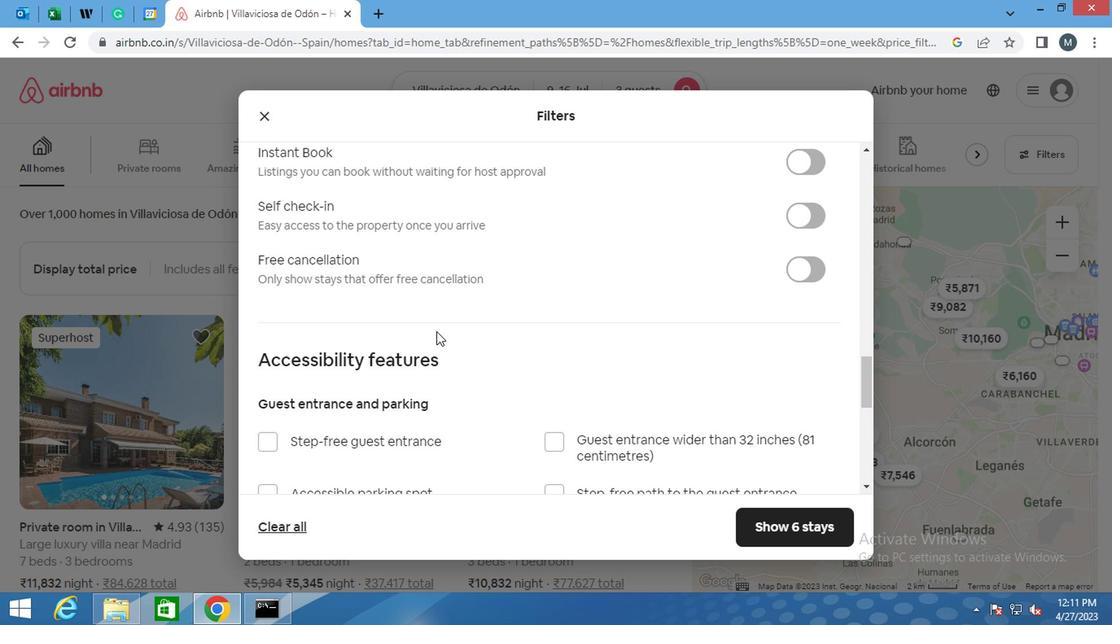 
Action: Mouse moved to (811, 379)
Screenshot: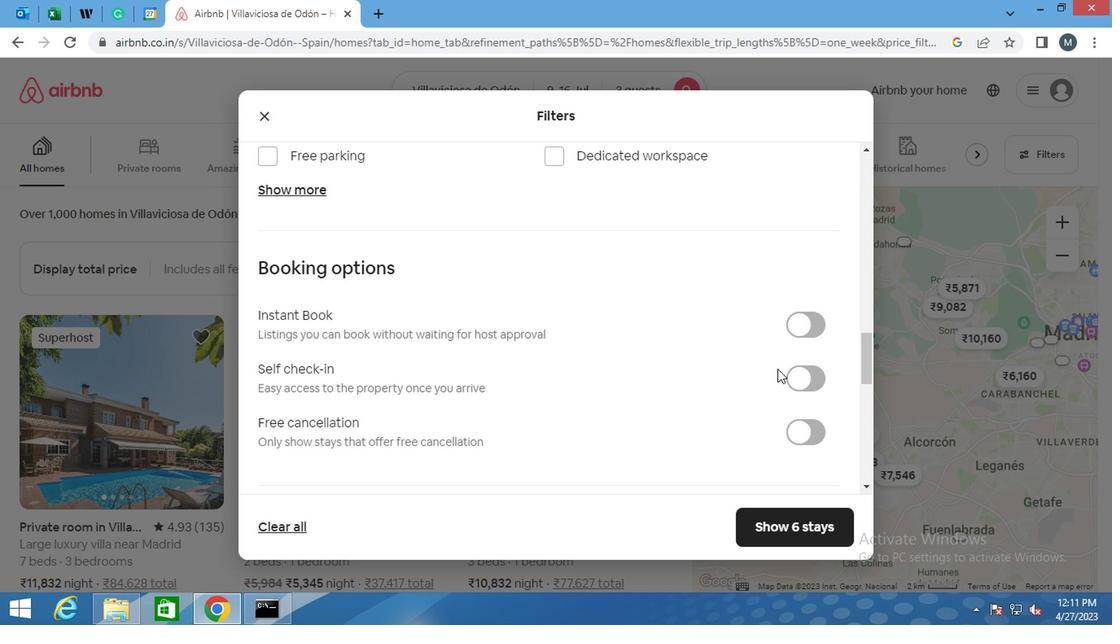 
Action: Mouse pressed left at (811, 379)
Screenshot: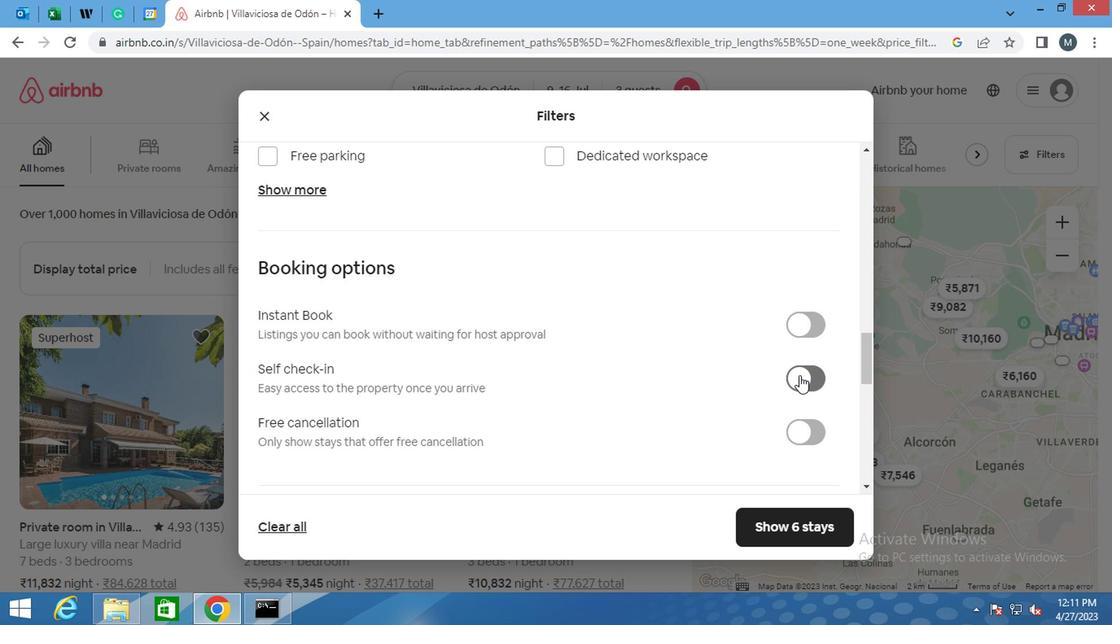 
Action: Mouse moved to (580, 343)
Screenshot: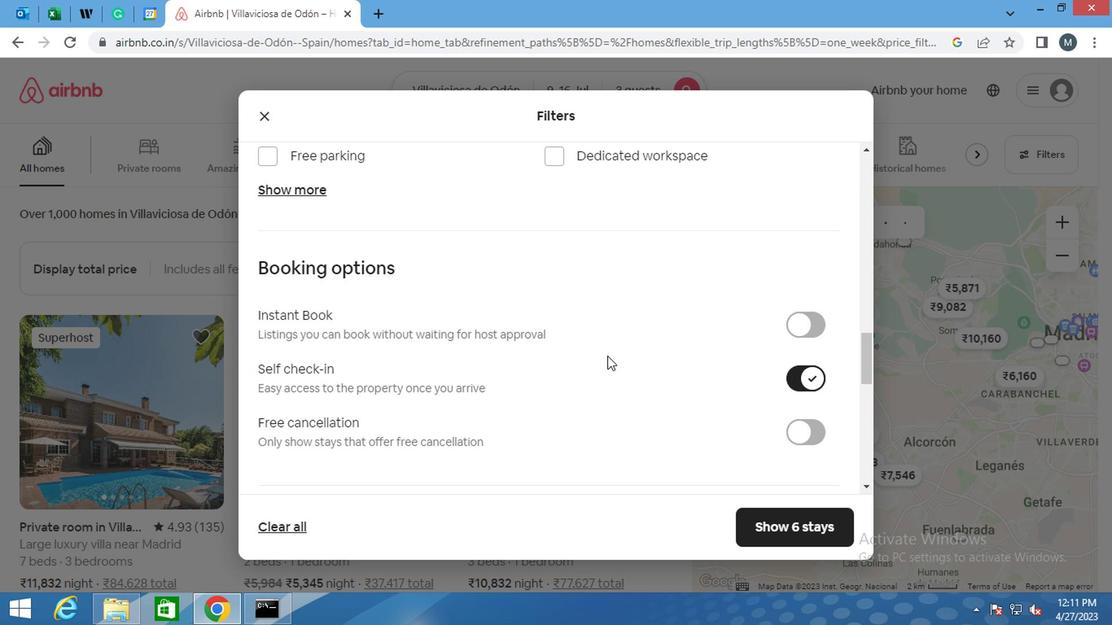 
Action: Mouse scrolled (580, 343) with delta (0, 0)
Screenshot: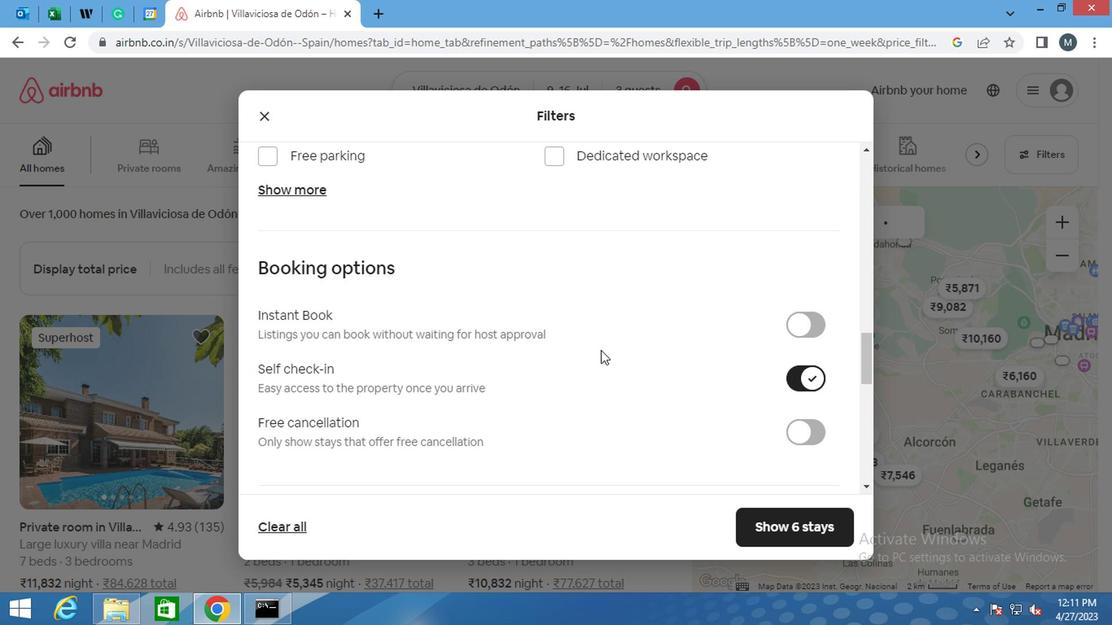 
Action: Mouse moved to (539, 333)
Screenshot: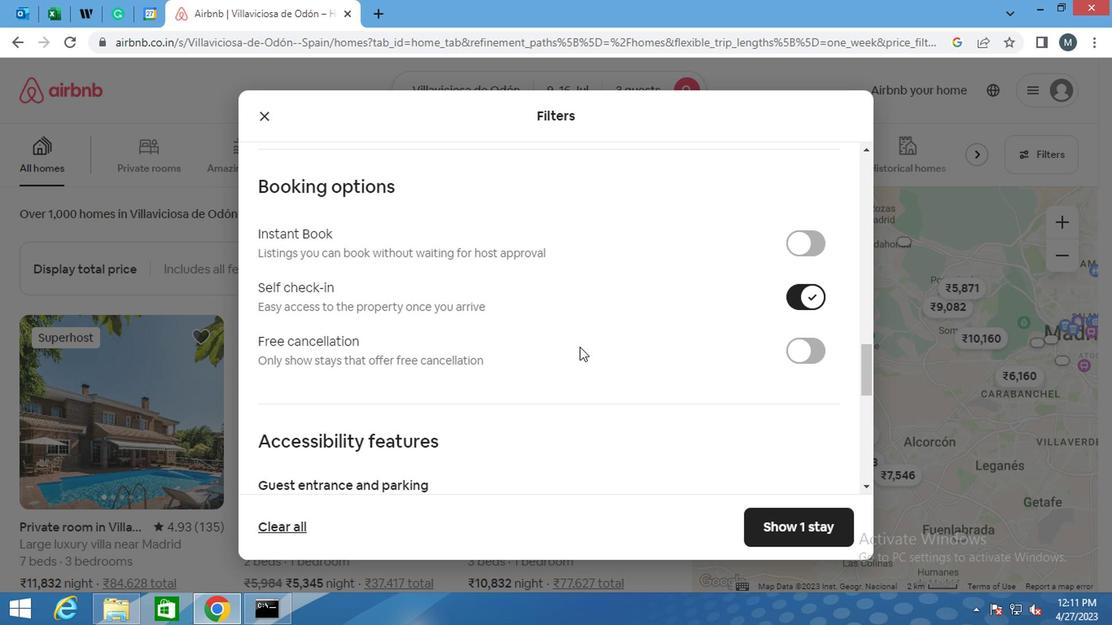 
Action: Mouse scrolled (539, 332) with delta (0, -1)
Screenshot: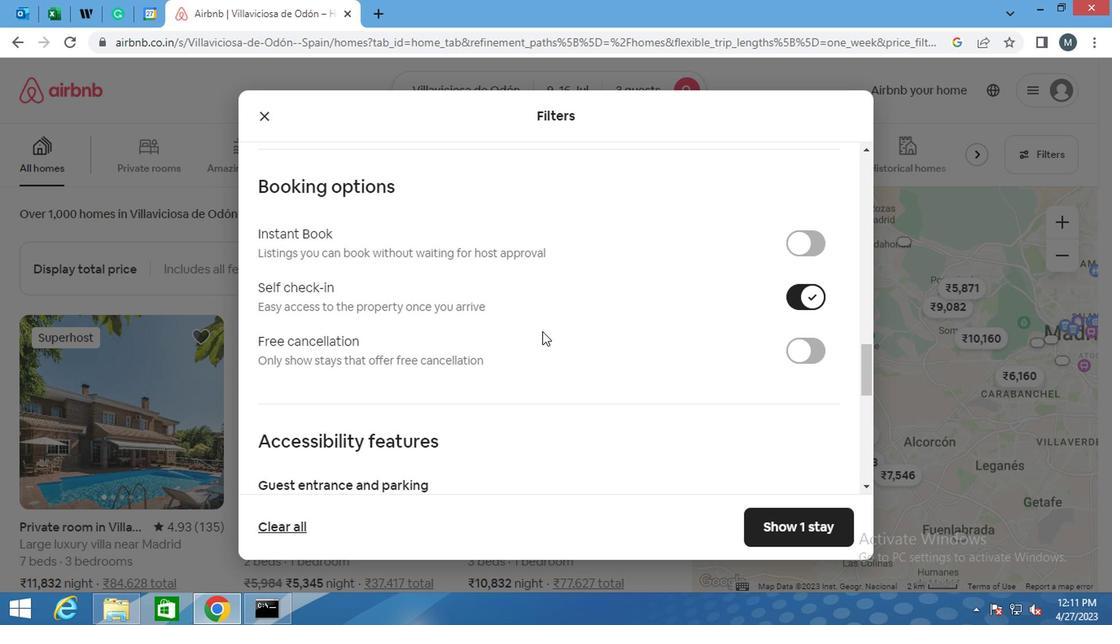 
Action: Mouse moved to (538, 333)
Screenshot: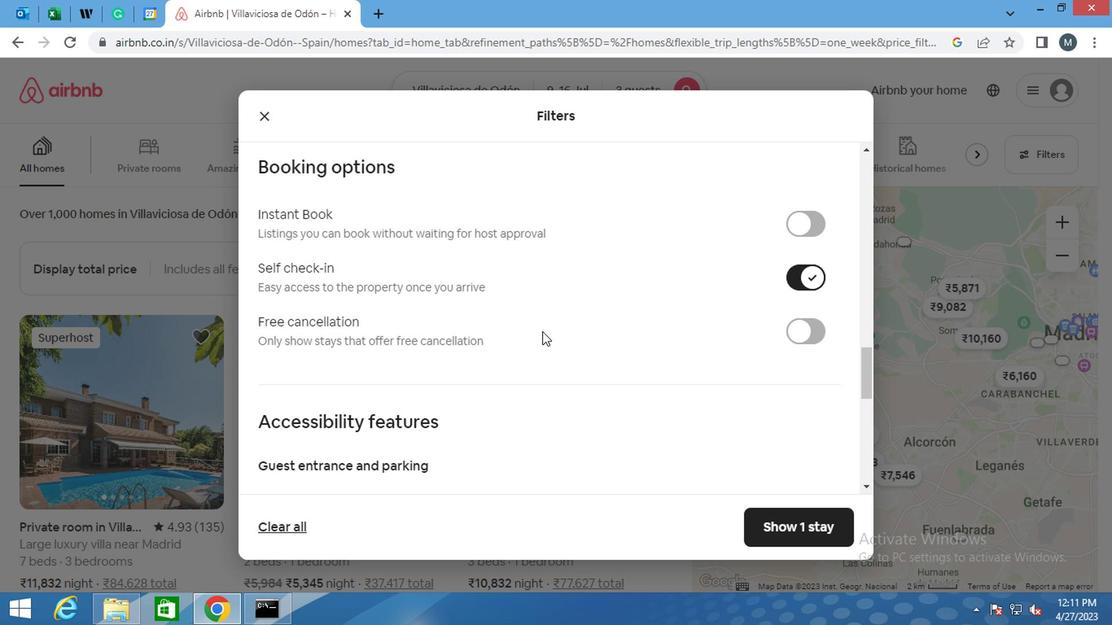 
Action: Mouse scrolled (538, 332) with delta (0, -1)
Screenshot: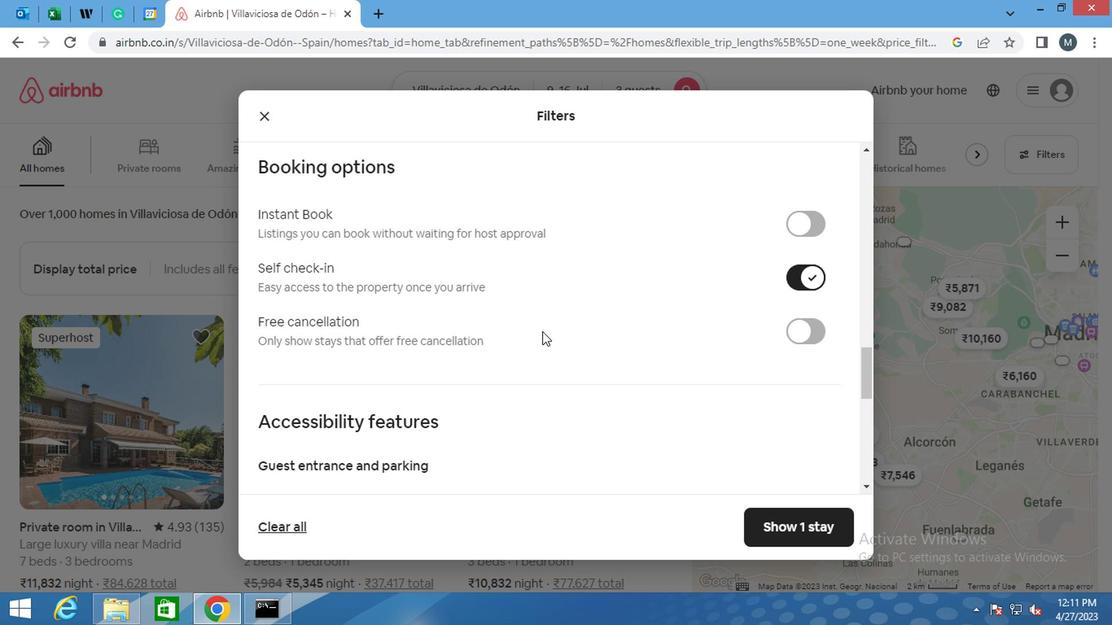 
Action: Mouse moved to (537, 333)
Screenshot: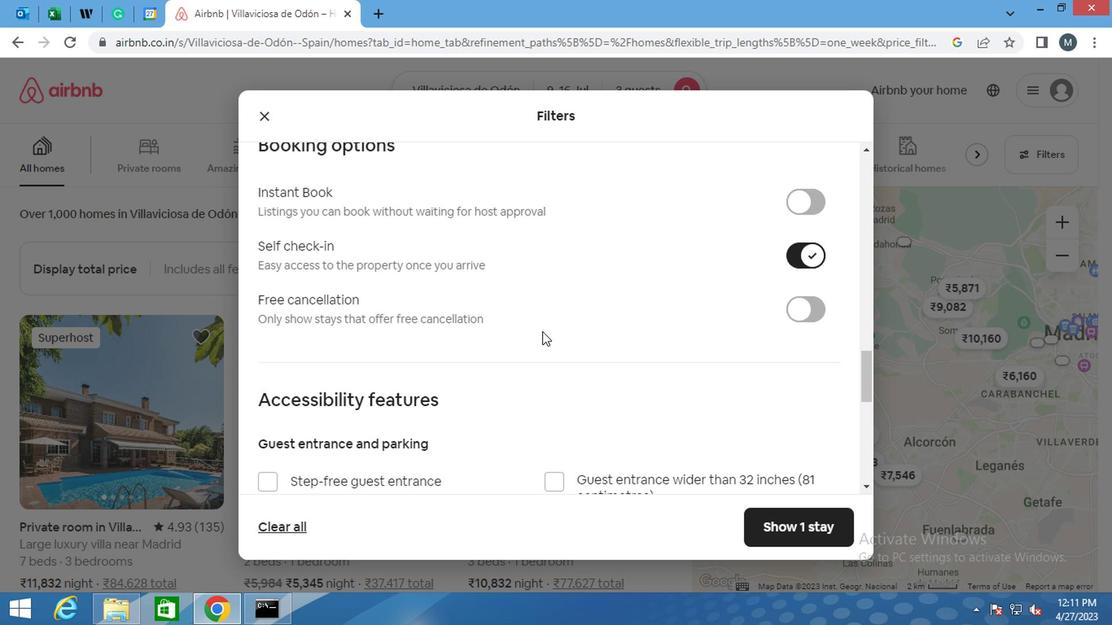 
Action: Mouse scrolled (537, 332) with delta (0, -1)
Screenshot: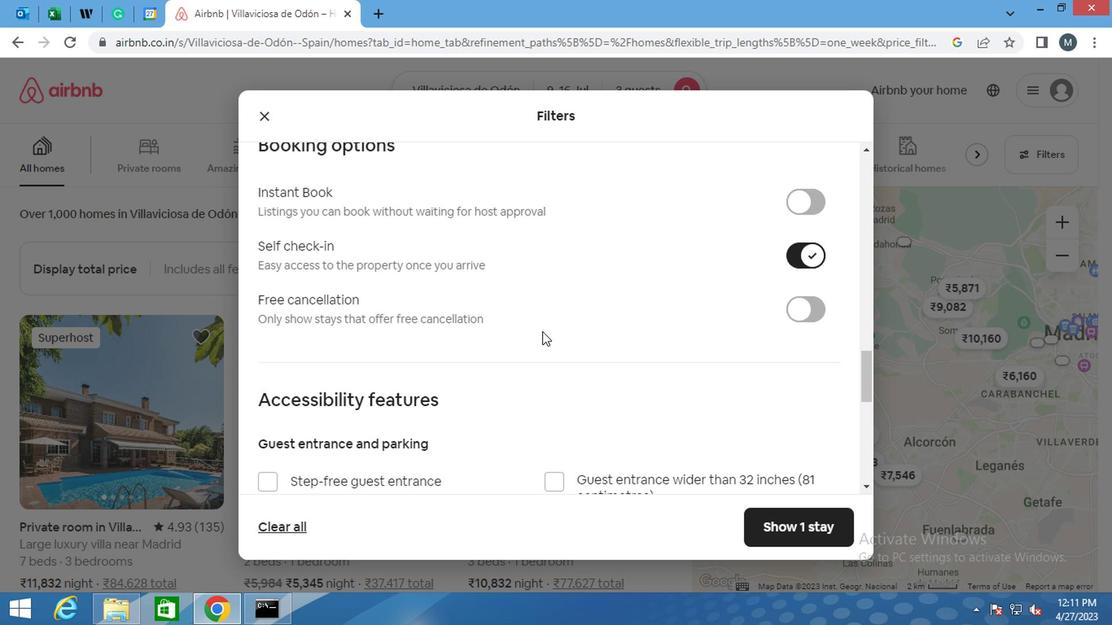 
Action: Mouse moved to (527, 336)
Screenshot: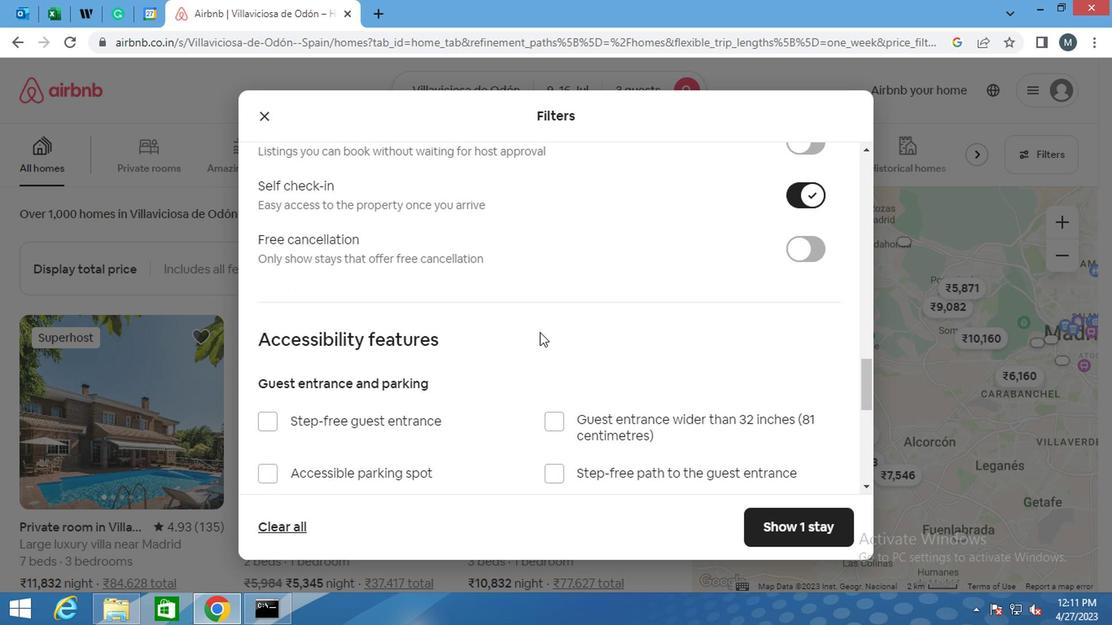 
Action: Mouse scrolled (527, 335) with delta (0, 0)
Screenshot: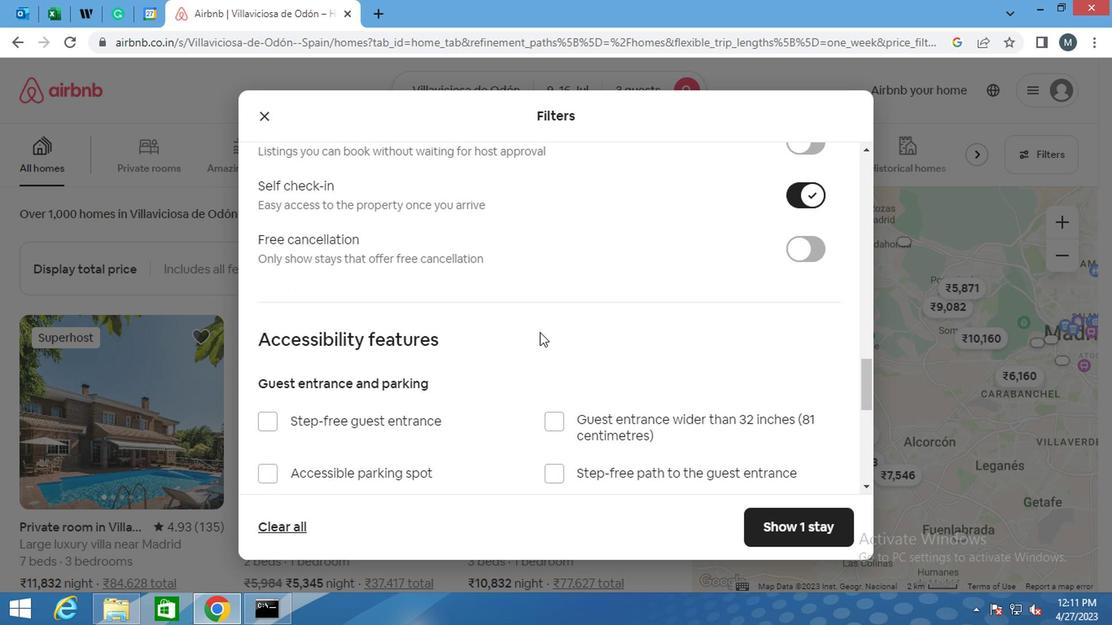 
Action: Mouse scrolled (527, 335) with delta (0, 0)
Screenshot: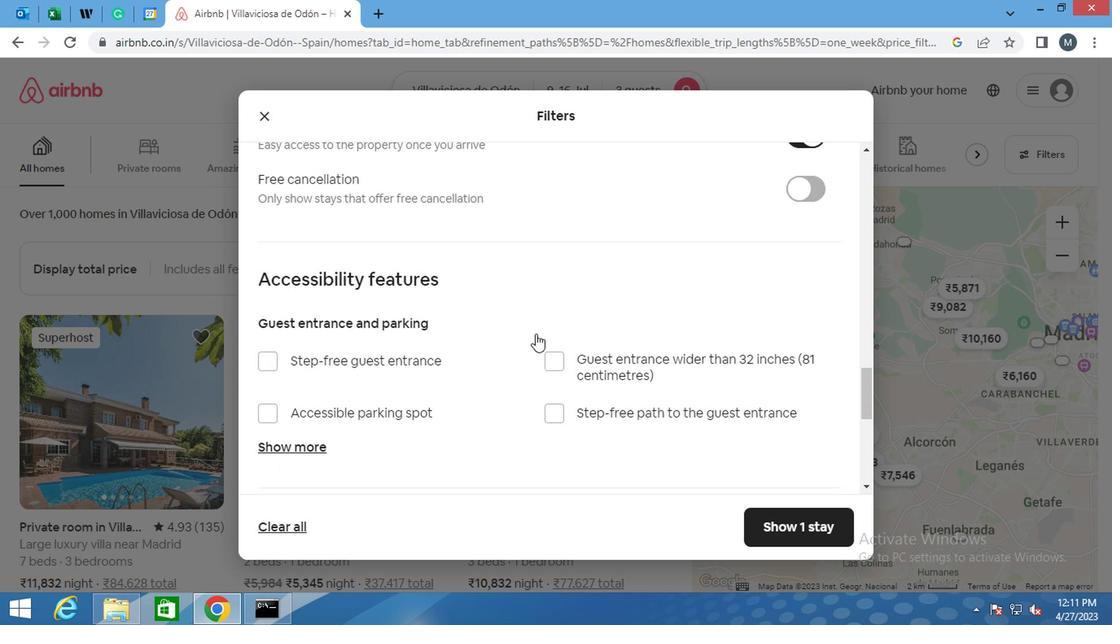 
Action: Mouse moved to (326, 382)
Screenshot: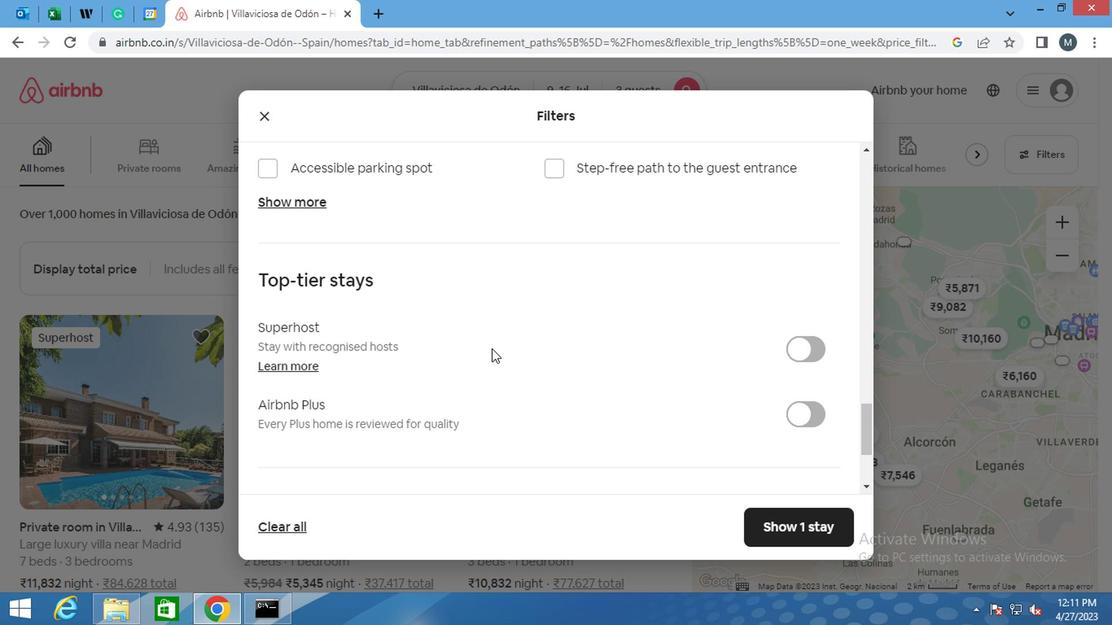 
Action: Mouse scrolled (326, 381) with delta (0, 0)
Screenshot: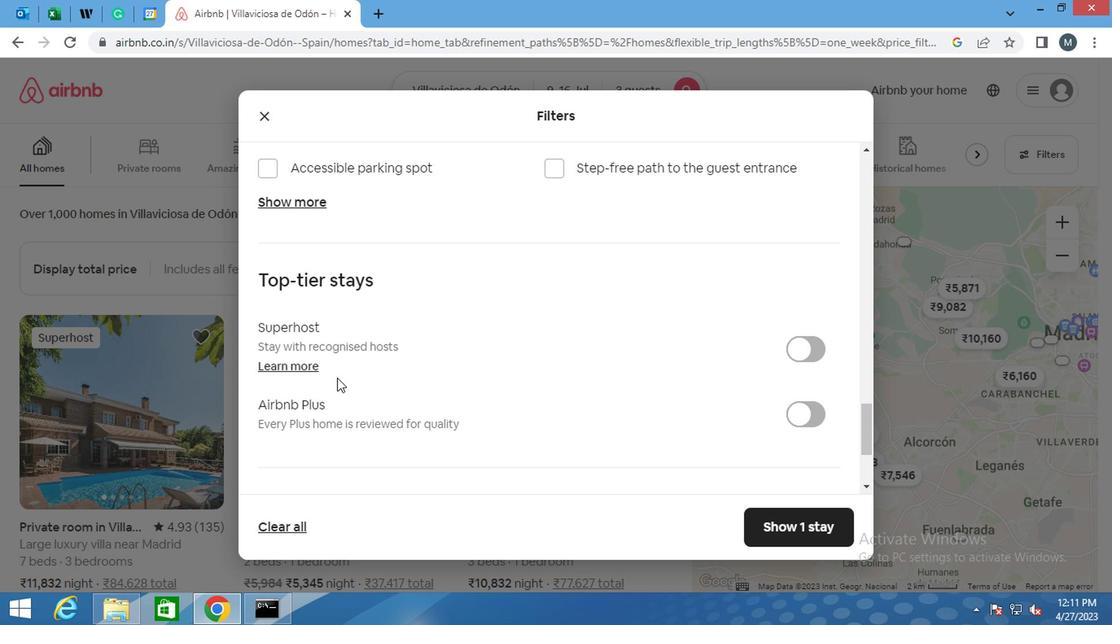 
Action: Mouse scrolled (326, 381) with delta (0, 0)
Screenshot: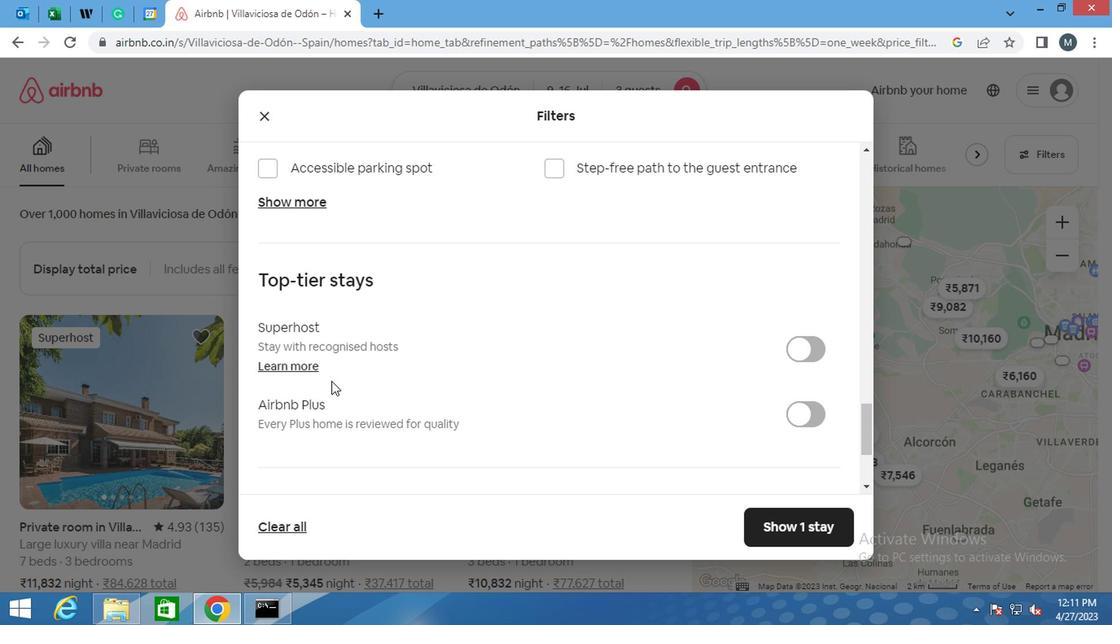 
Action: Mouse moved to (326, 384)
Screenshot: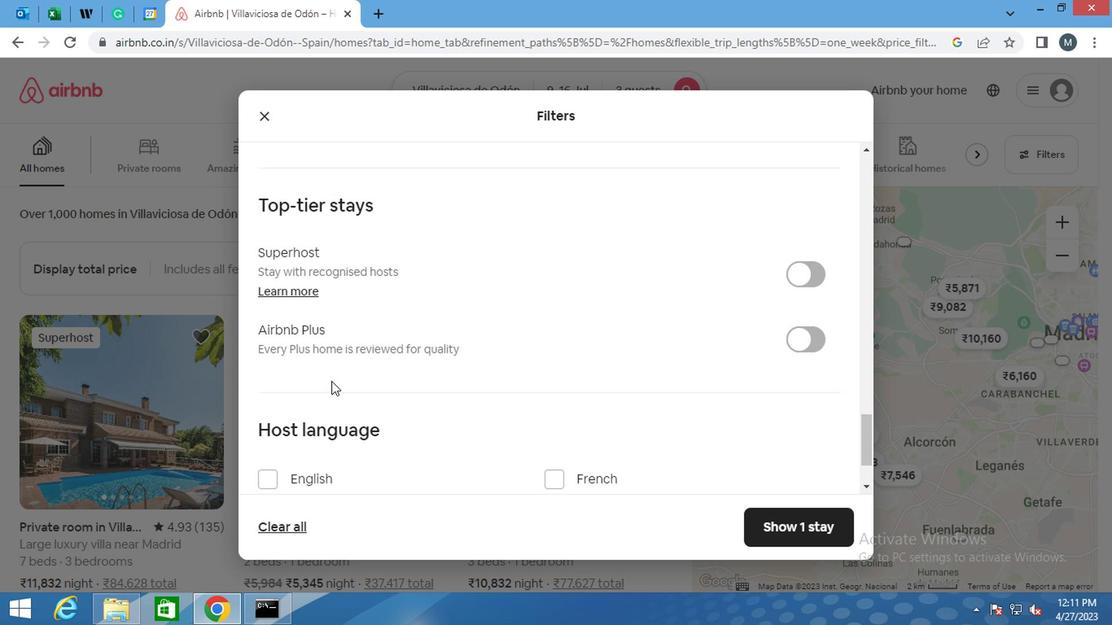 
Action: Mouse scrolled (326, 383) with delta (0, 0)
Screenshot: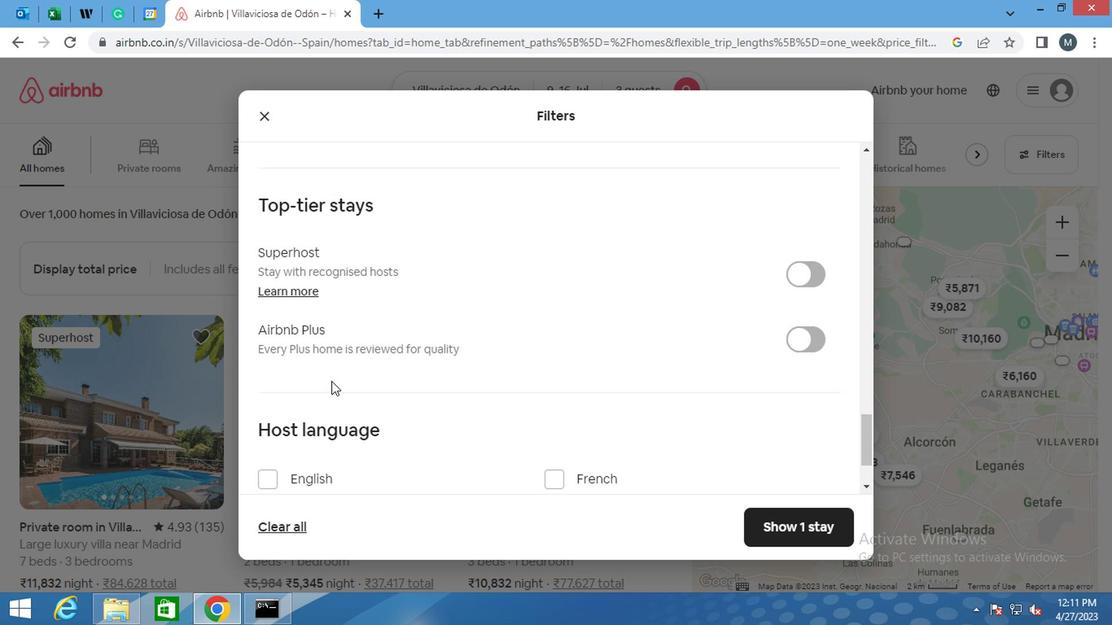 
Action: Mouse moved to (326, 384)
Screenshot: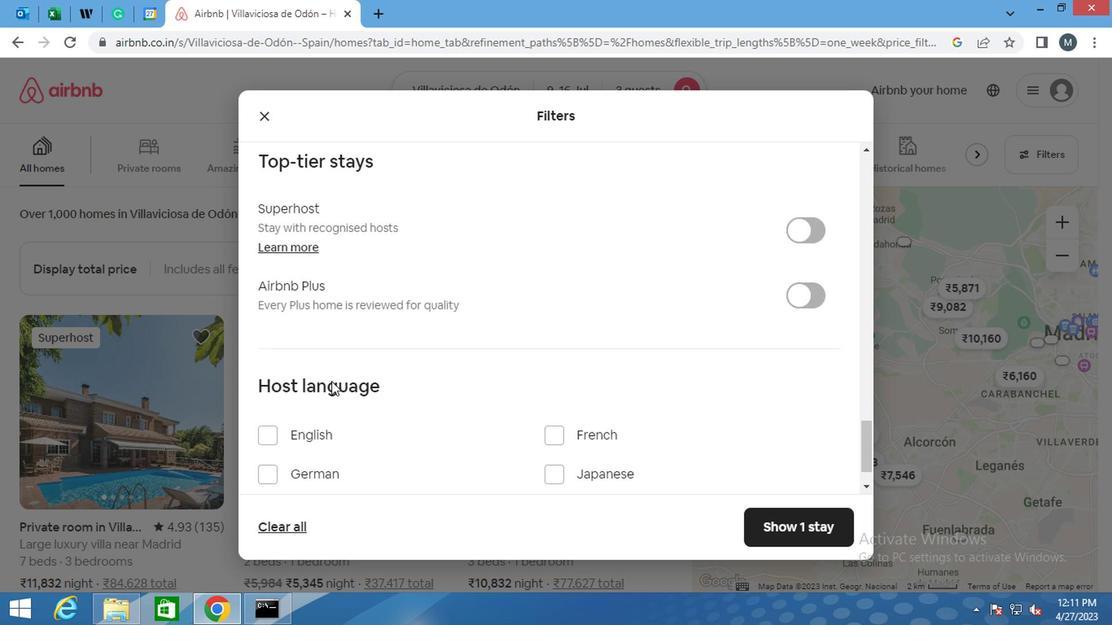 
Action: Mouse scrolled (326, 384) with delta (0, 0)
Screenshot: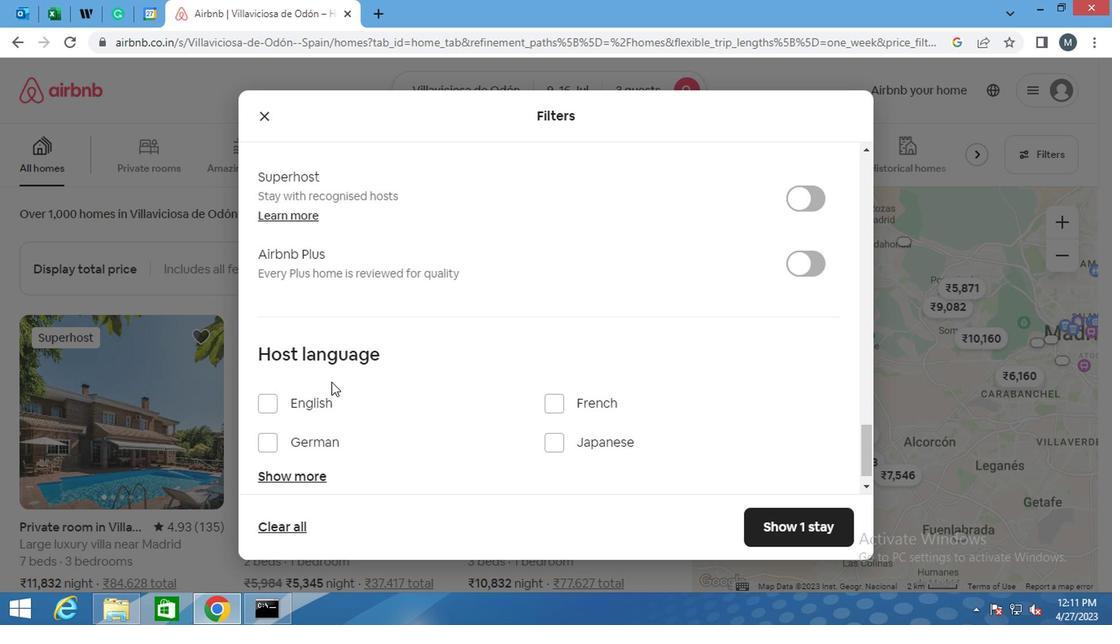 
Action: Mouse moved to (271, 384)
Screenshot: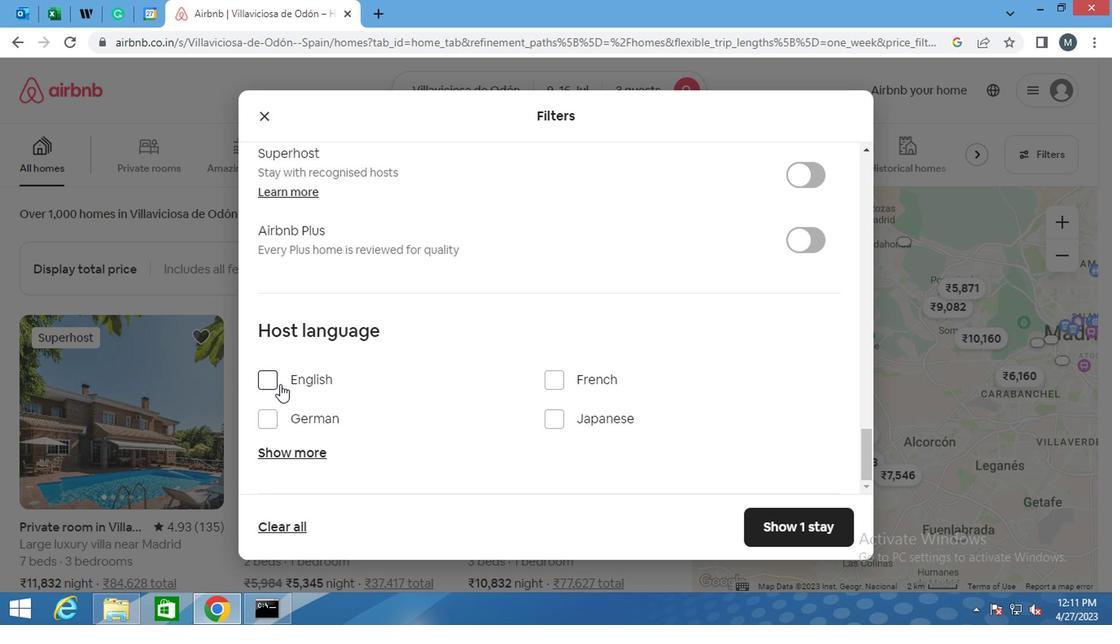 
Action: Mouse pressed left at (271, 384)
Screenshot: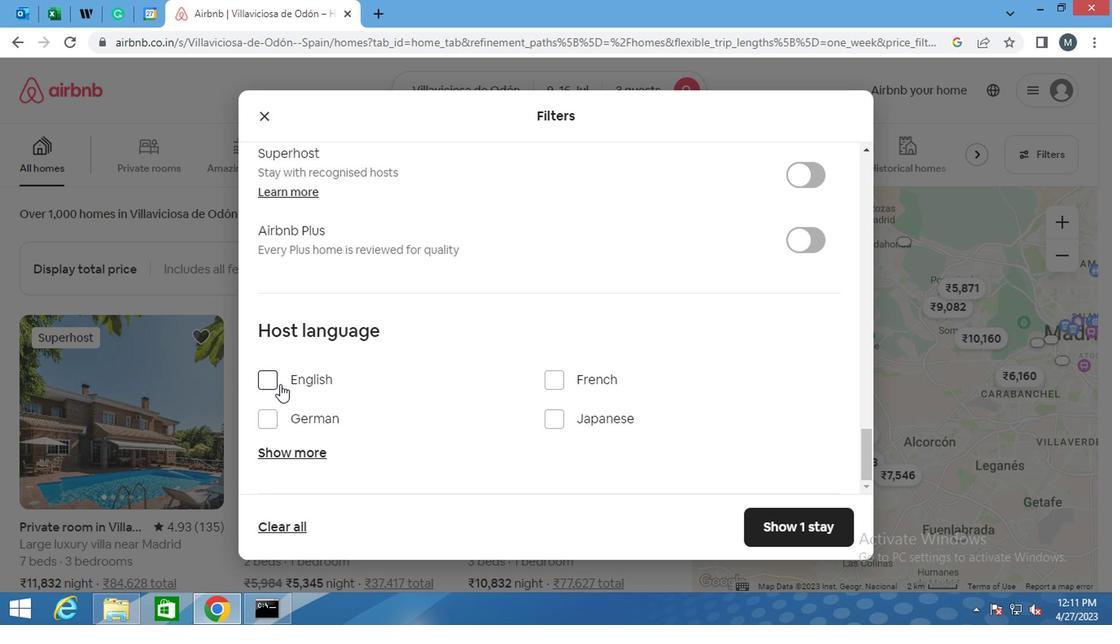 
Action: Mouse moved to (817, 521)
Screenshot: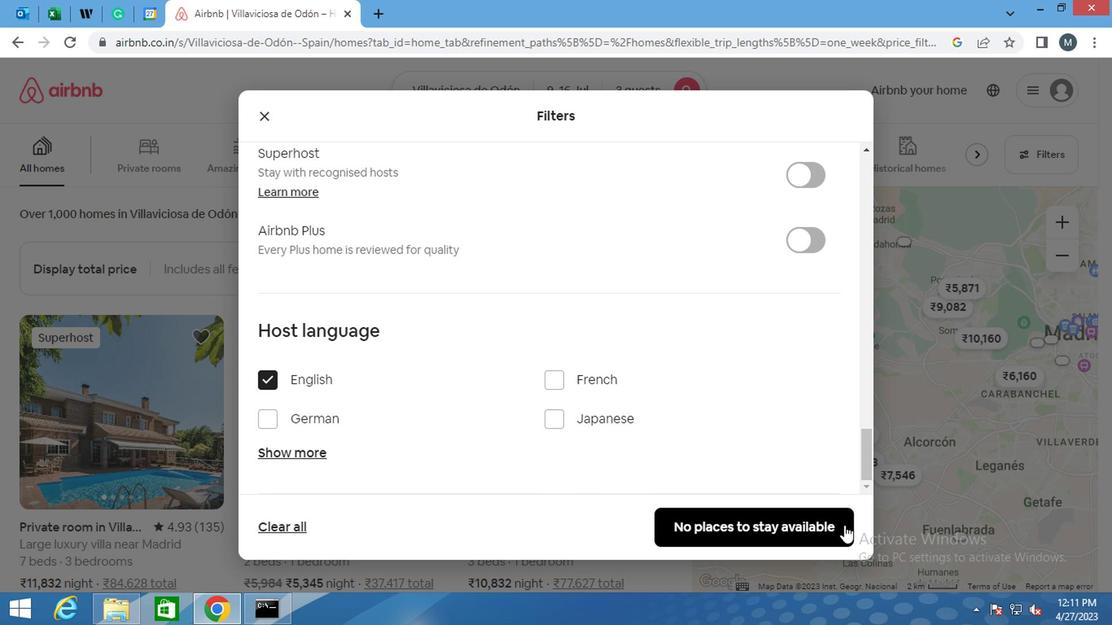 
Action: Mouse pressed left at (817, 521)
Screenshot: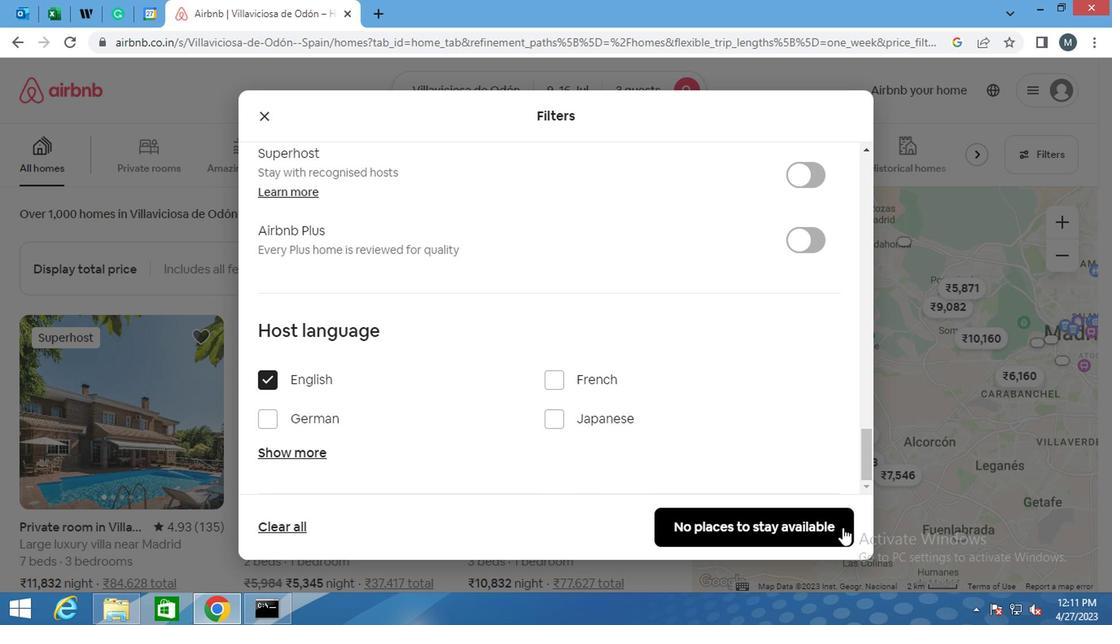 
Action: Mouse moved to (815, 521)
Screenshot: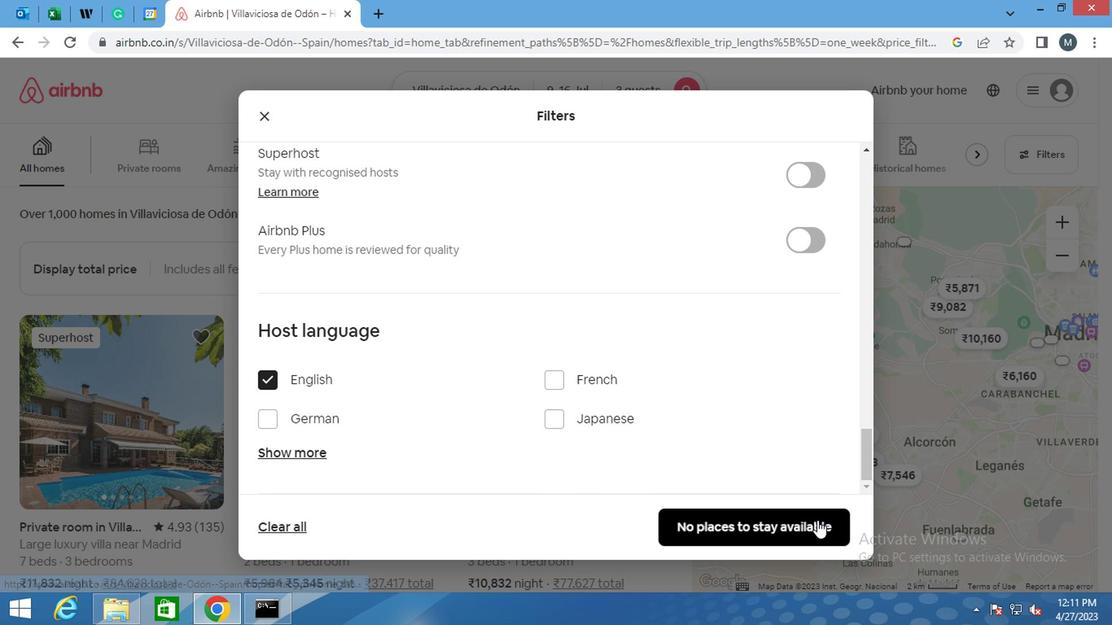
